 Task: Look for space in Kaduna, Nigeria from 6th September, 2023 to 18th September, 2023 for 3 adults in price range Rs.6000 to Rs.12000. Place can be entire place with 2 bedrooms having 2 beds and 2 bathrooms. Property type can be house, flat, guest house, hotel. Booking option can be shelf check-in. Required host language is English.
Action: Mouse moved to (459, 110)
Screenshot: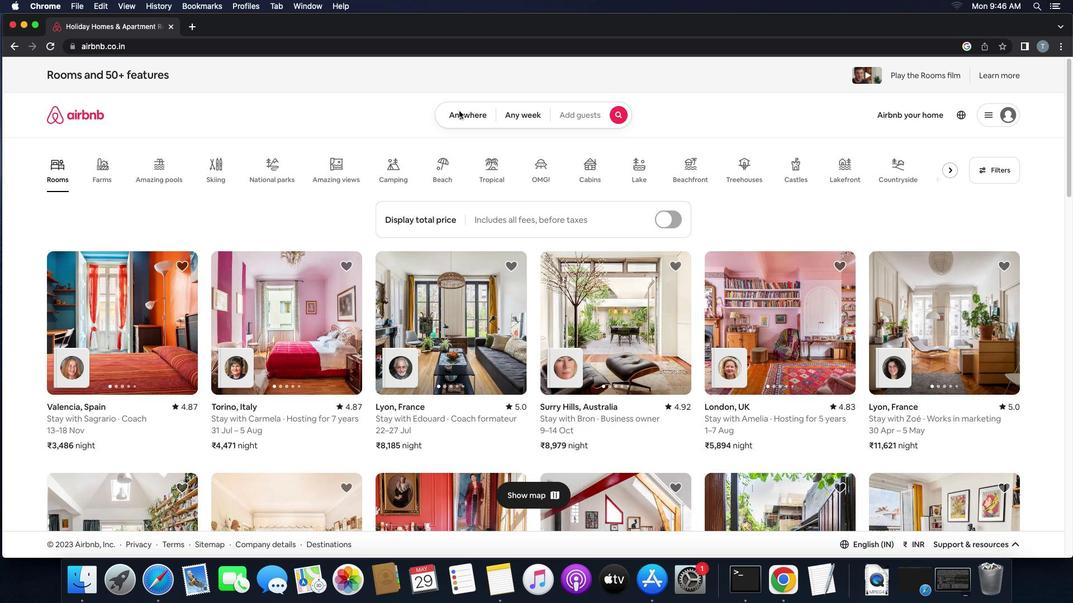 
Action: Mouse pressed left at (459, 110)
Screenshot: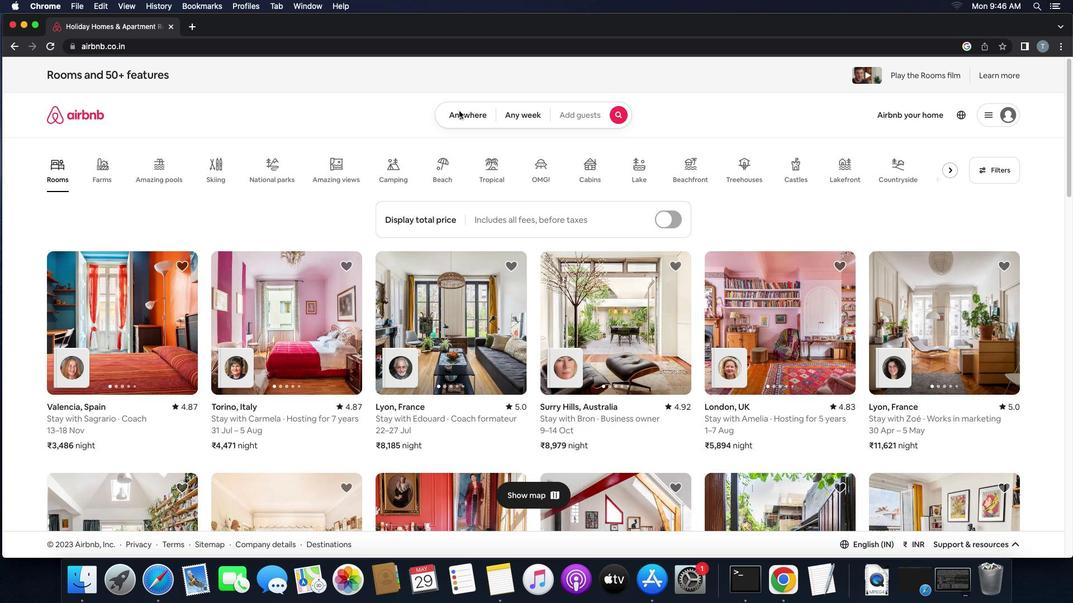 
Action: Mouse moved to (459, 115)
Screenshot: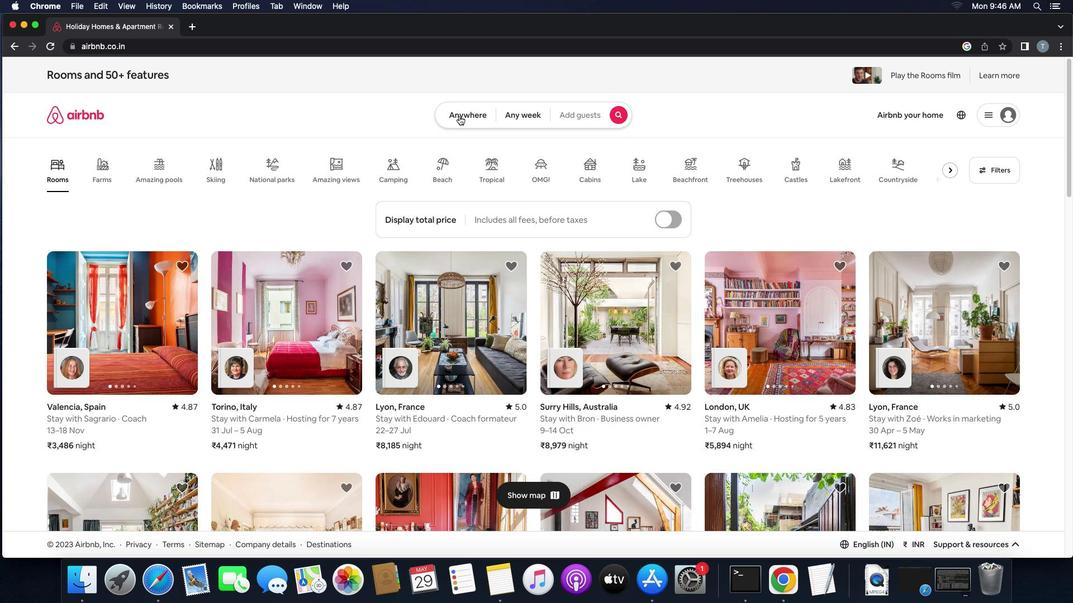 
Action: Mouse pressed left at (459, 115)
Screenshot: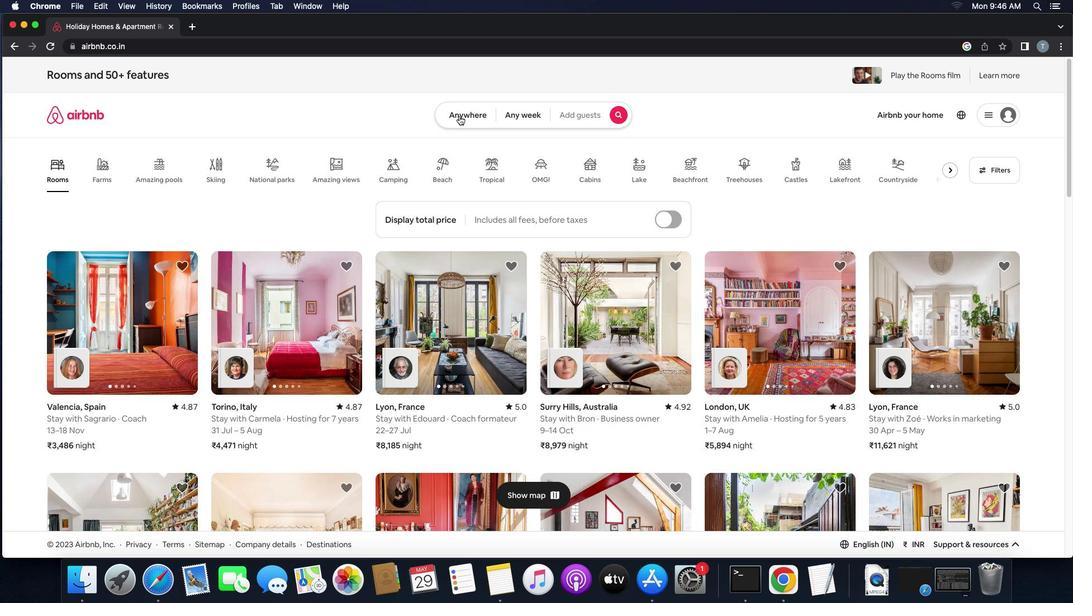 
Action: Mouse moved to (381, 164)
Screenshot: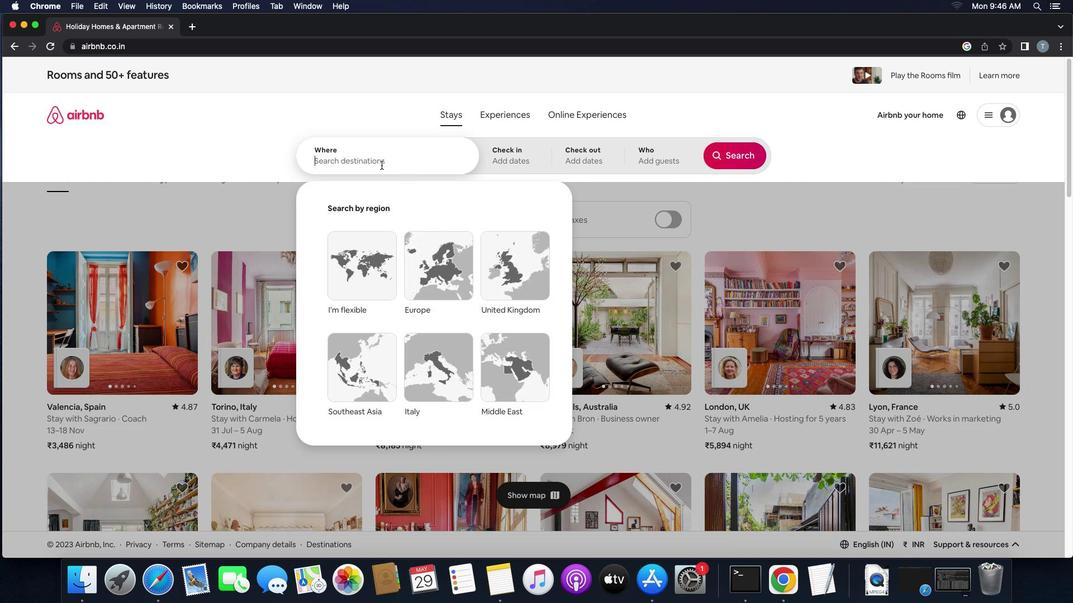 
Action: Mouse pressed left at (381, 164)
Screenshot: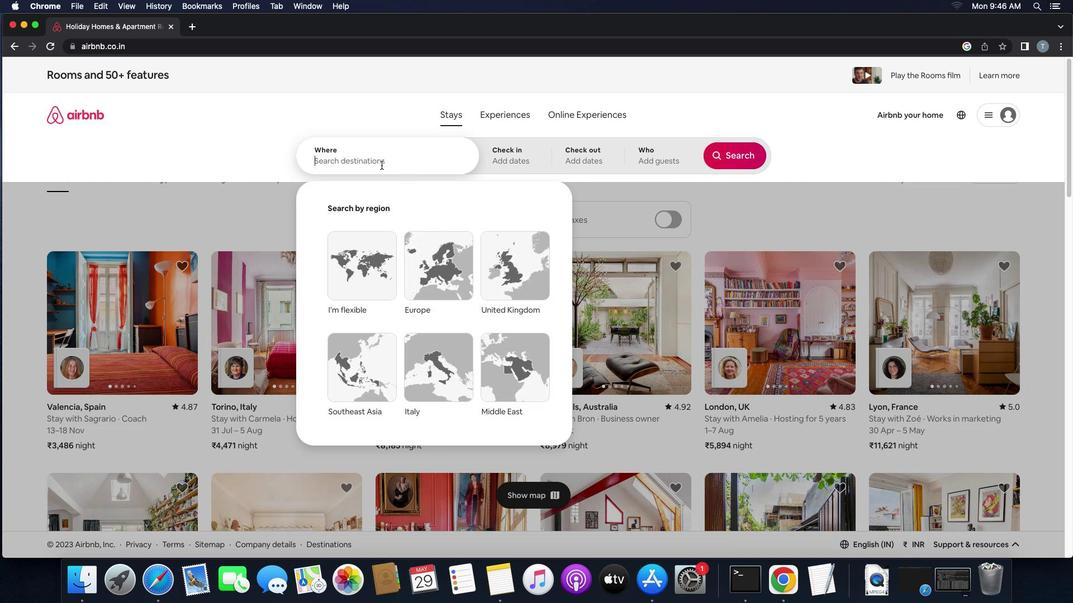 
Action: Key pressed 'k''a''n''d''u''n''a'','
Screenshot: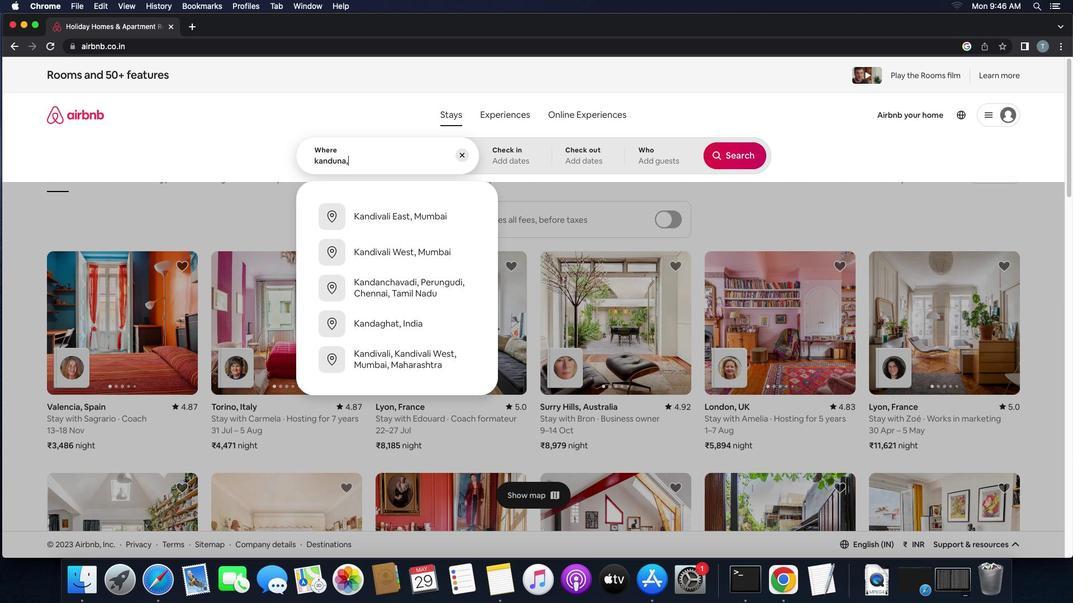 
Action: Mouse moved to (393, 155)
Screenshot: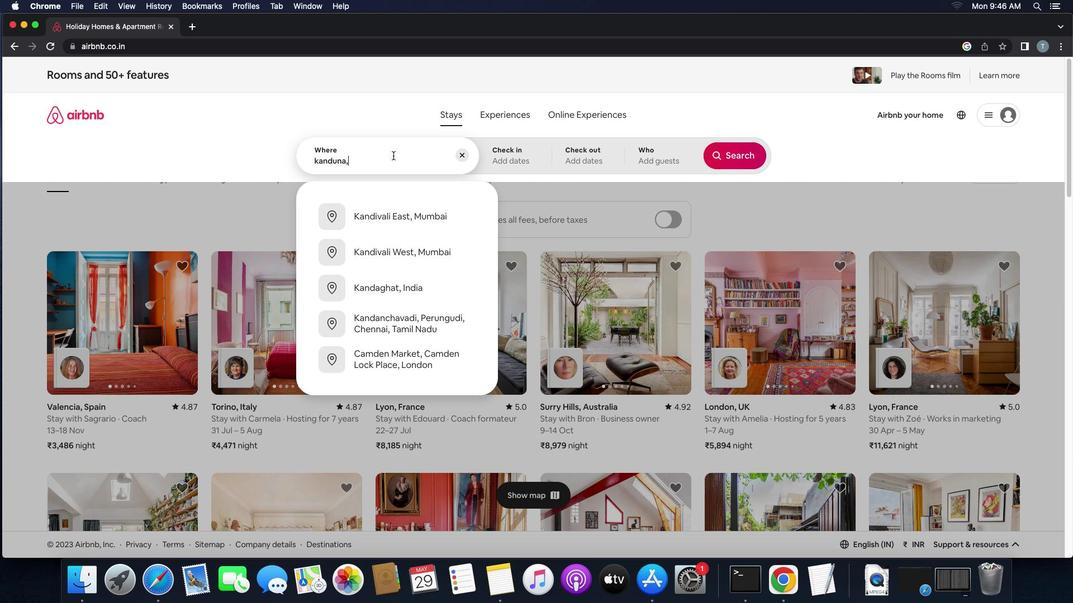
Action: Key pressed 'n''i''g''e''r''i''a'
Screenshot: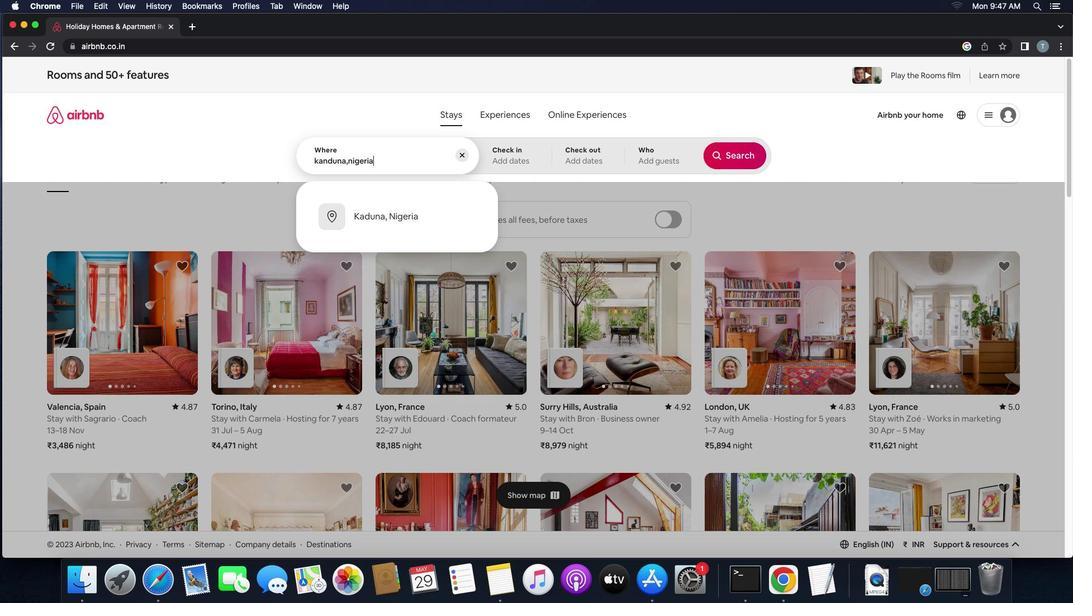 
Action: Mouse moved to (372, 215)
Screenshot: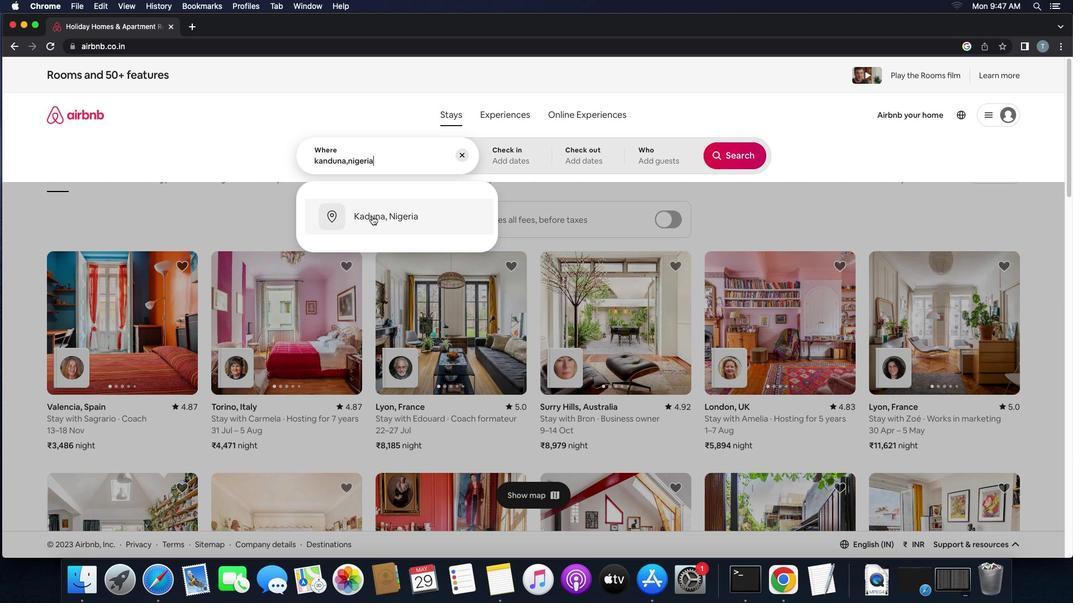 
Action: Mouse pressed left at (372, 215)
Screenshot: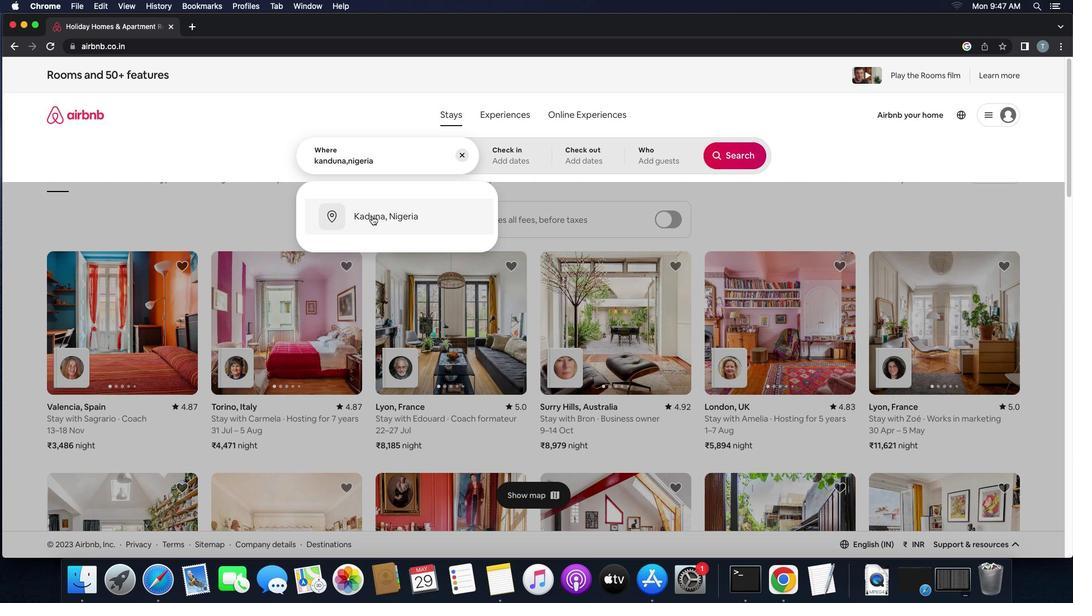 
Action: Mouse moved to (731, 248)
Screenshot: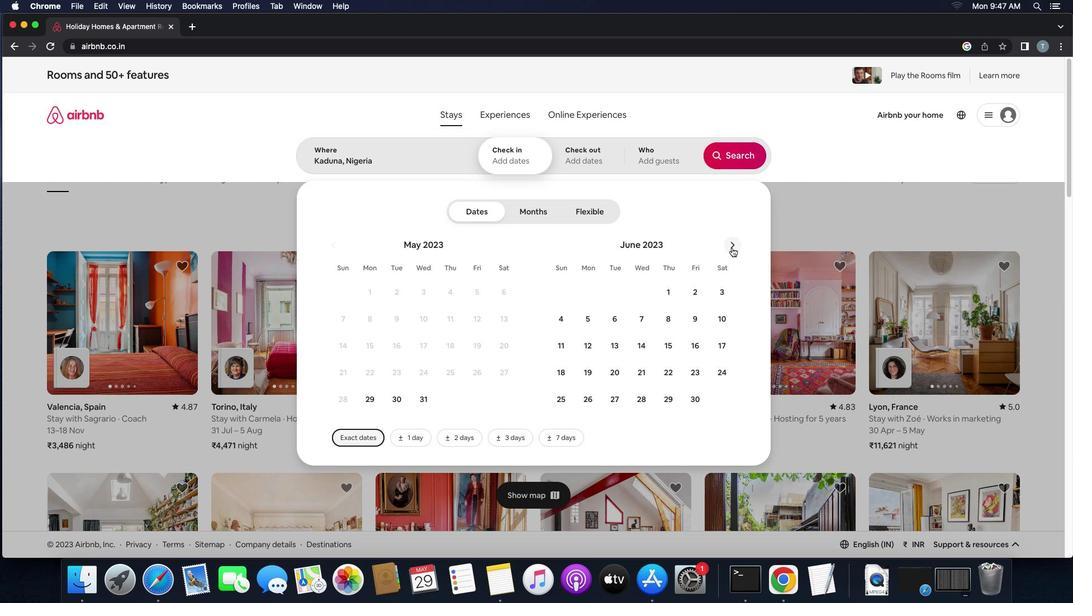 
Action: Mouse pressed left at (731, 248)
Screenshot: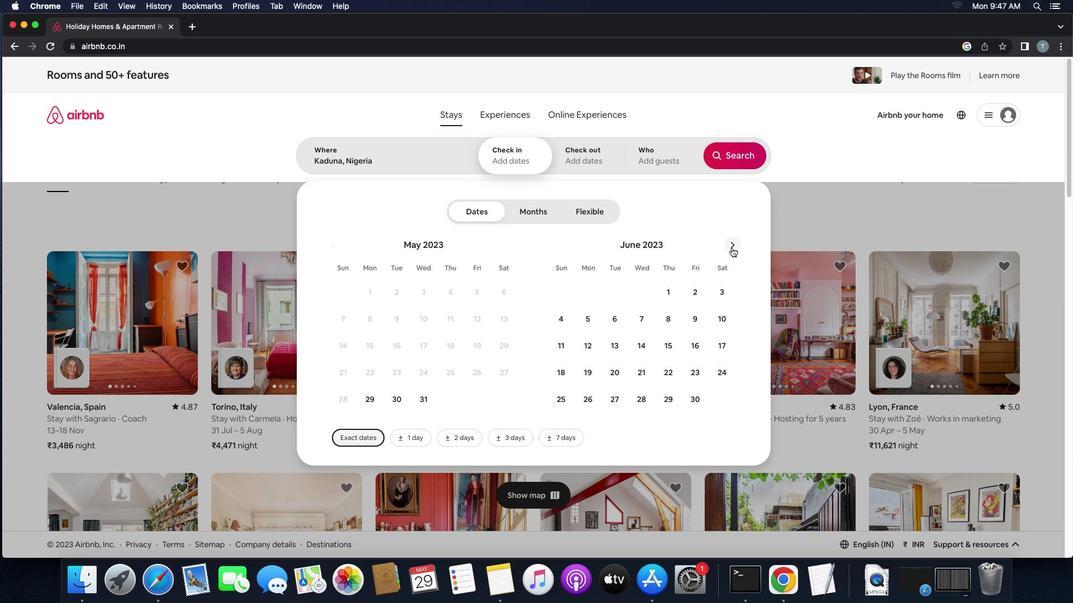 
Action: Mouse moved to (731, 247)
Screenshot: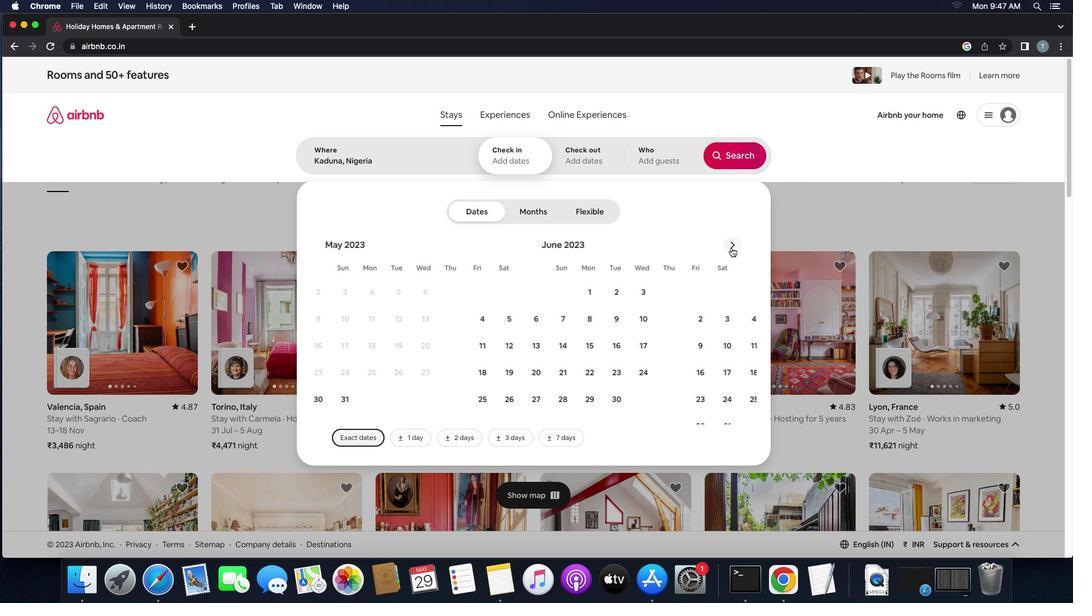 
Action: Mouse pressed left at (731, 247)
Screenshot: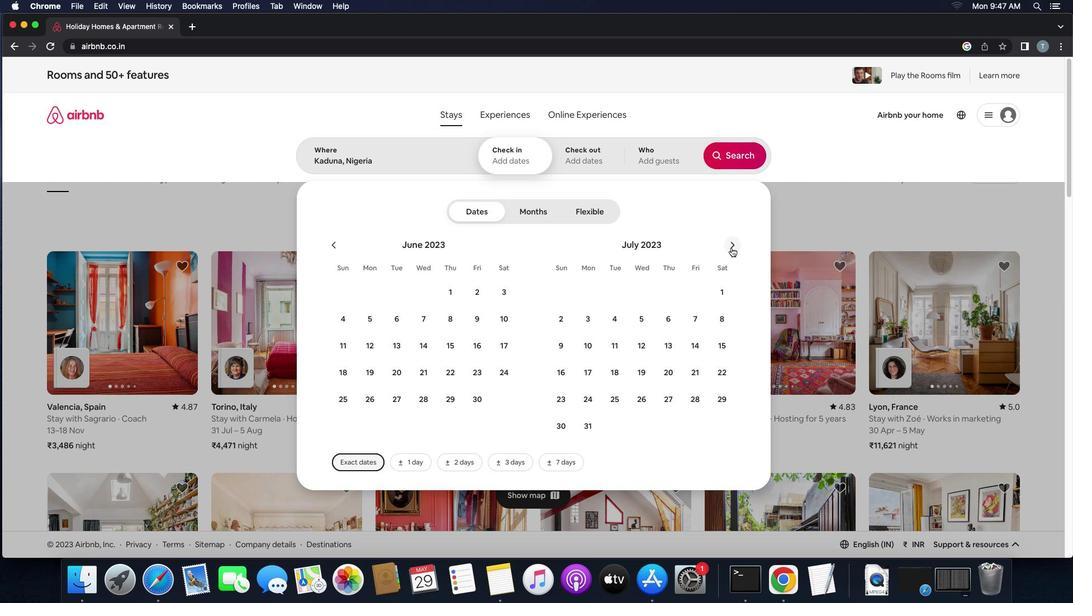 
Action: Mouse pressed left at (731, 247)
Screenshot: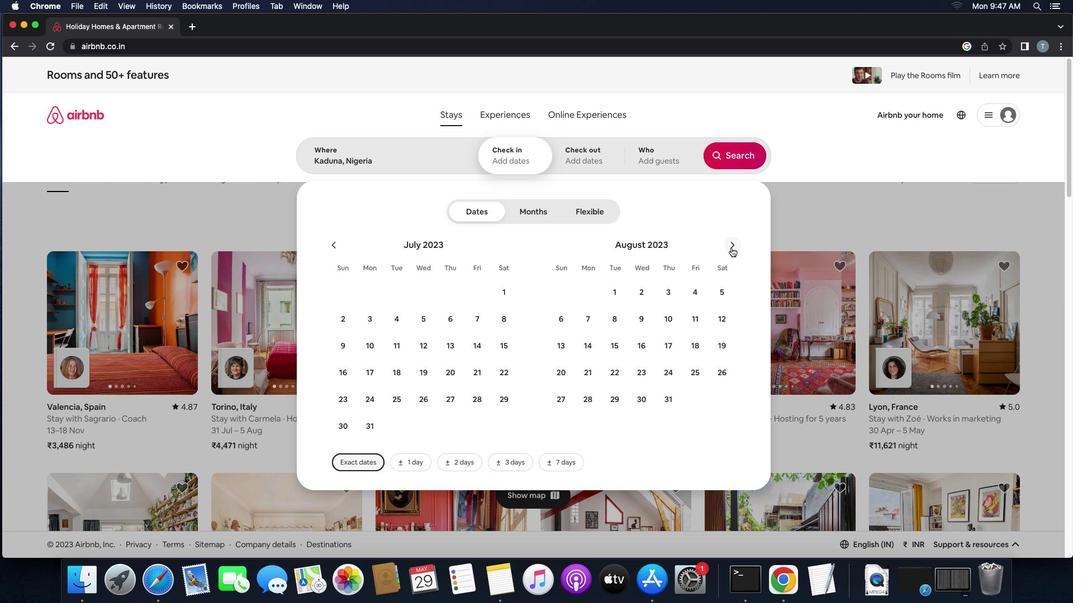 
Action: Mouse moved to (644, 324)
Screenshot: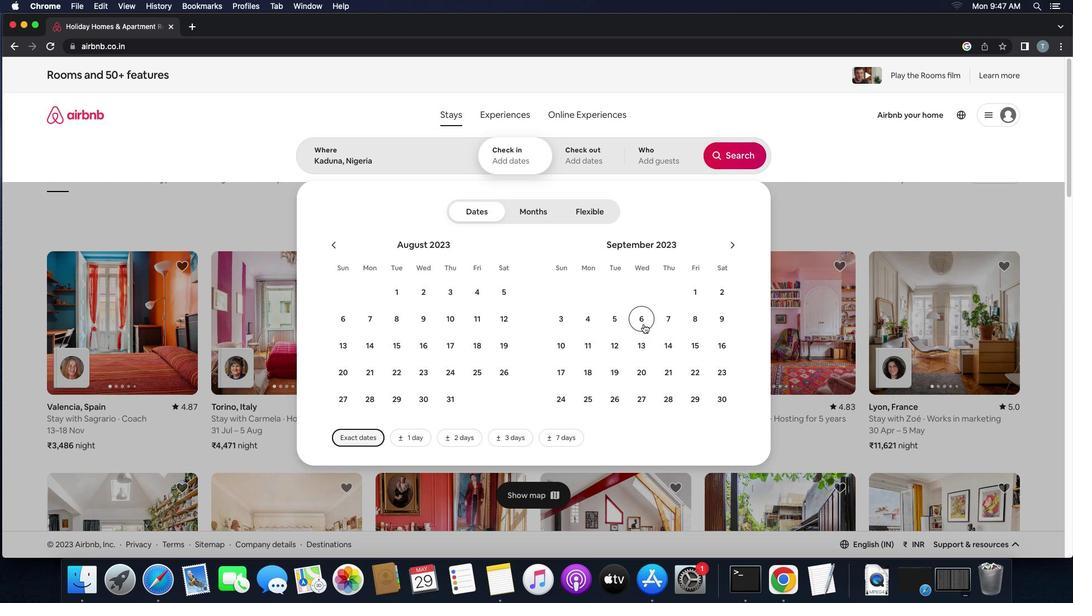
Action: Mouse pressed left at (644, 324)
Screenshot: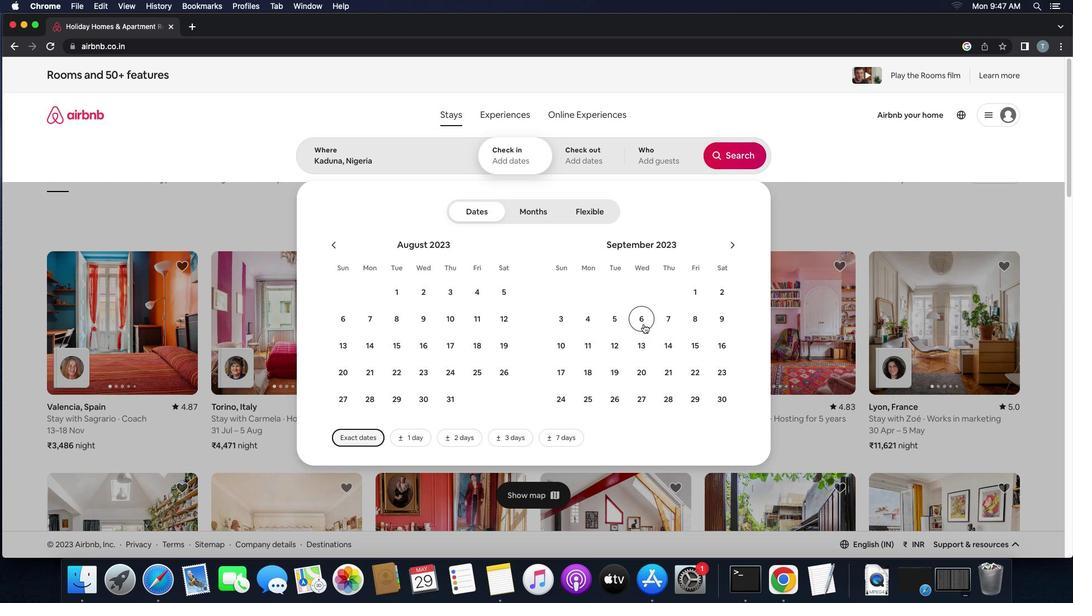 
Action: Mouse moved to (584, 375)
Screenshot: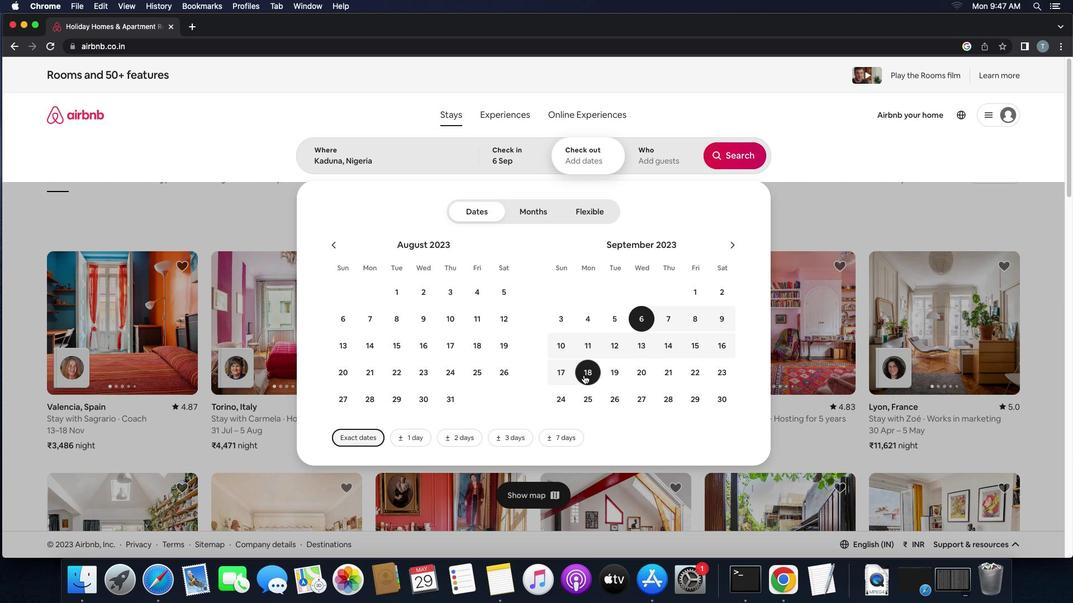 
Action: Mouse pressed left at (584, 375)
Screenshot: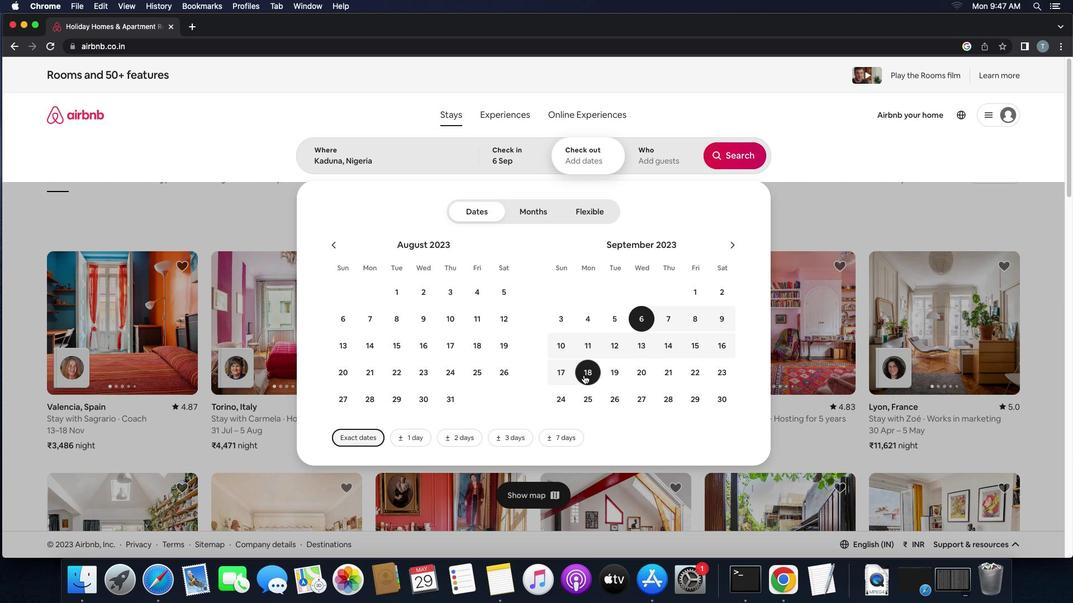 
Action: Mouse moved to (645, 166)
Screenshot: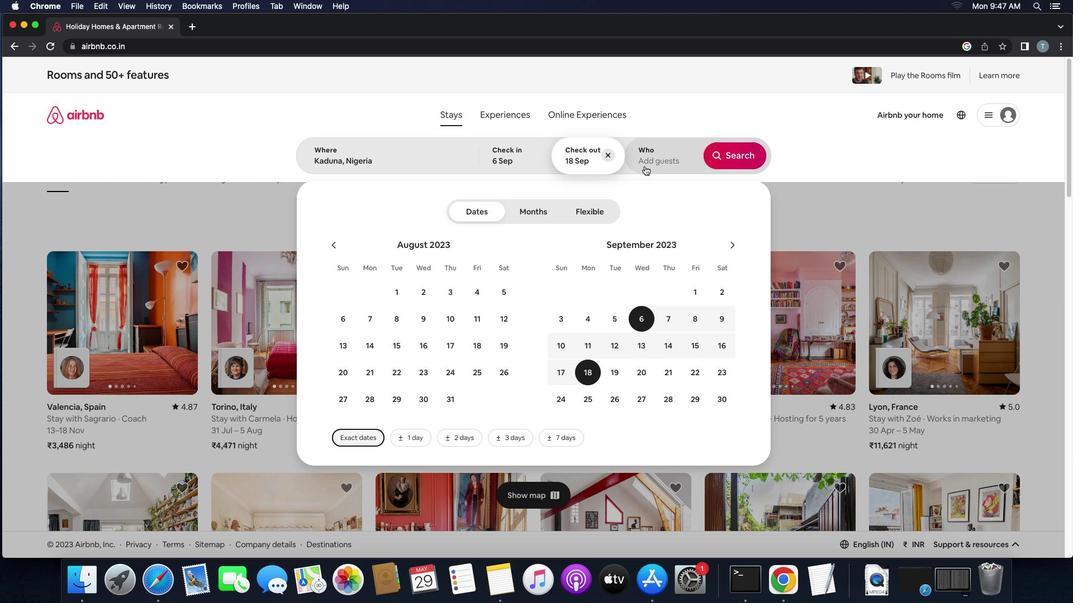 
Action: Mouse pressed left at (645, 166)
Screenshot: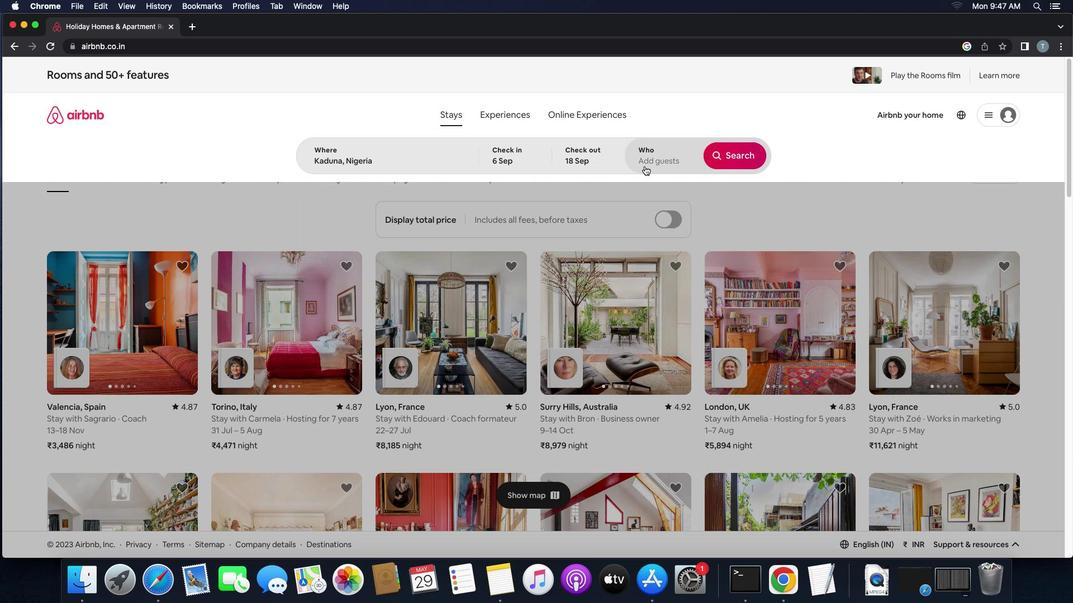 
Action: Mouse moved to (741, 216)
Screenshot: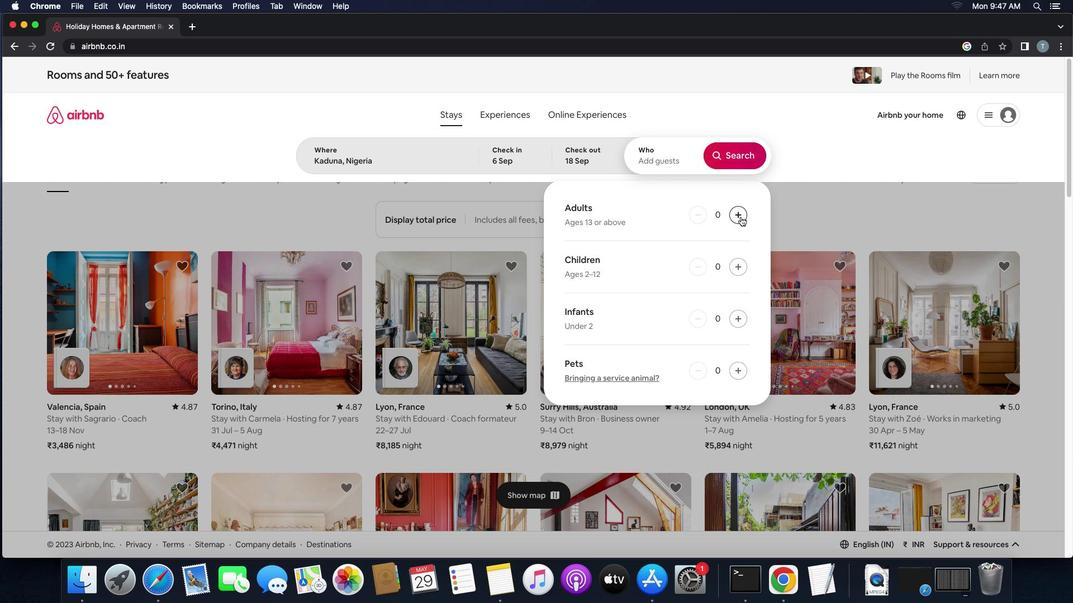 
Action: Mouse pressed left at (741, 216)
Screenshot: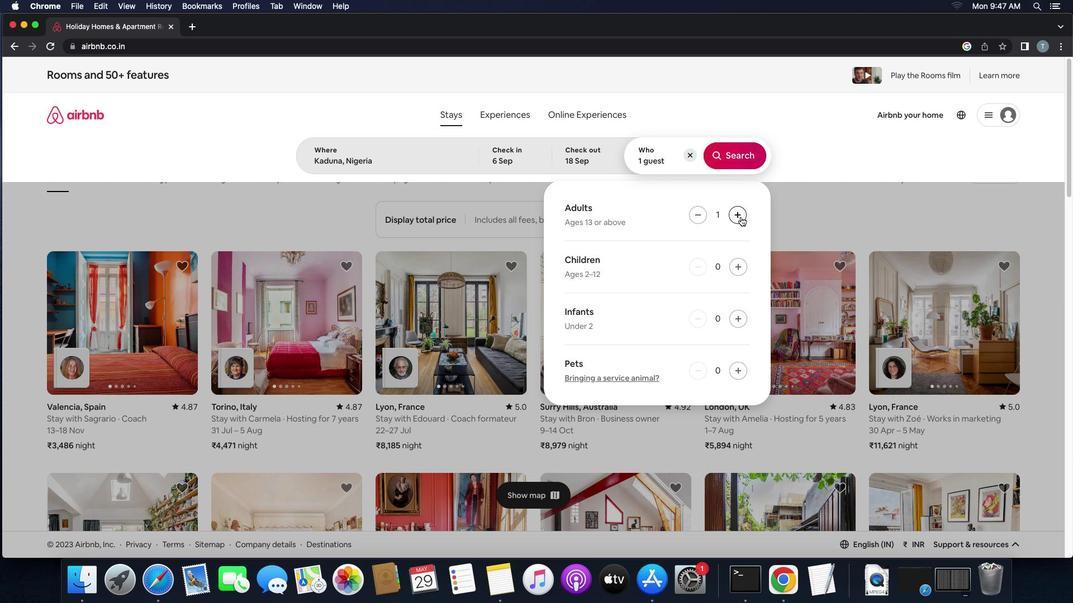 
Action: Mouse pressed left at (741, 216)
Screenshot: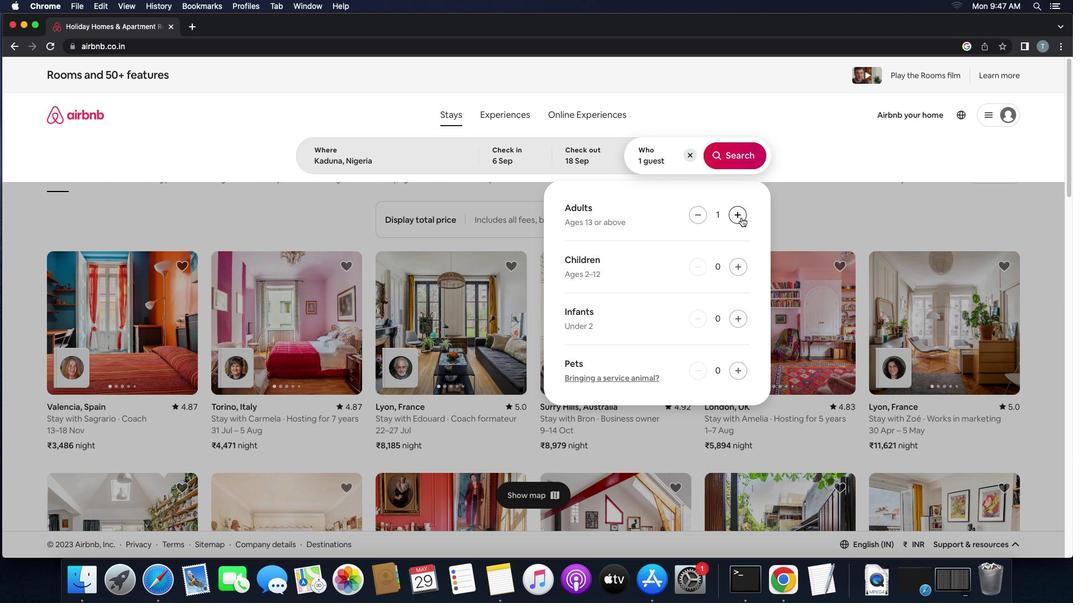 
Action: Mouse moved to (741, 218)
Screenshot: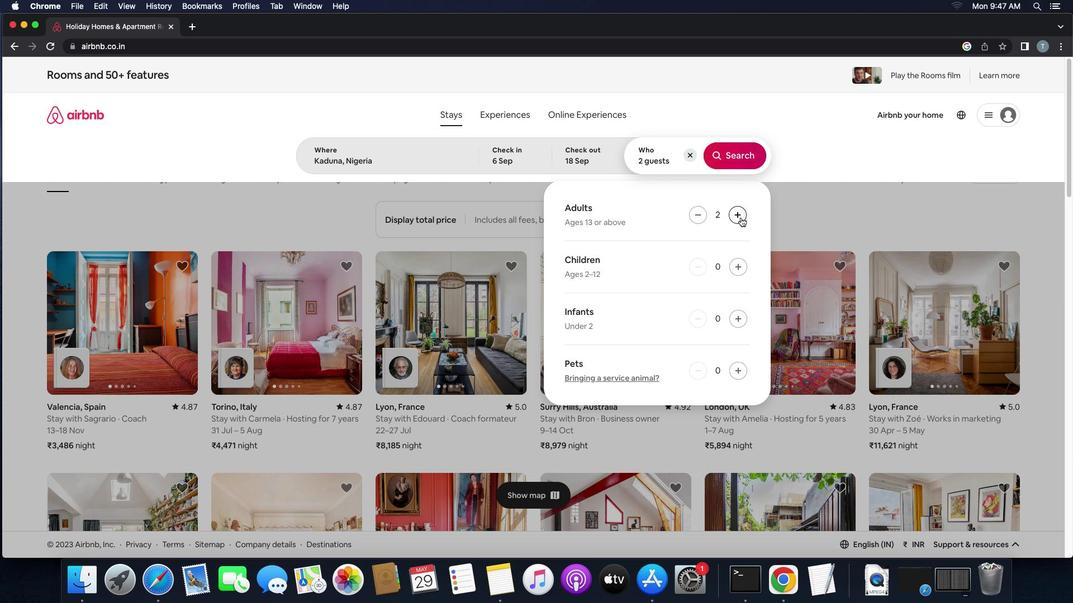 
Action: Mouse pressed left at (741, 218)
Screenshot: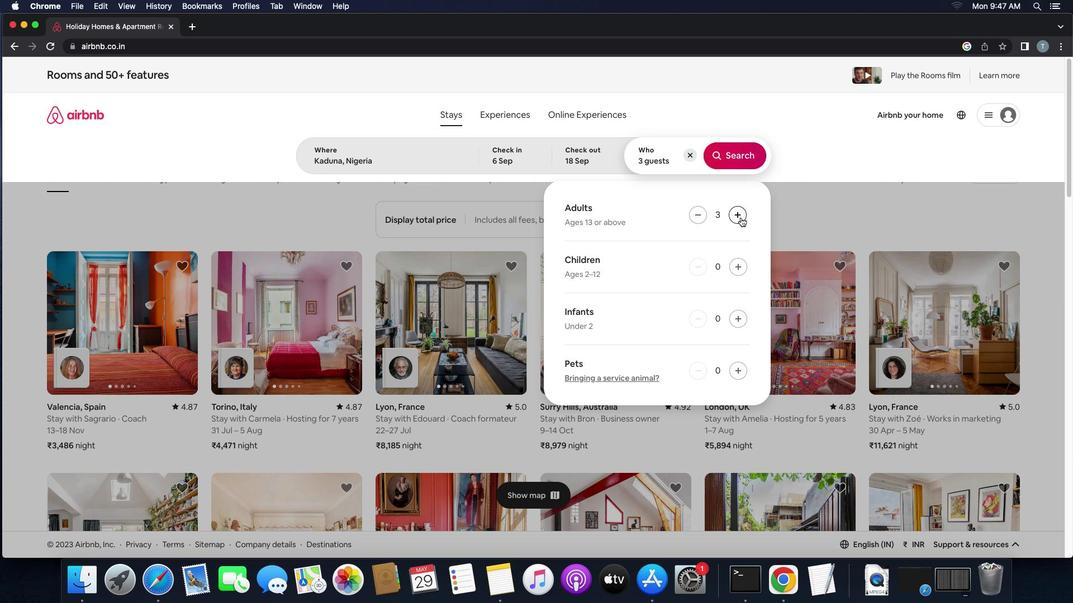 
Action: Mouse moved to (733, 163)
Screenshot: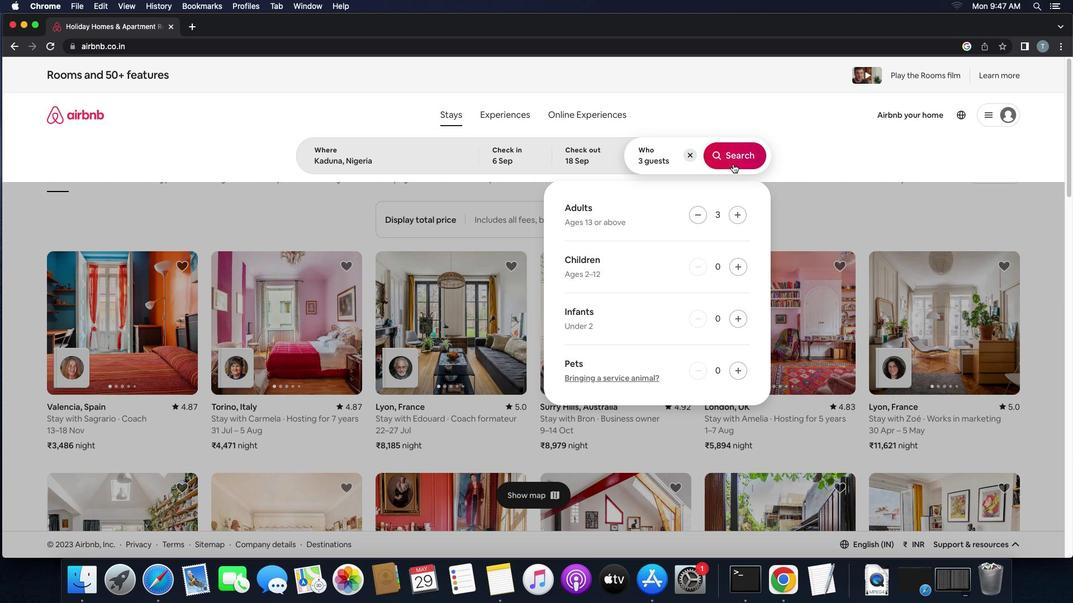 
Action: Mouse pressed left at (733, 163)
Screenshot: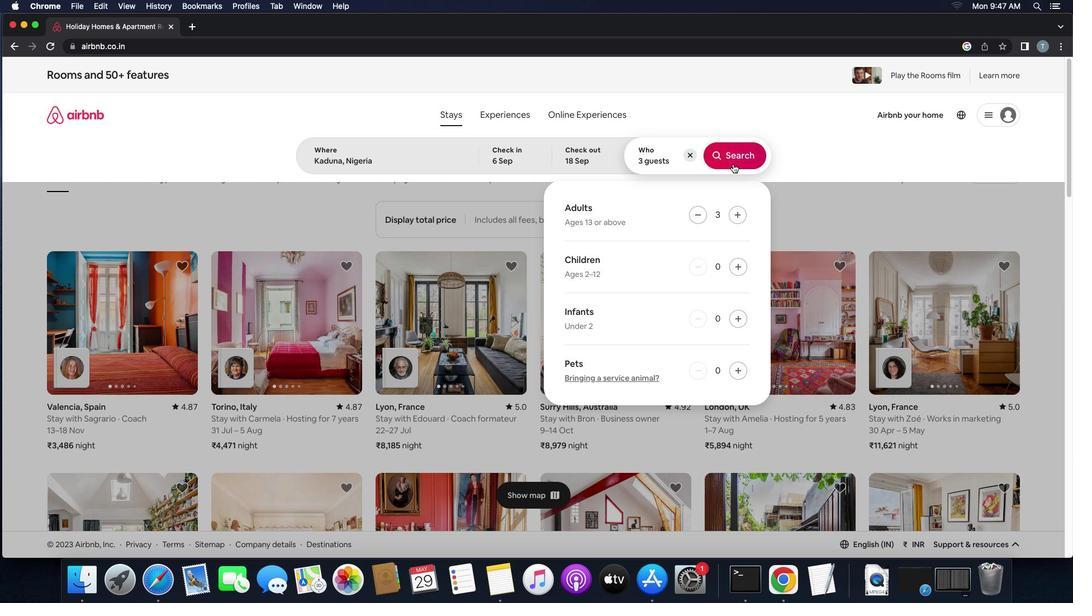 
Action: Mouse moved to (1019, 130)
Screenshot: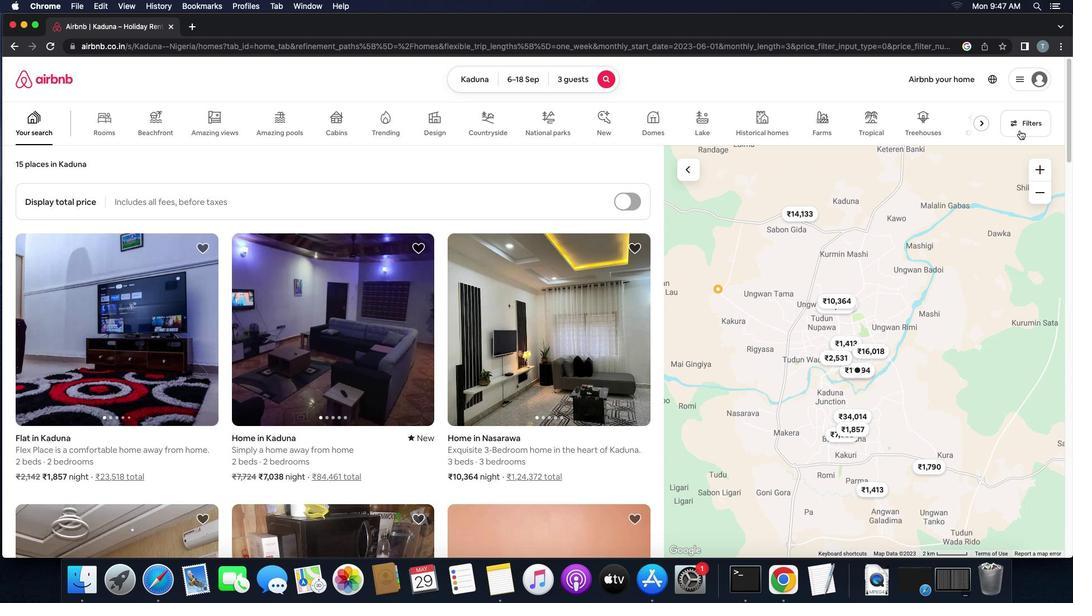 
Action: Mouse pressed left at (1019, 130)
Screenshot: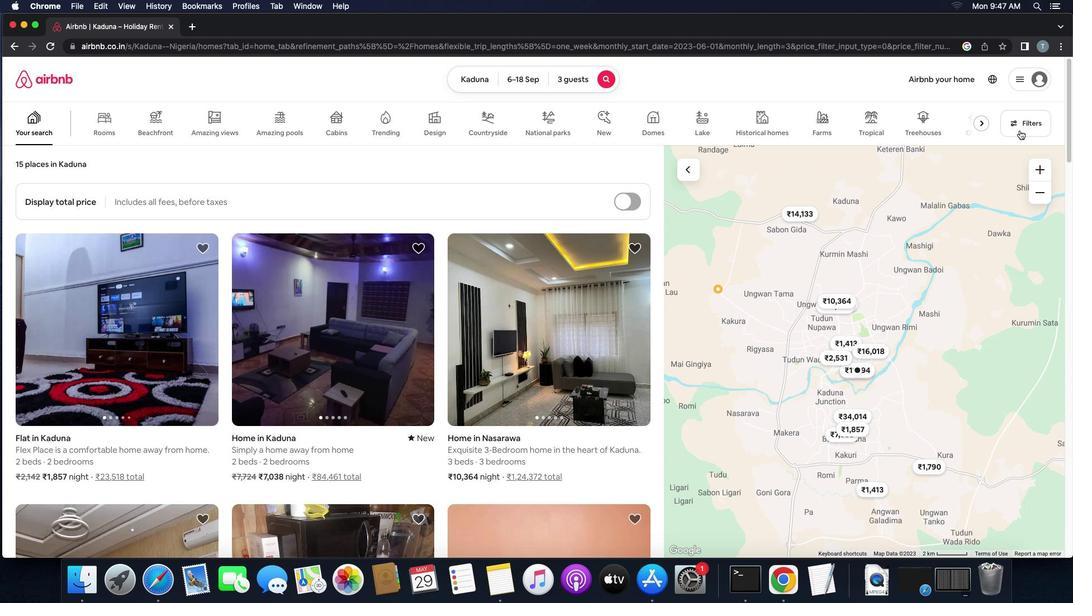 
Action: Mouse moved to (399, 265)
Screenshot: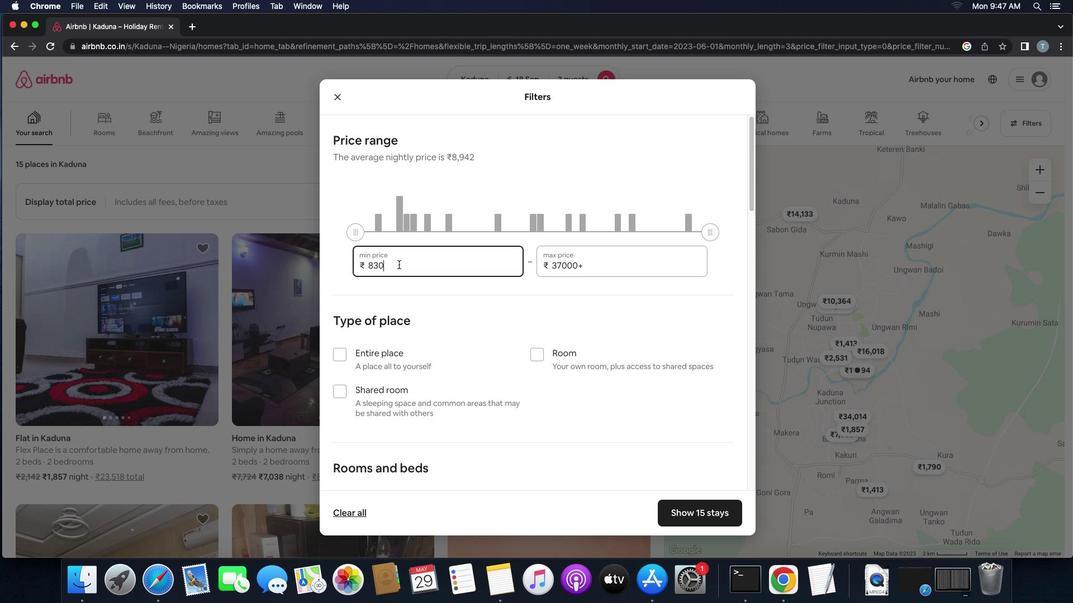 
Action: Mouse pressed left at (399, 265)
Screenshot: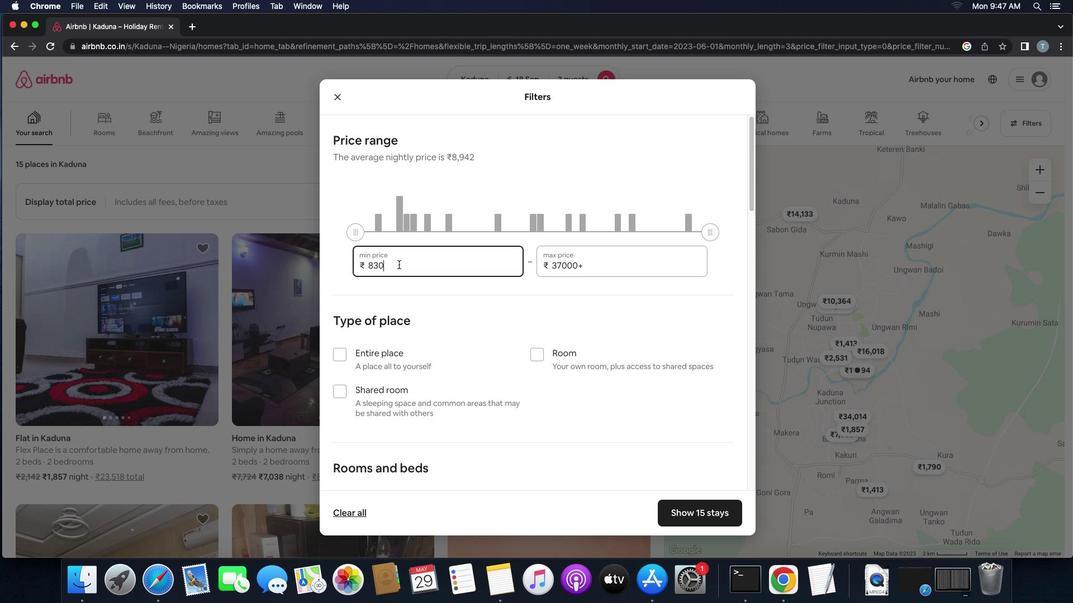 
Action: Mouse pressed left at (399, 265)
Screenshot: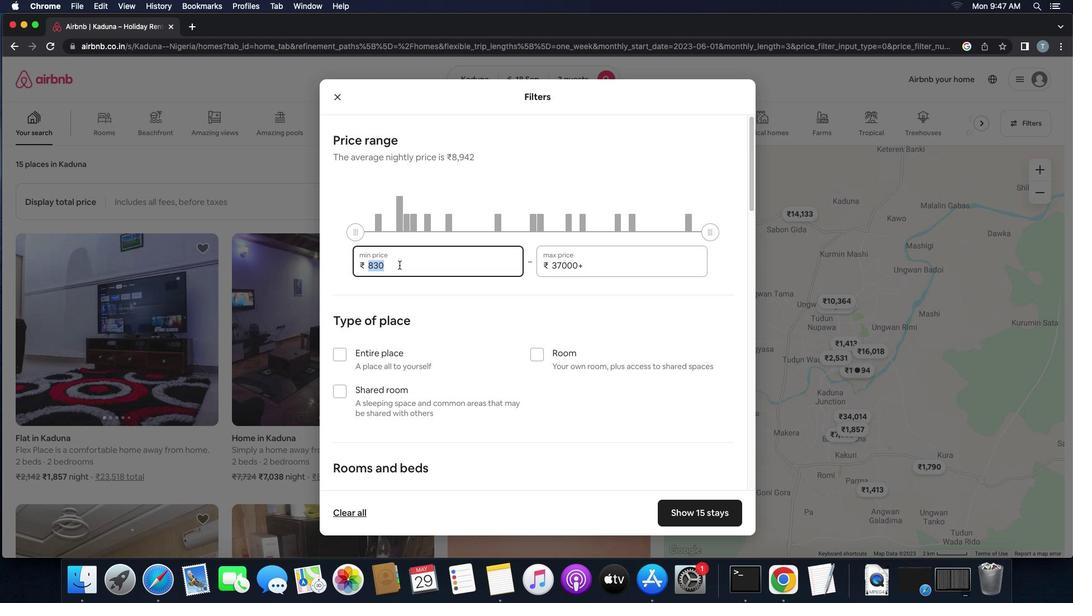 
Action: Mouse moved to (399, 265)
Screenshot: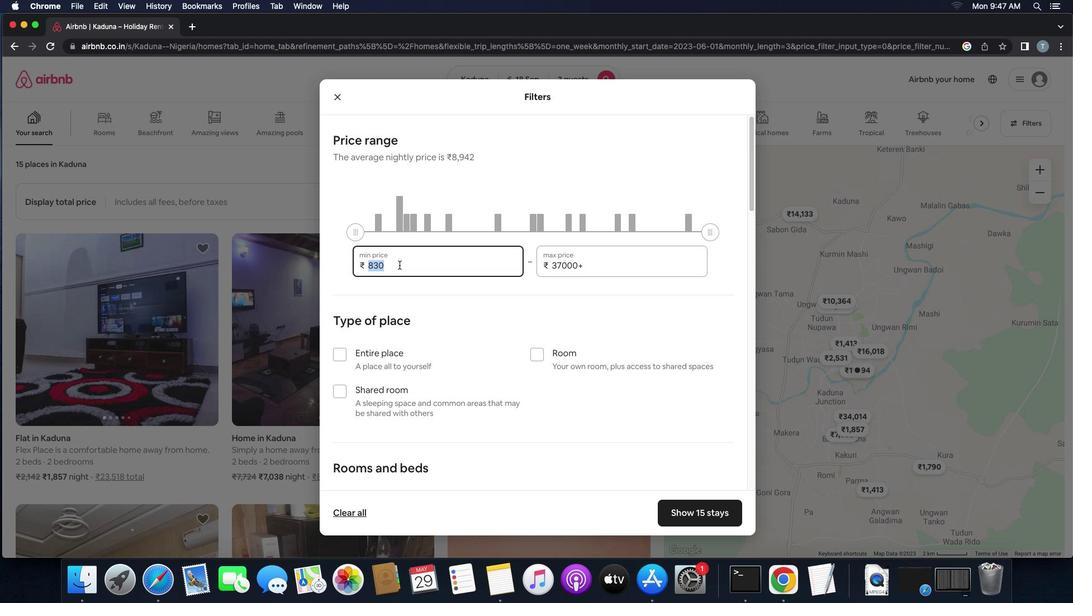 
Action: Key pressed Key.backspace'6''0''0''0'
Screenshot: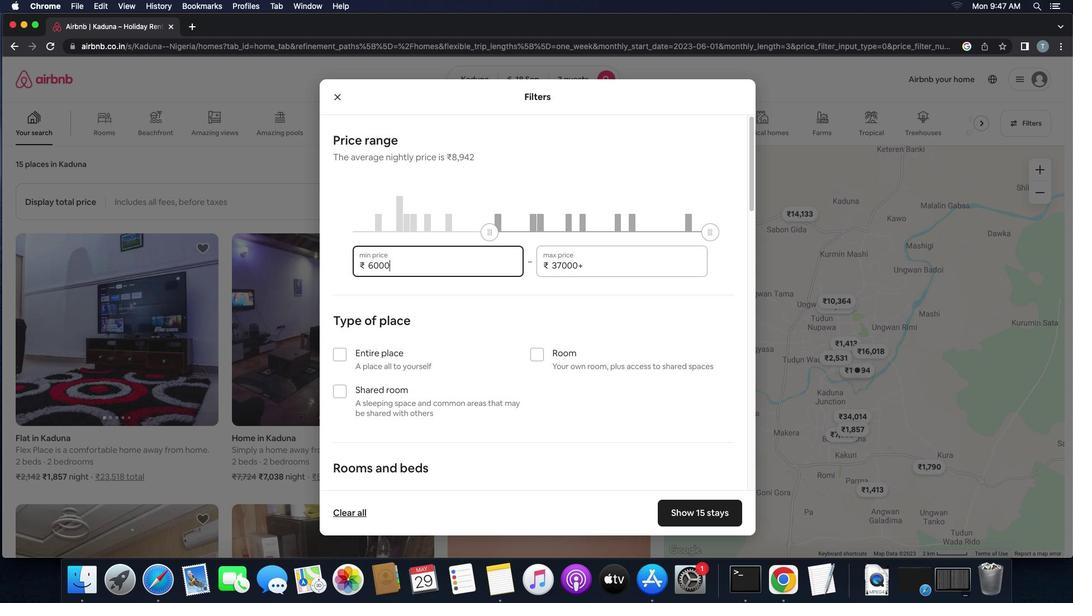 
Action: Mouse moved to (578, 264)
Screenshot: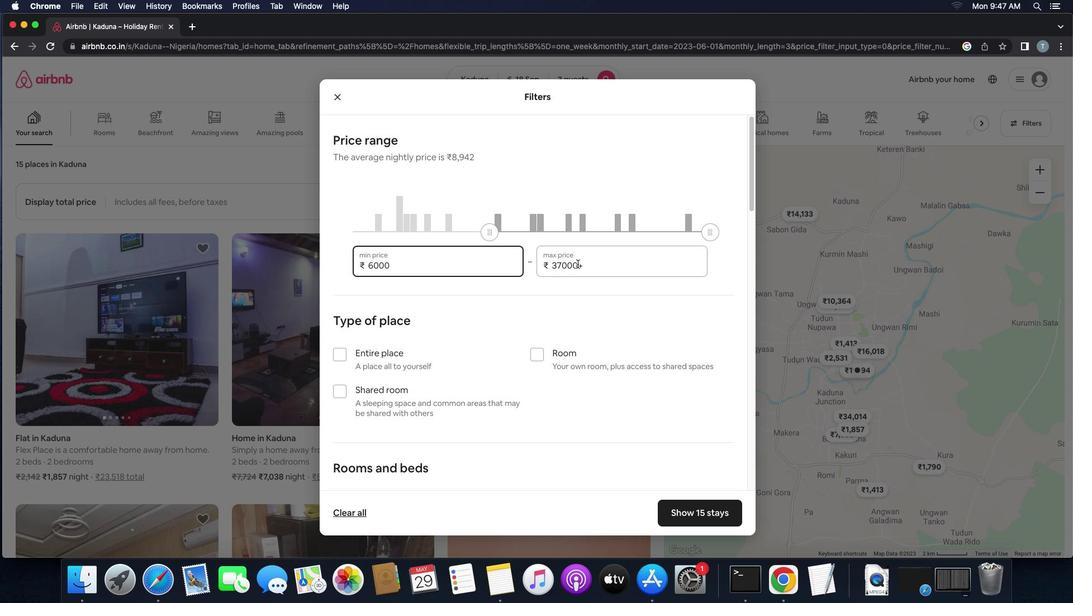 
Action: Mouse pressed left at (578, 264)
Screenshot: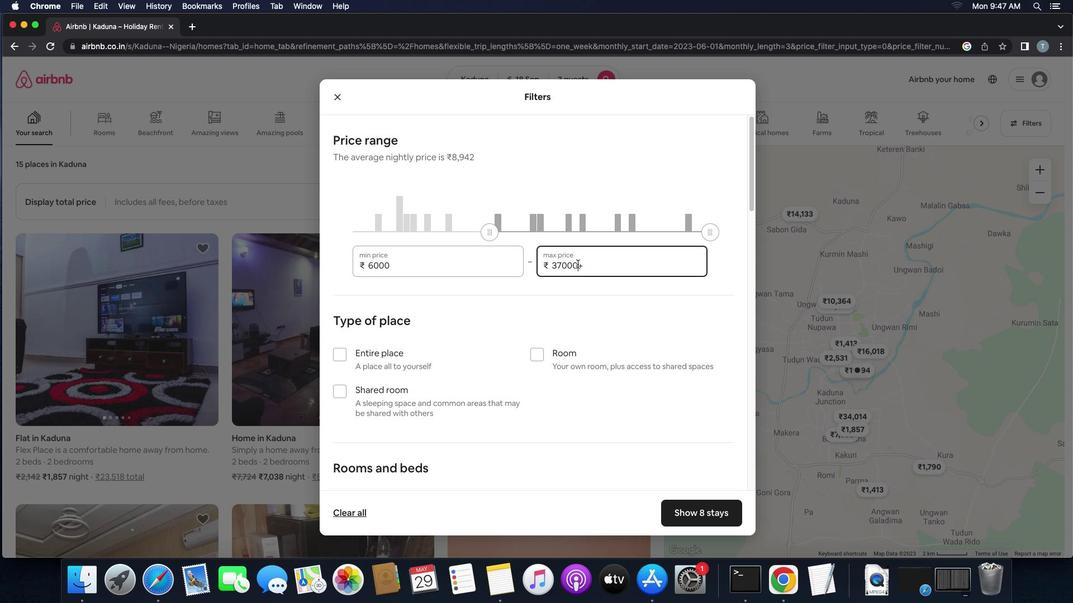 
Action: Mouse pressed left at (578, 264)
Screenshot: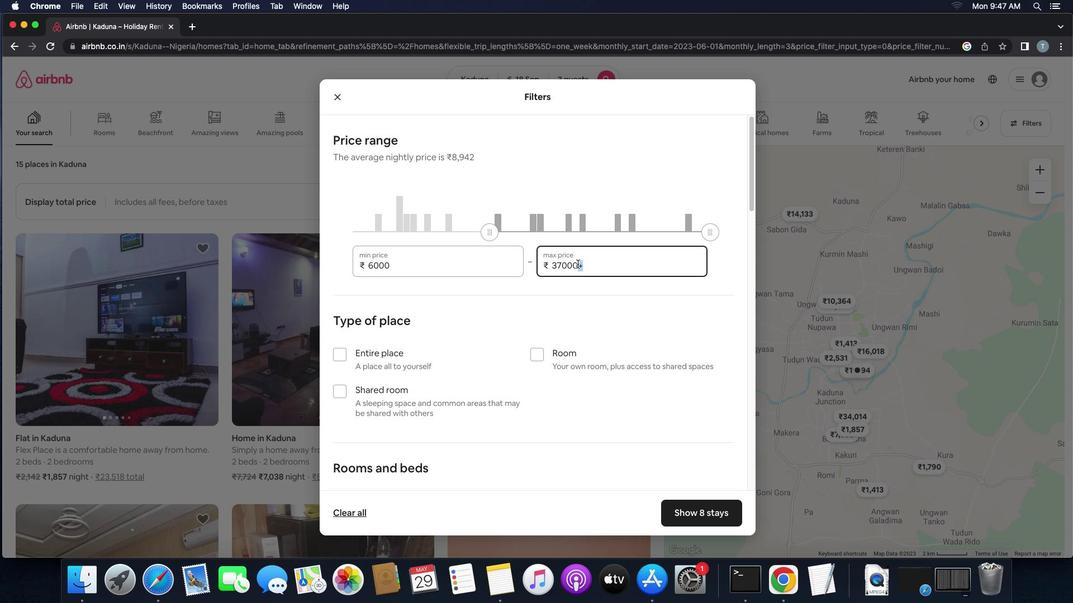 
Action: Mouse pressed left at (578, 264)
Screenshot: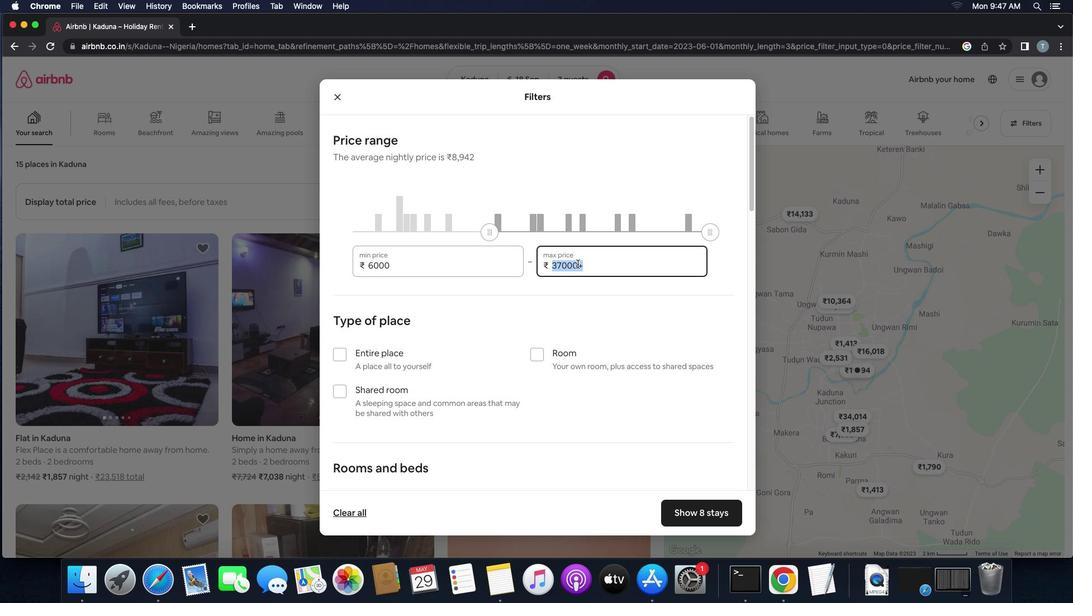 
Action: Key pressed Key.backspace'1''2''0''0''0'
Screenshot: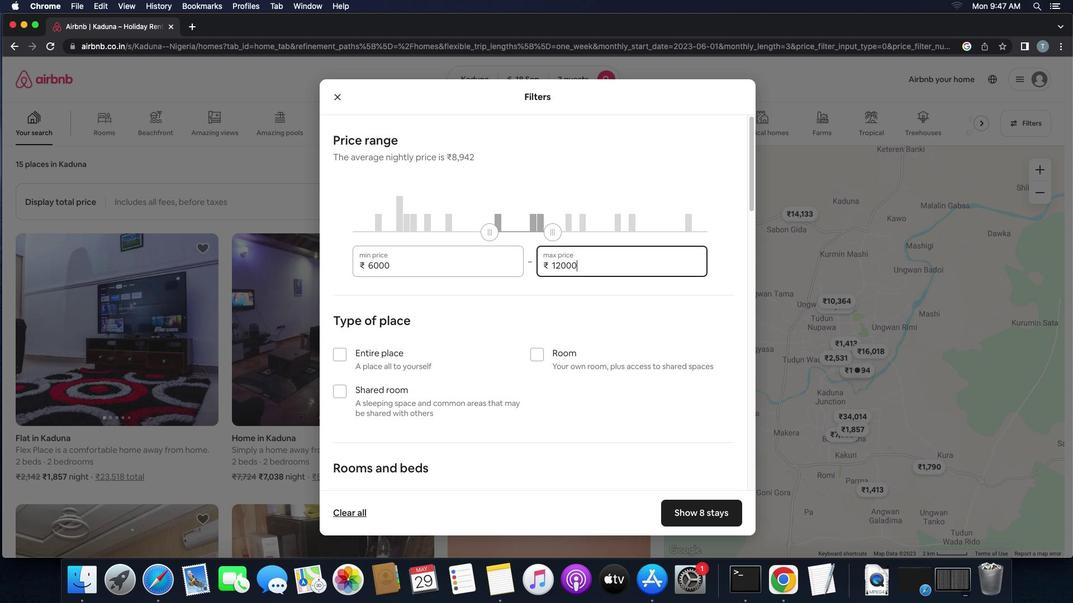 
Action: Mouse moved to (344, 358)
Screenshot: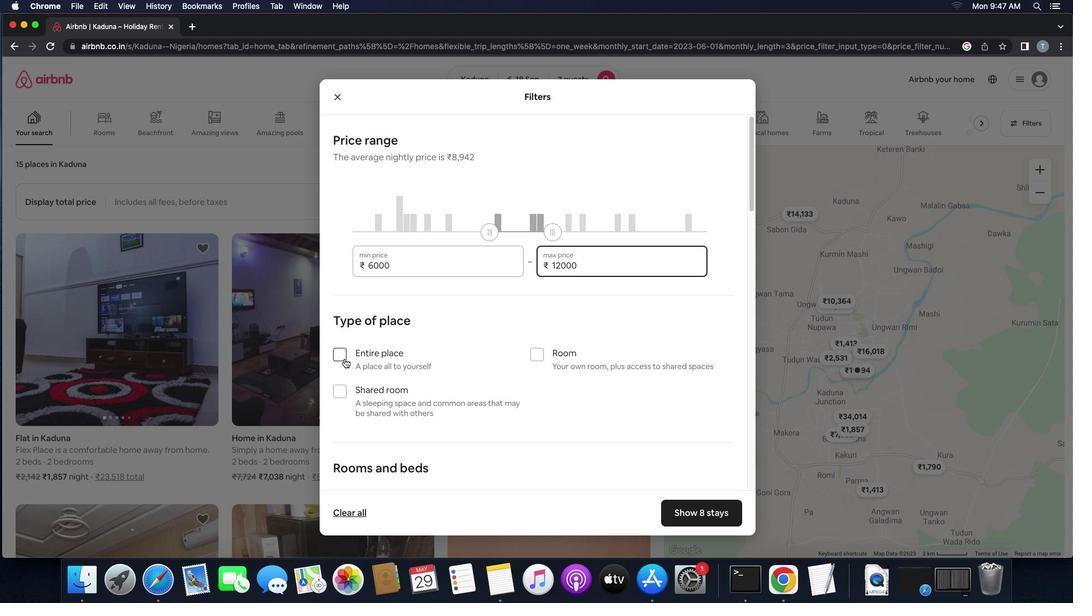 
Action: Mouse pressed left at (344, 358)
Screenshot: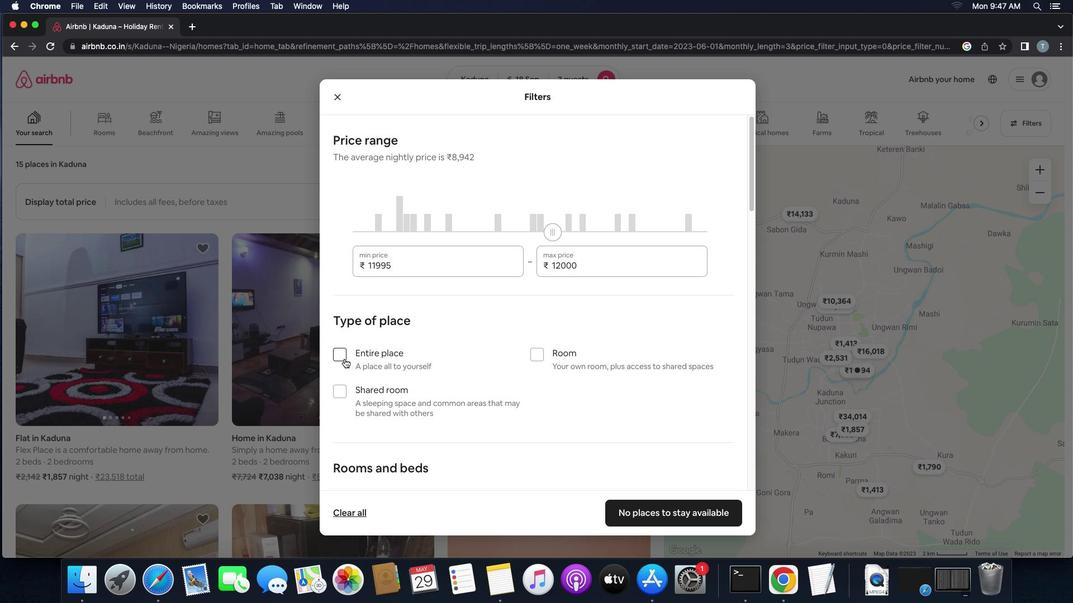 
Action: Mouse moved to (418, 355)
Screenshot: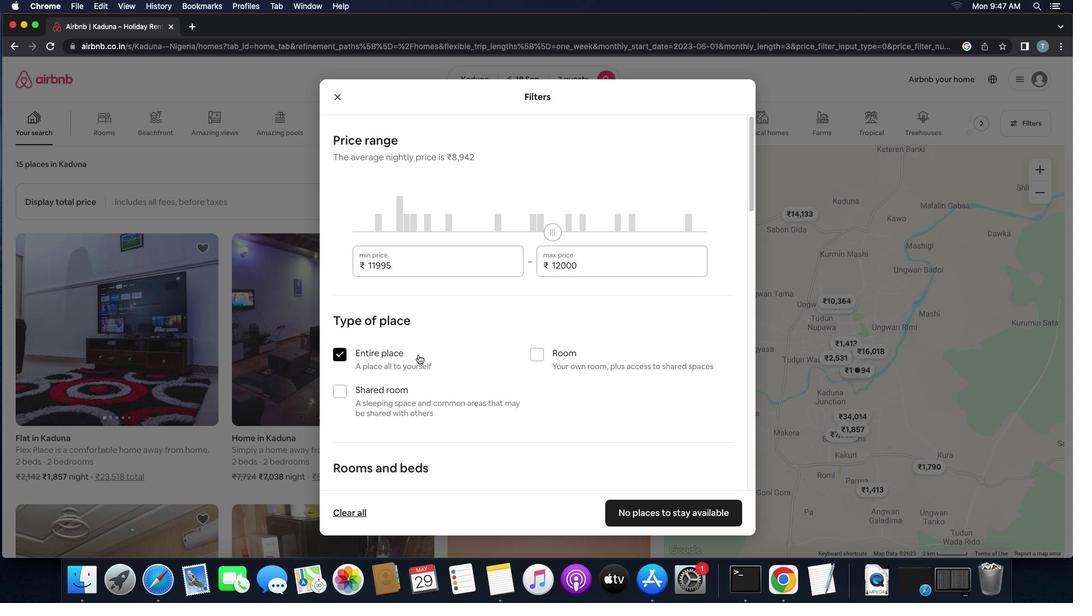 
Action: Mouse scrolled (418, 355) with delta (0, 0)
Screenshot: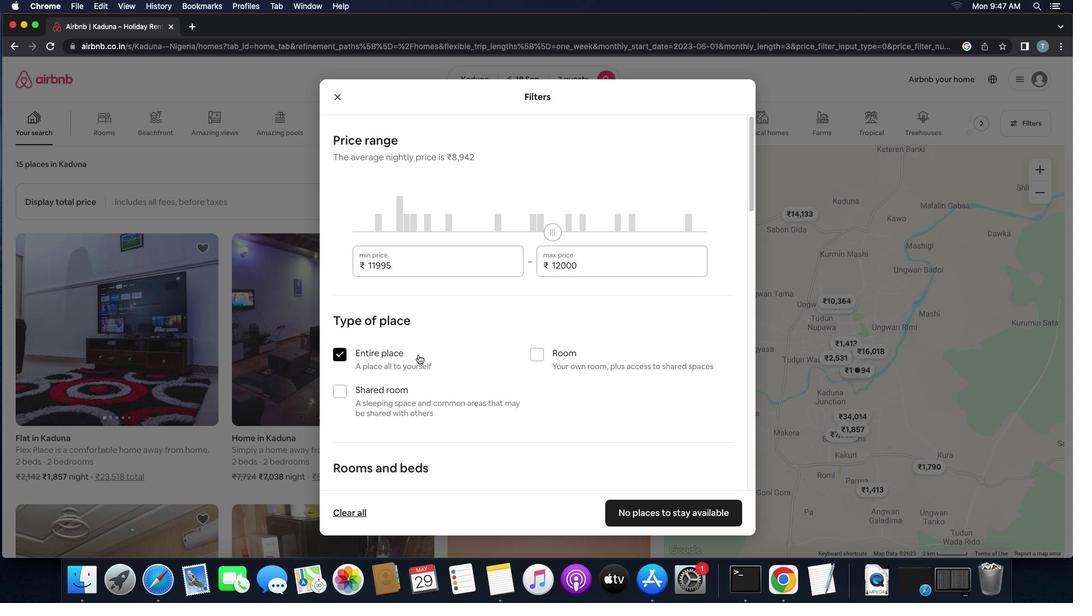 
Action: Mouse scrolled (418, 355) with delta (0, 0)
Screenshot: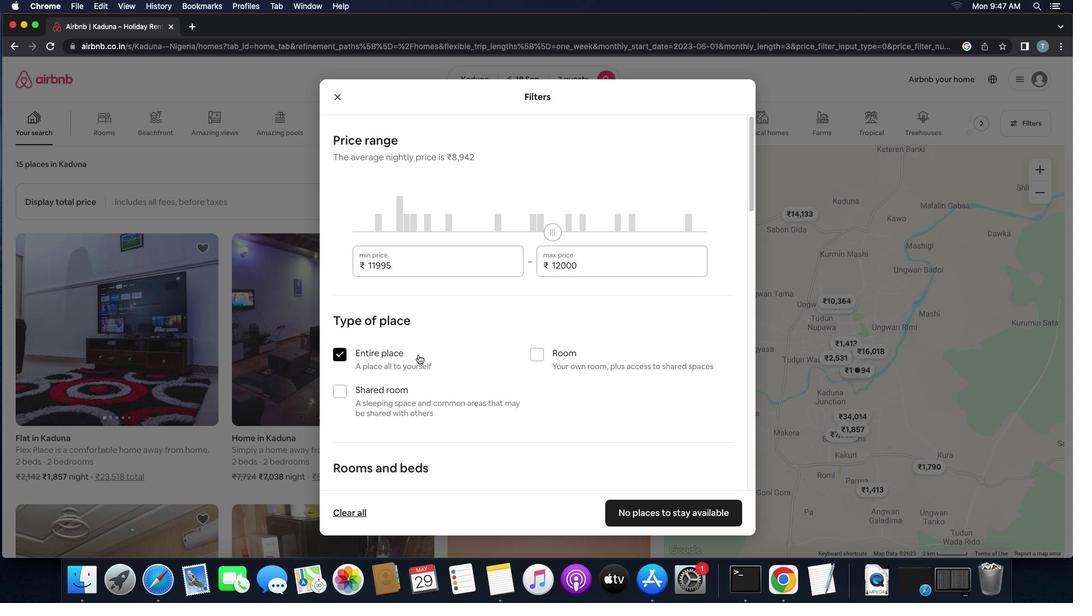 
Action: Mouse scrolled (418, 355) with delta (0, 1)
Screenshot: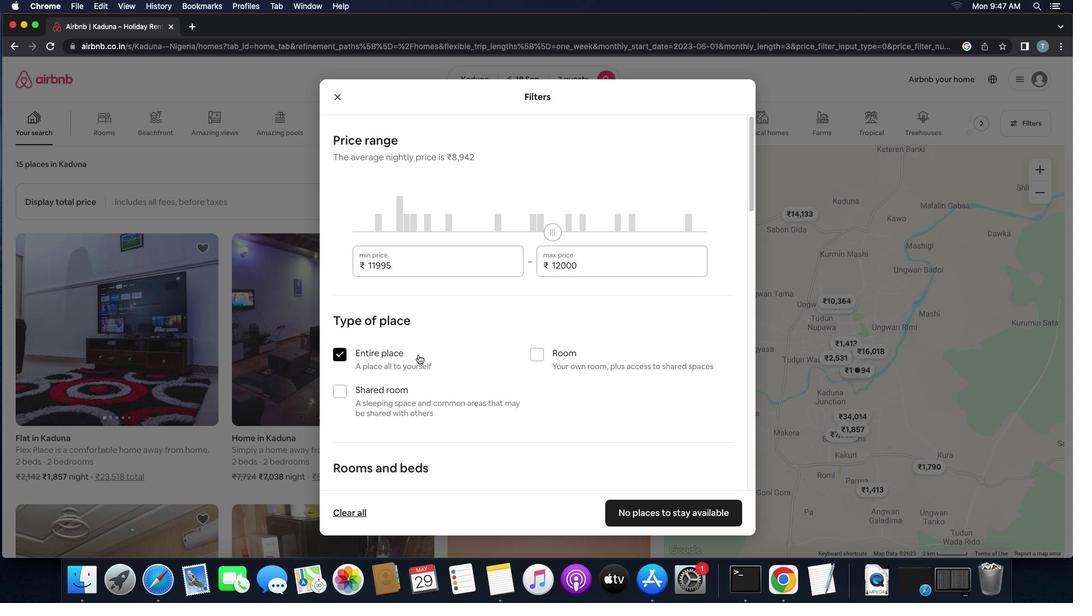 
Action: Mouse scrolled (418, 355) with delta (0, 2)
Screenshot: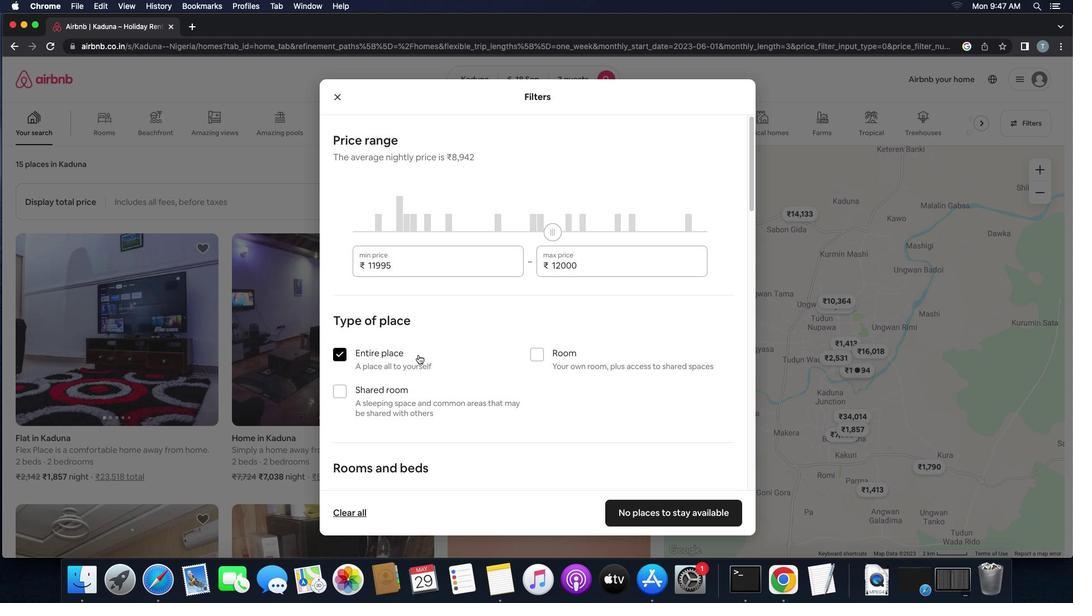 
Action: Mouse moved to (542, 465)
Screenshot: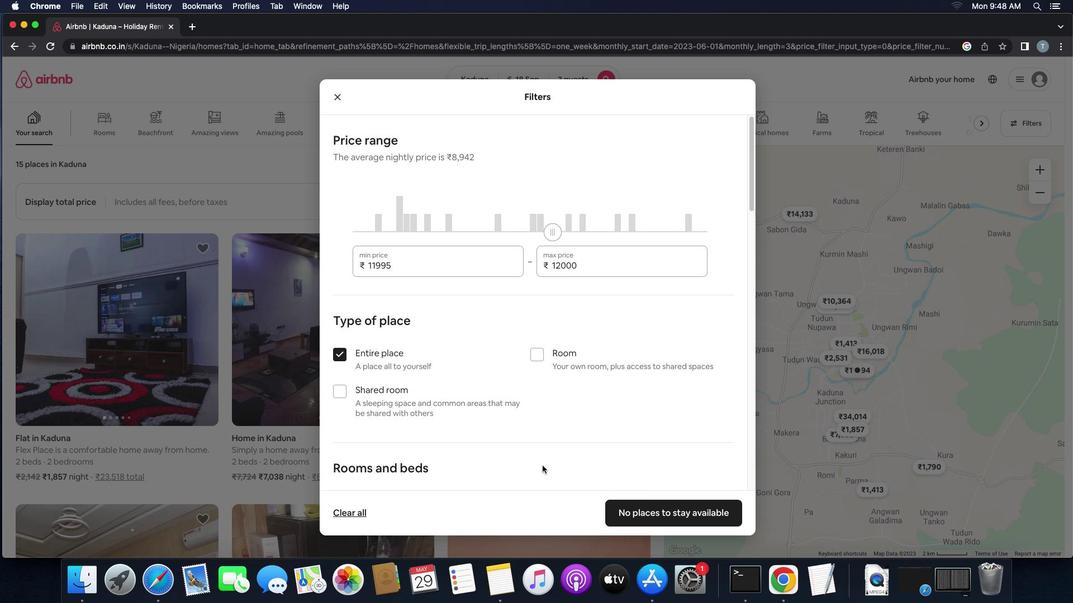 
Action: Mouse scrolled (542, 465) with delta (0, 0)
Screenshot: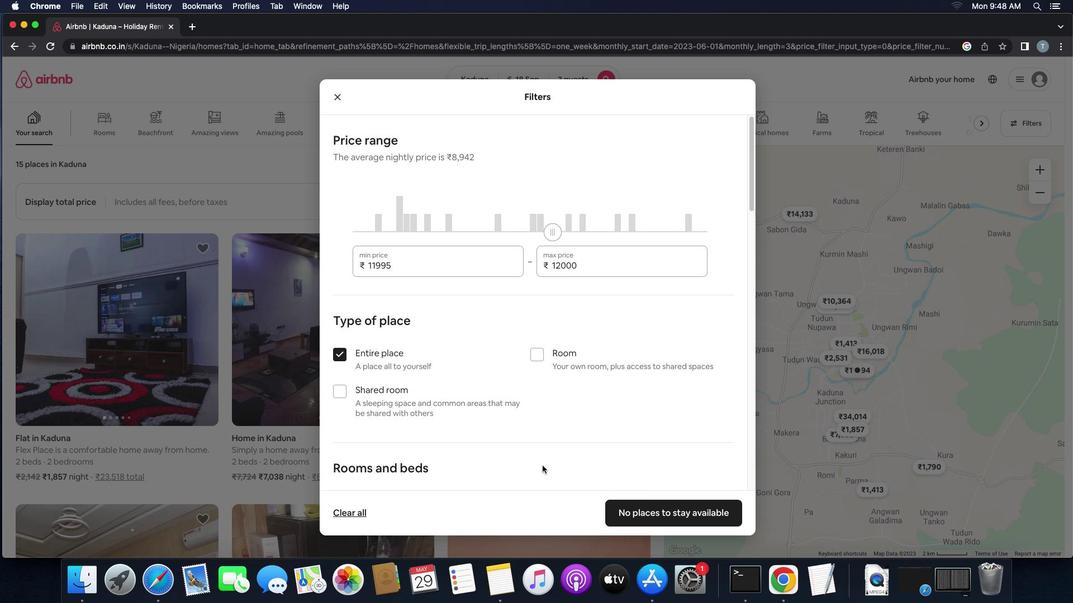 
Action: Mouse moved to (542, 465)
Screenshot: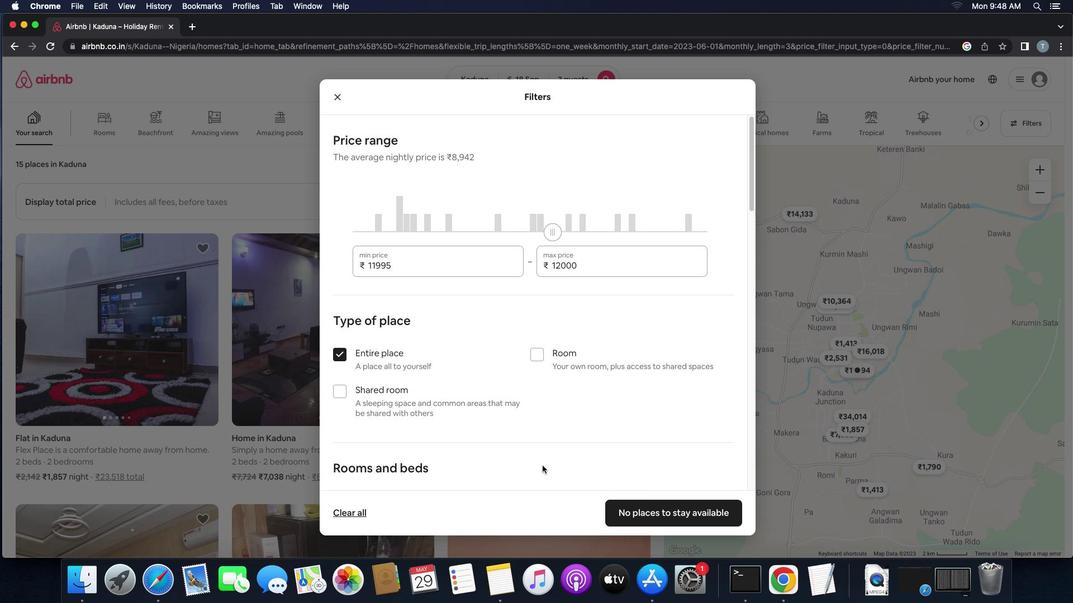 
Action: Mouse scrolled (542, 465) with delta (0, 0)
Screenshot: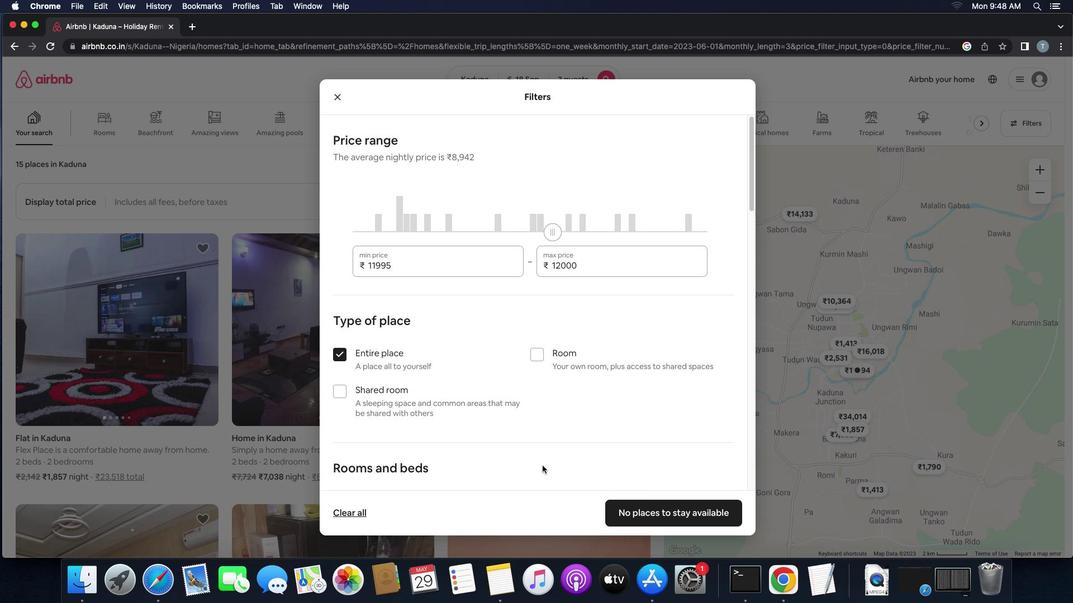 
Action: Mouse moved to (540, 447)
Screenshot: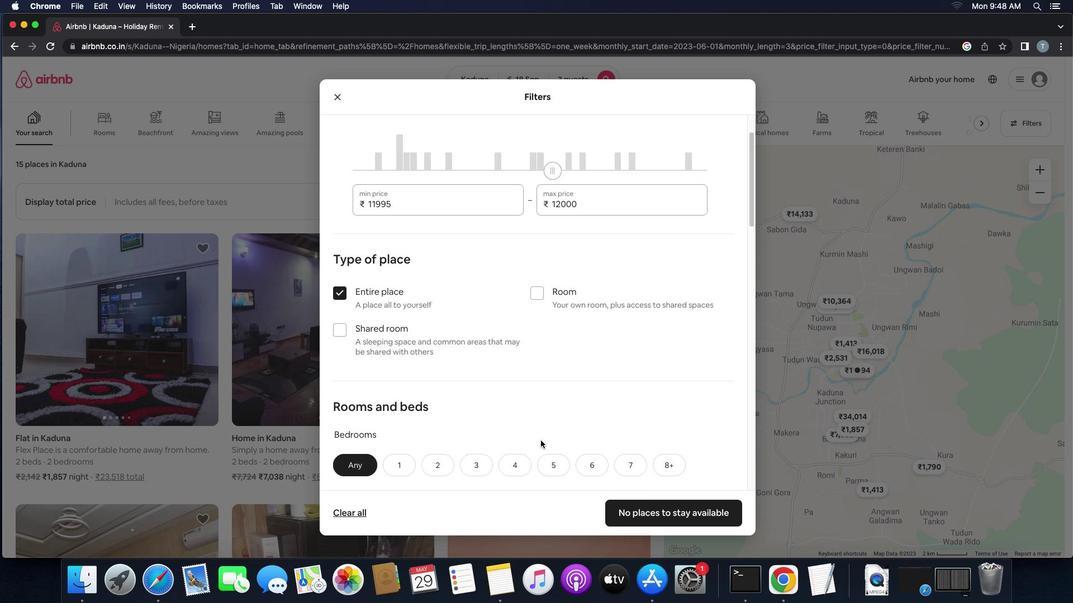 
Action: Mouse scrolled (540, 447) with delta (0, 0)
Screenshot: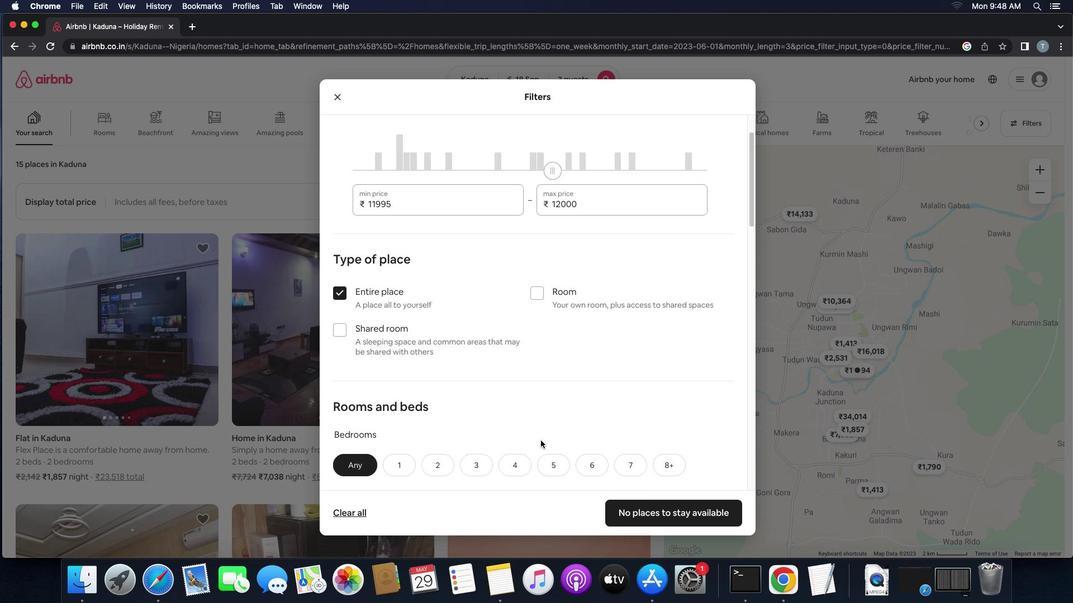 
Action: Mouse moved to (540, 445)
Screenshot: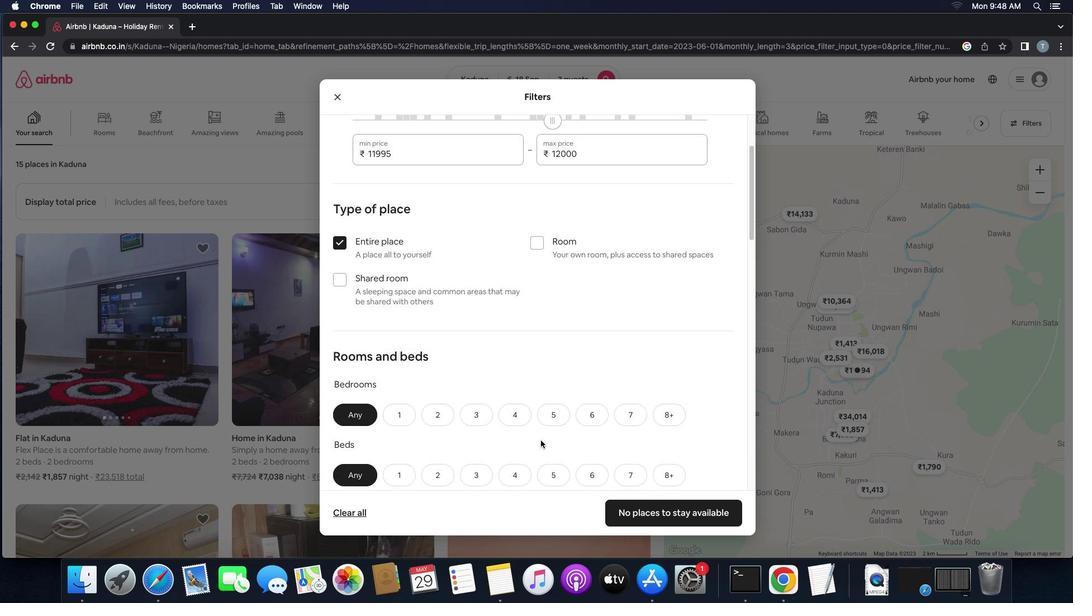 
Action: Mouse scrolled (540, 445) with delta (0, 0)
Screenshot: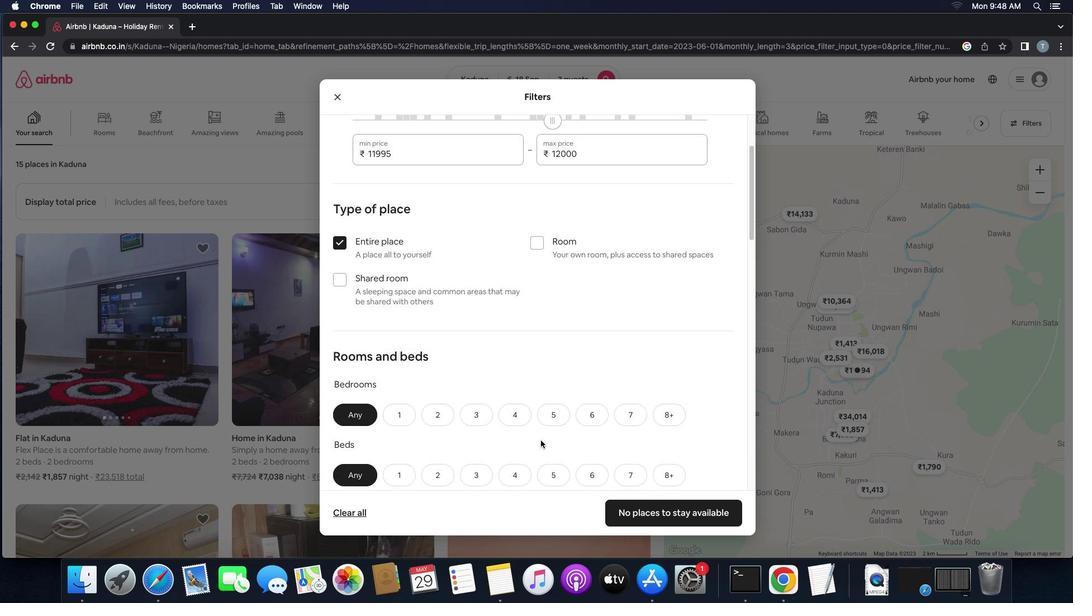 
Action: Mouse moved to (540, 445)
Screenshot: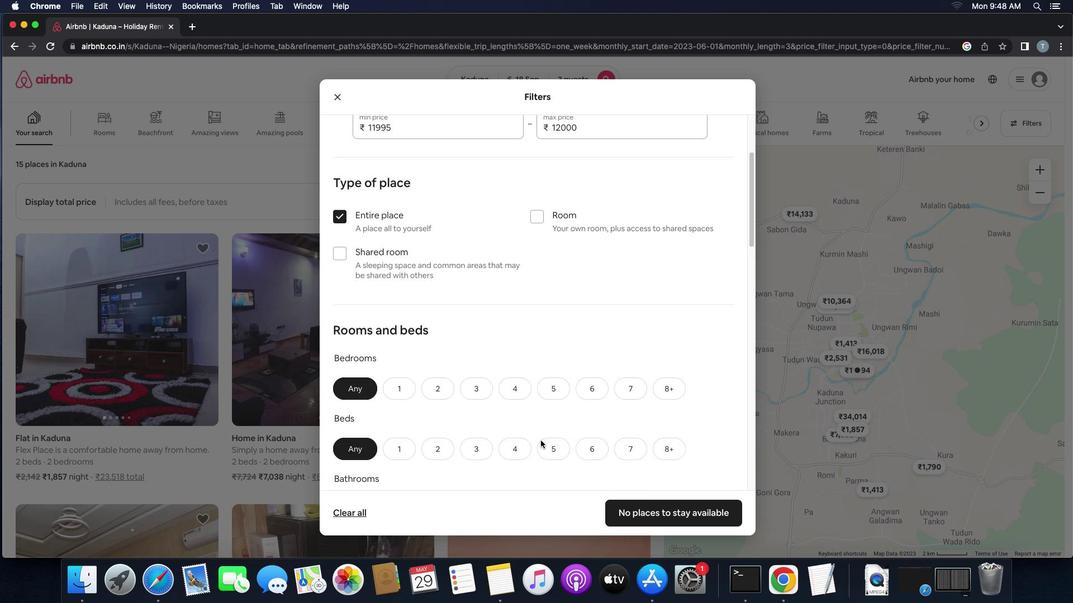 
Action: Mouse scrolled (540, 445) with delta (0, -1)
Screenshot: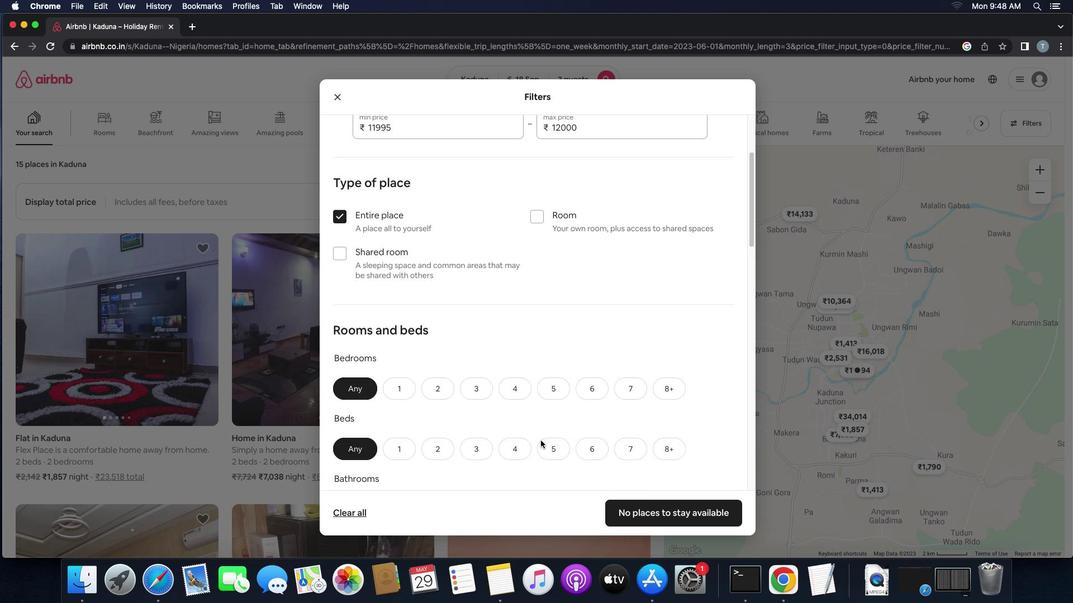 
Action: Mouse moved to (540, 441)
Screenshot: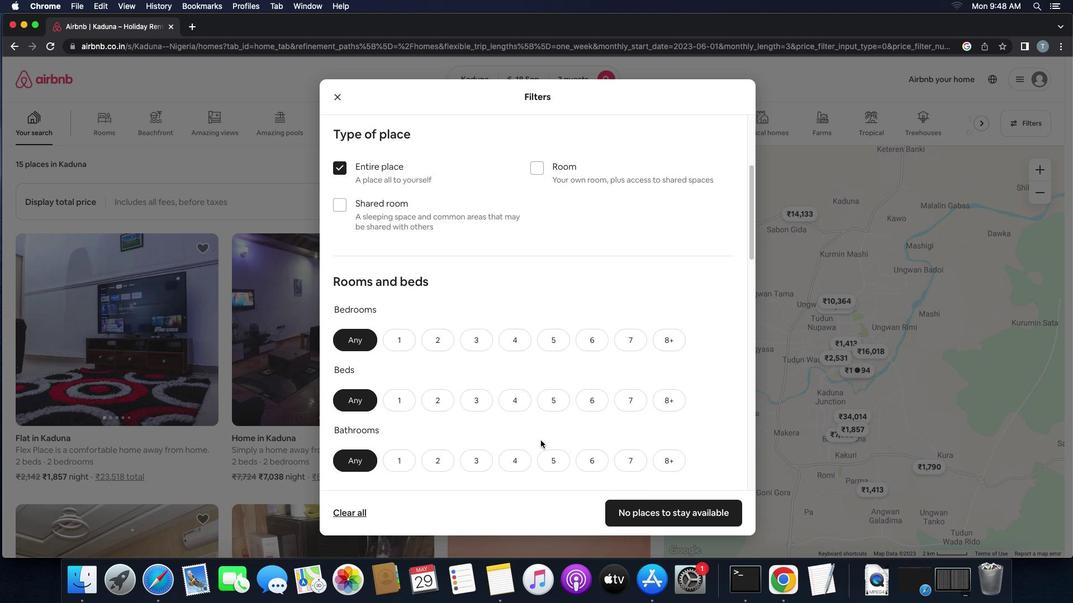 
Action: Mouse scrolled (540, 441) with delta (0, -2)
Screenshot: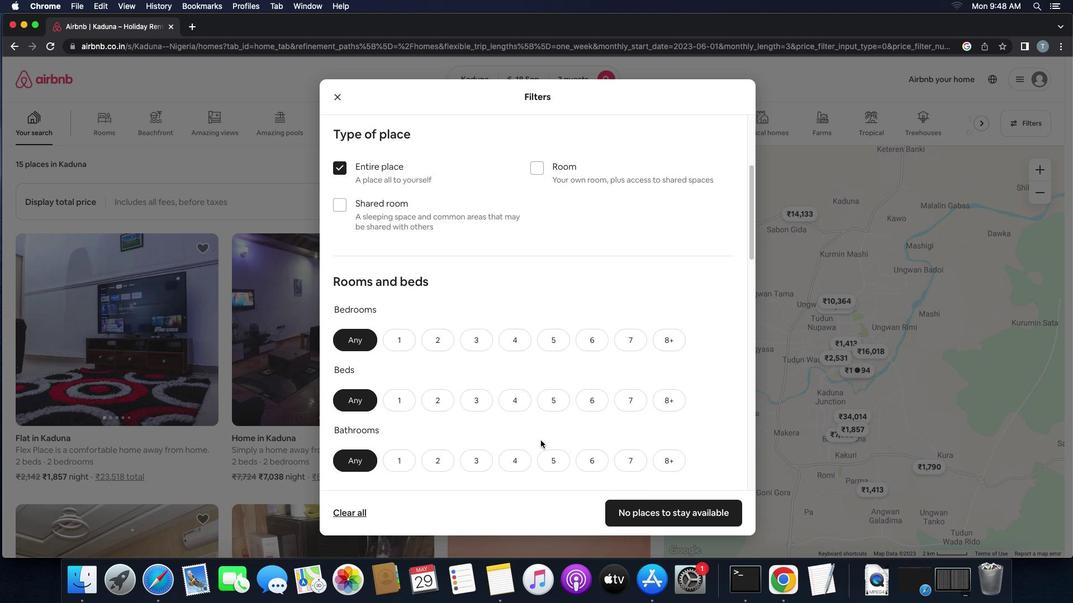 
Action: Mouse moved to (540, 441)
Screenshot: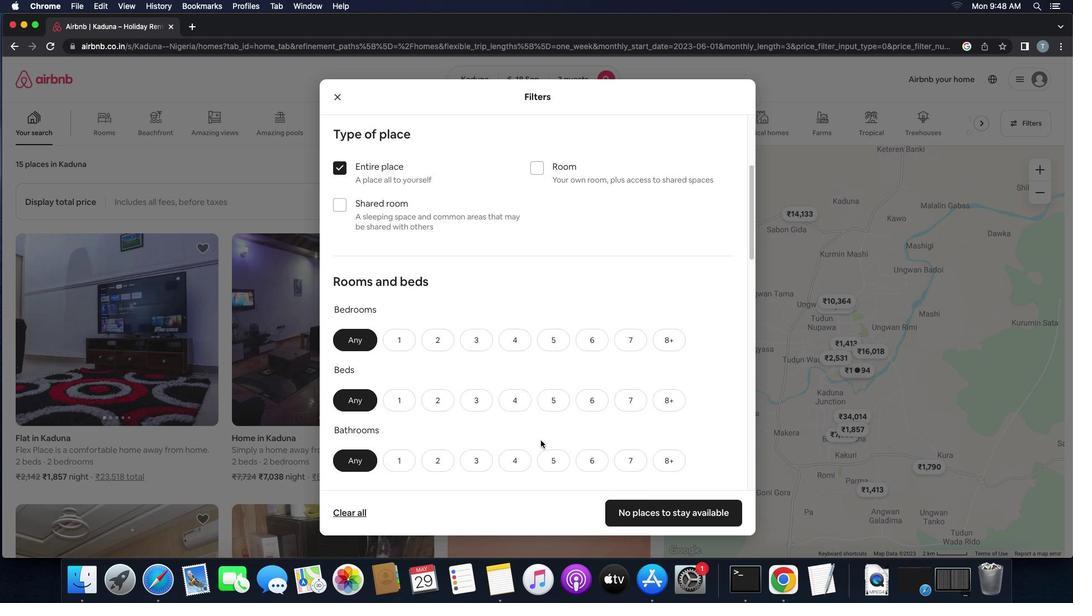 
Action: Mouse scrolled (540, 441) with delta (0, 0)
Screenshot: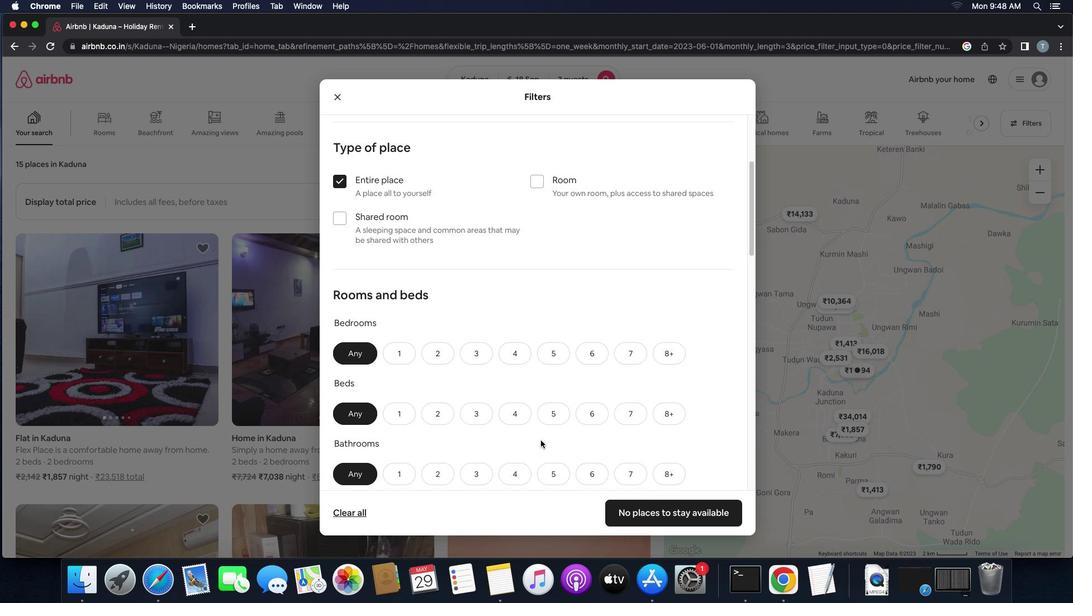
Action: Mouse scrolled (540, 441) with delta (0, 0)
Screenshot: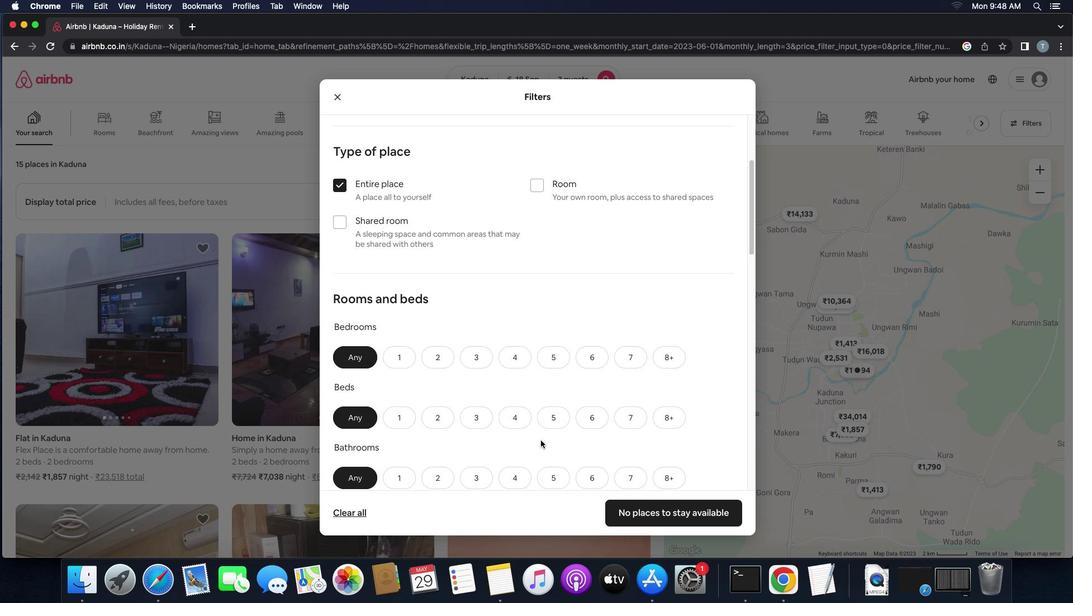
Action: Mouse scrolled (540, 441) with delta (0, 0)
Screenshot: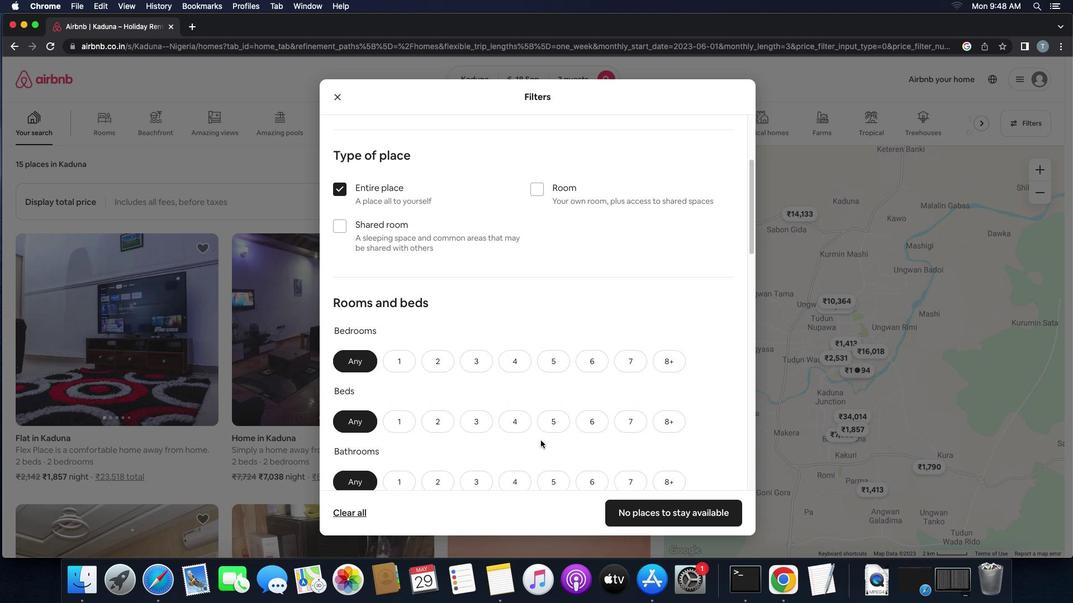 
Action: Mouse scrolled (540, 441) with delta (0, 0)
Screenshot: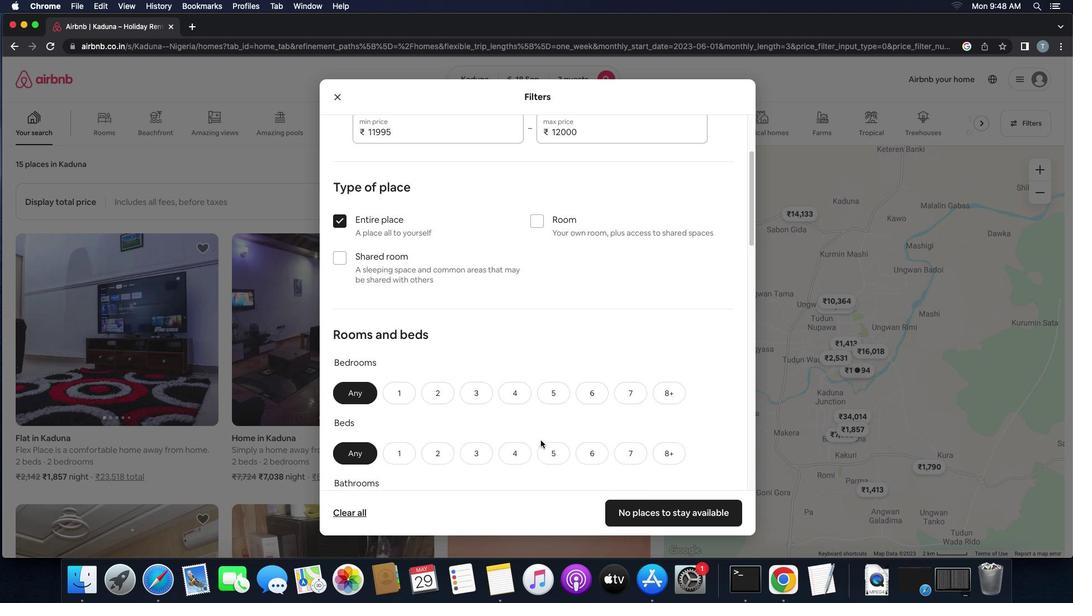
Action: Mouse scrolled (540, 441) with delta (0, 0)
Screenshot: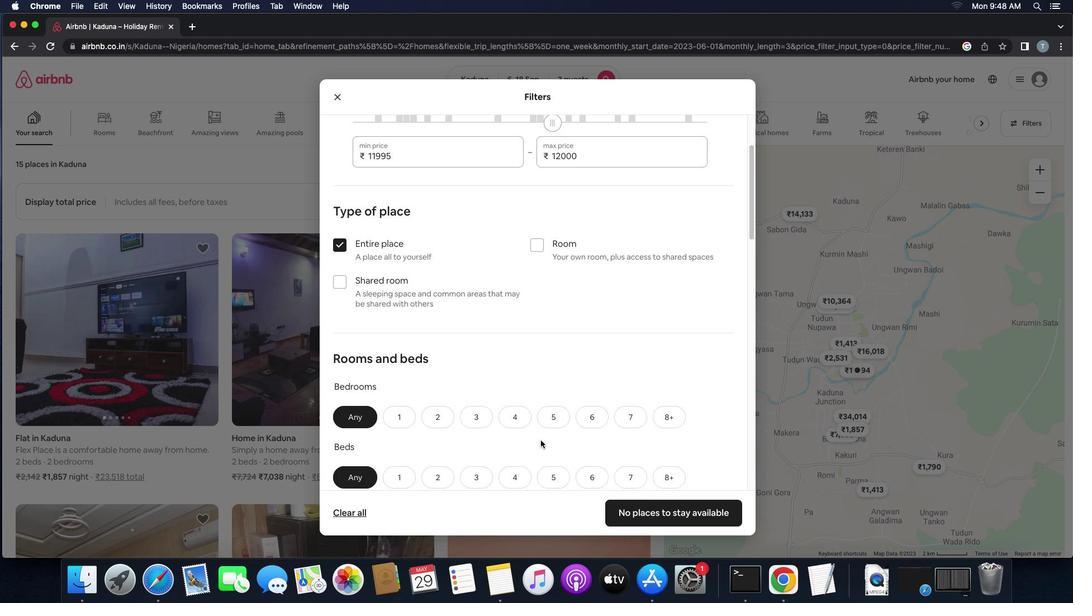 
Action: Mouse scrolled (540, 441) with delta (0, 1)
Screenshot: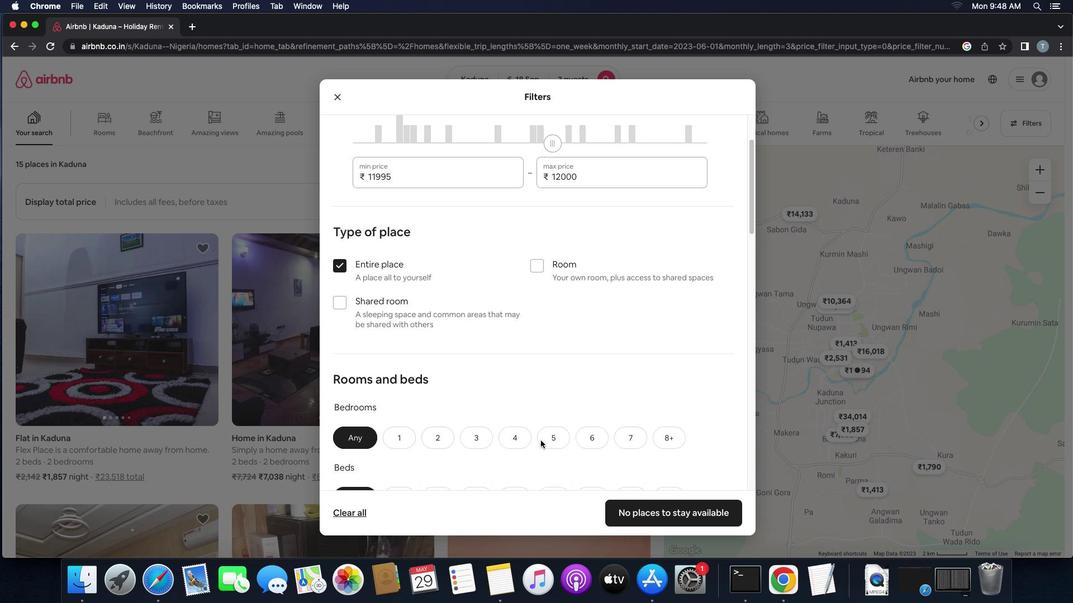 
Action: Mouse scrolled (540, 441) with delta (0, 0)
Screenshot: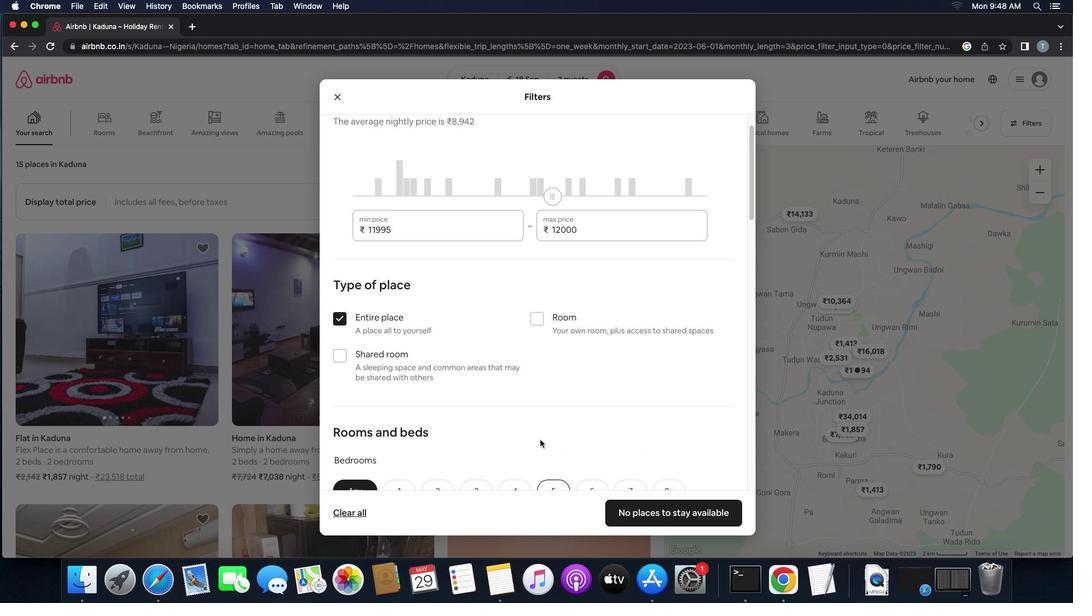 
Action: Mouse scrolled (540, 441) with delta (0, 0)
Screenshot: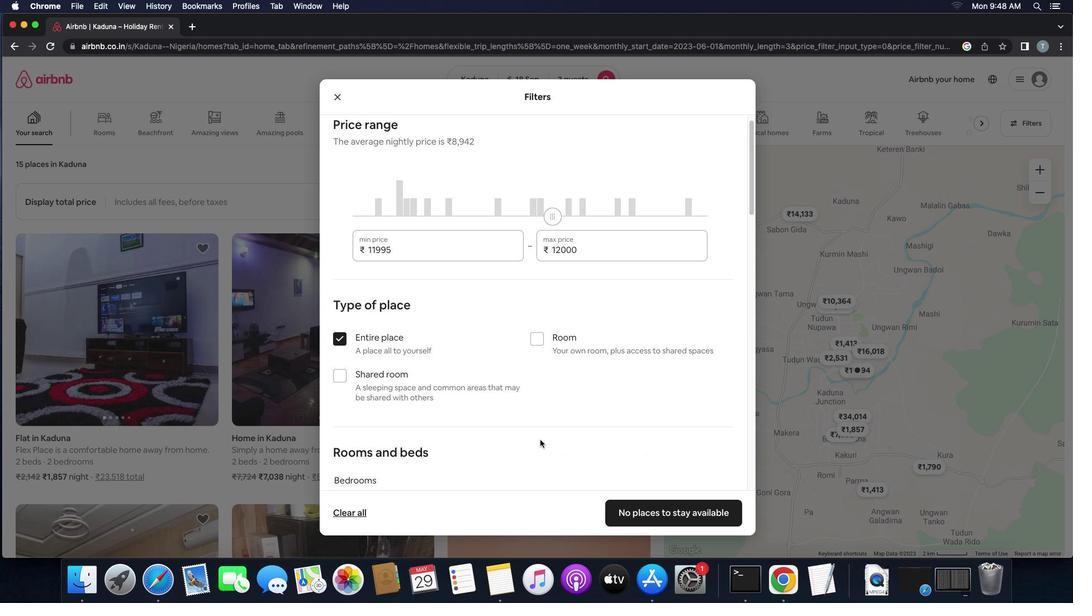 
Action: Mouse scrolled (540, 441) with delta (0, 1)
Screenshot: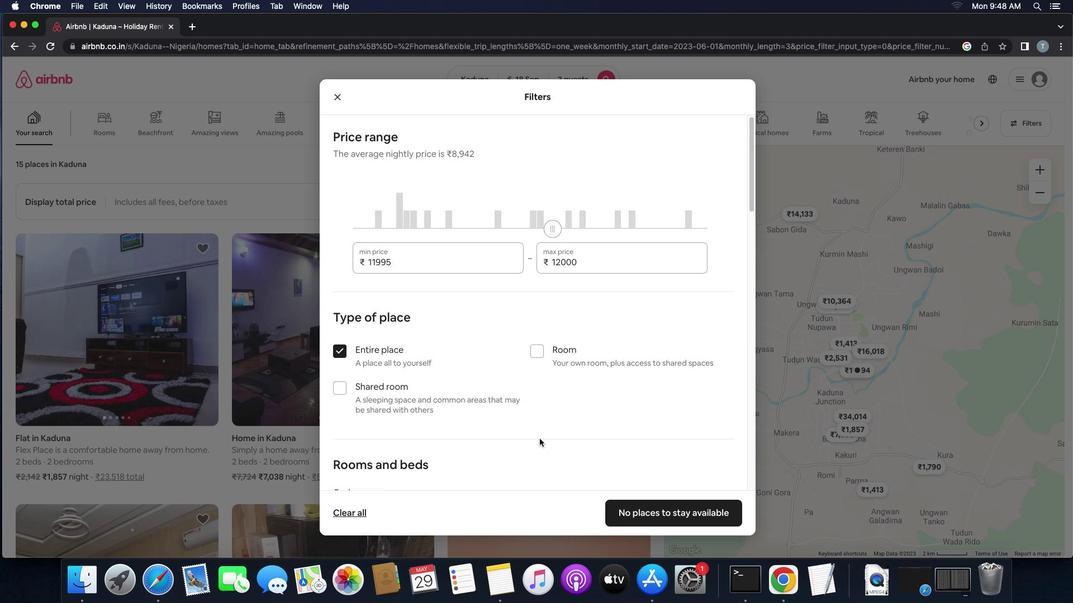 
Action: Mouse moved to (540, 440)
Screenshot: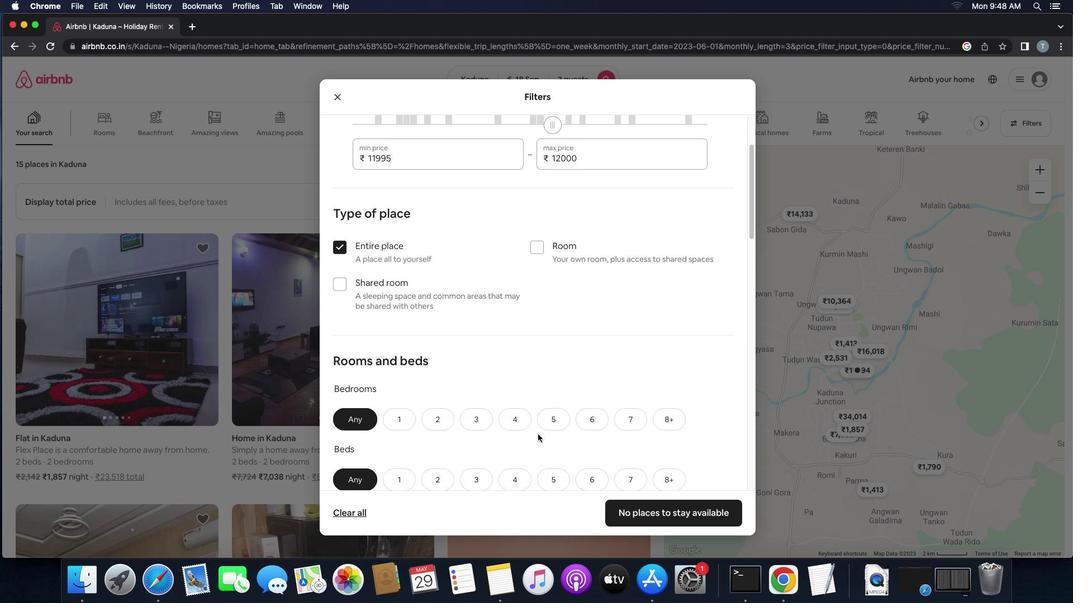 
Action: Mouse scrolled (540, 440) with delta (0, 0)
Screenshot: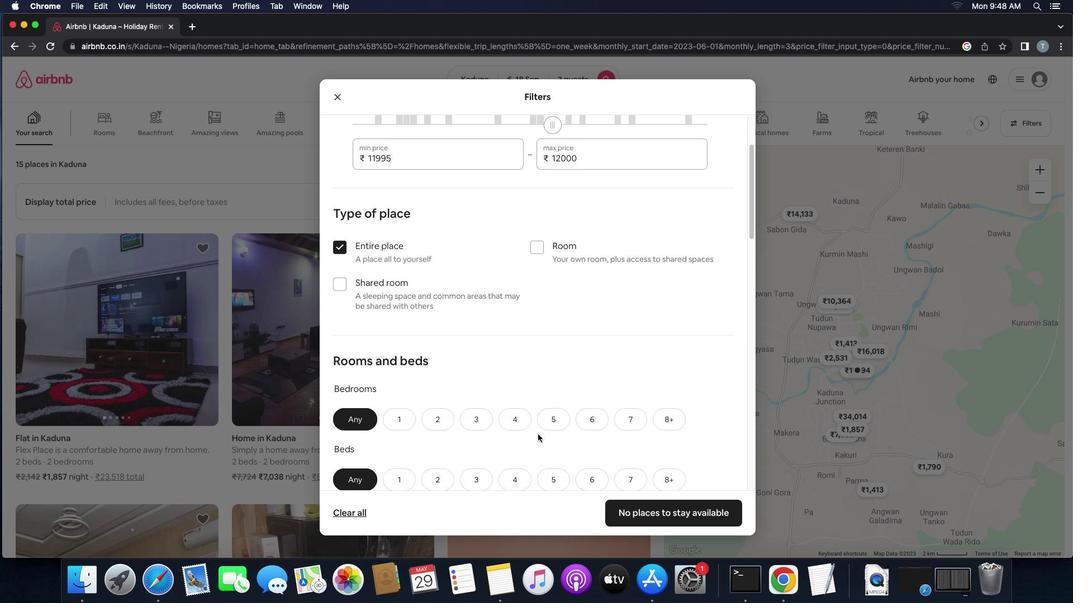 
Action: Mouse scrolled (540, 440) with delta (0, 0)
Screenshot: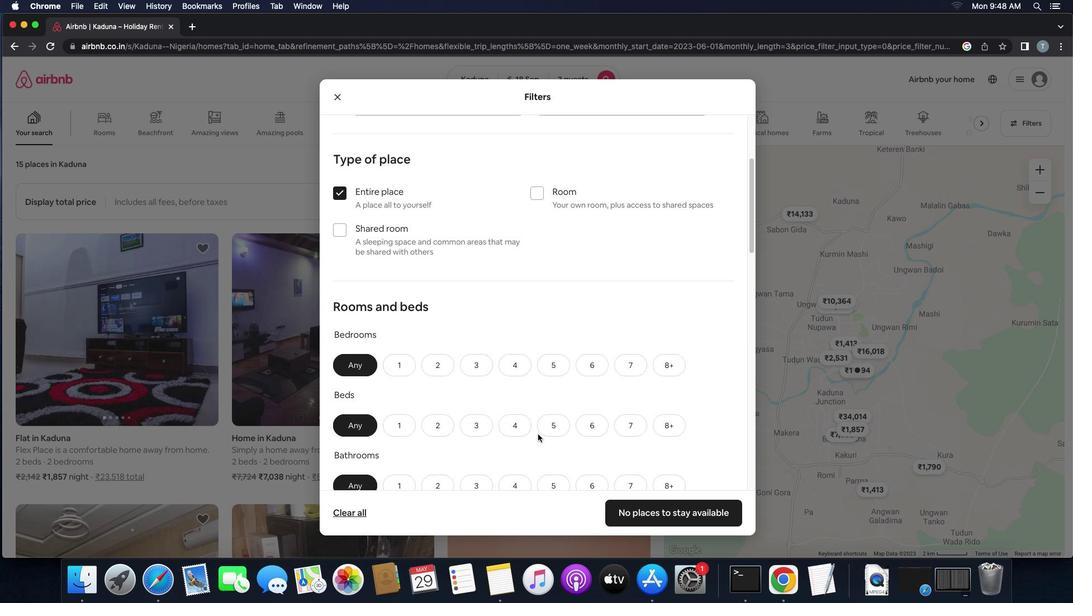 
Action: Mouse moved to (540, 439)
Screenshot: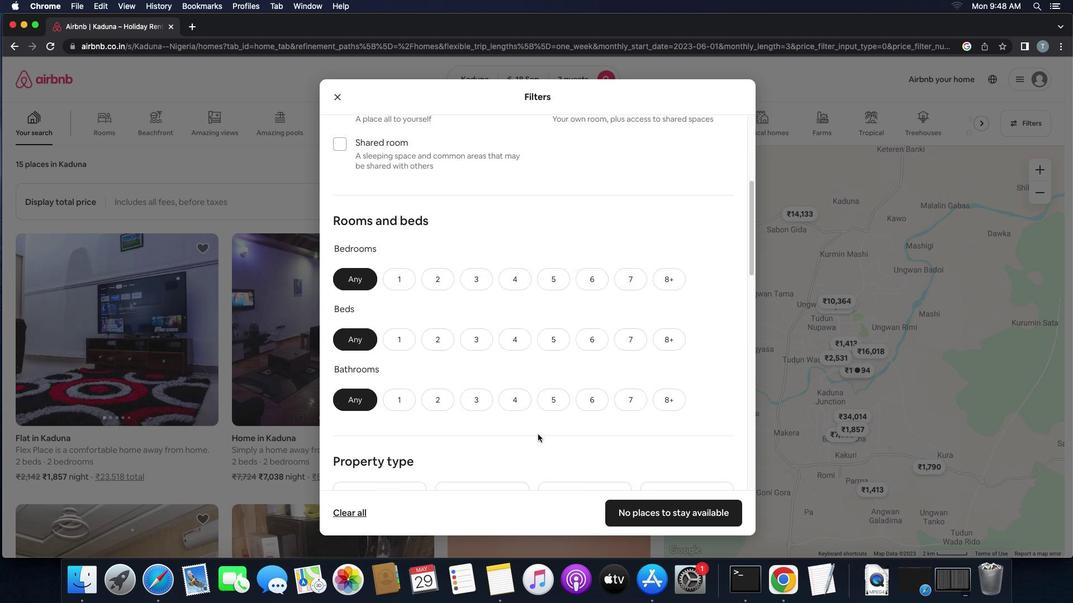 
Action: Mouse scrolled (540, 439) with delta (0, -2)
Screenshot: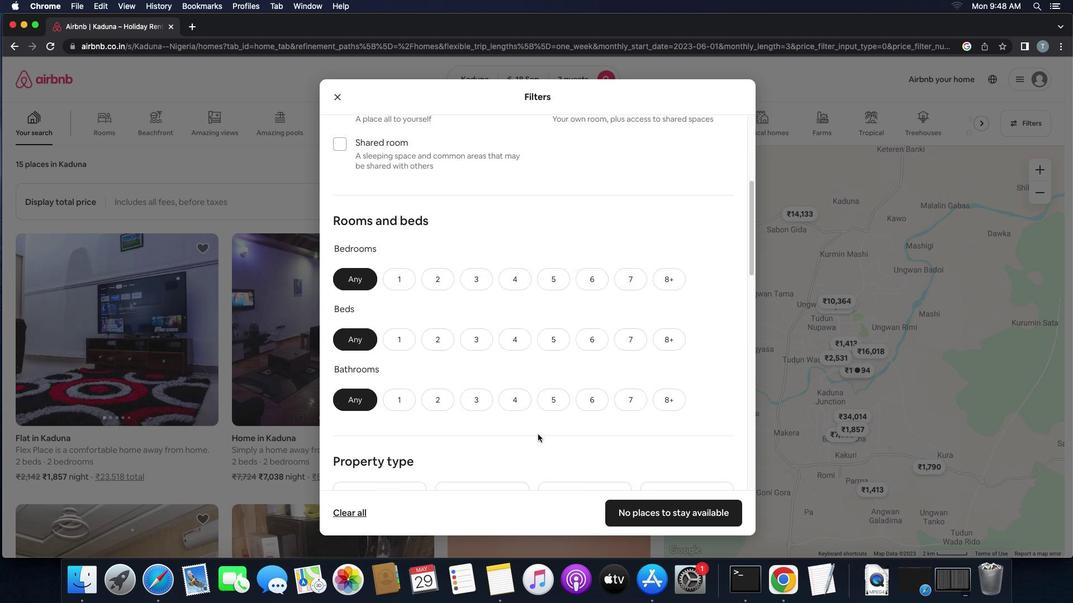 
Action: Mouse moved to (538, 437)
Screenshot: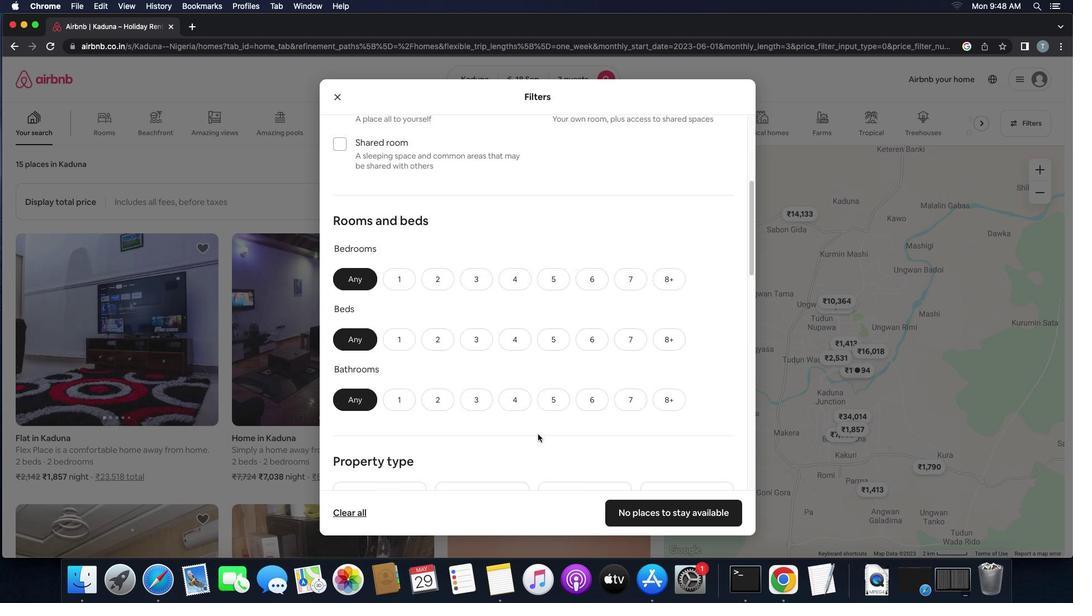 
Action: Mouse scrolled (538, 437) with delta (0, -2)
Screenshot: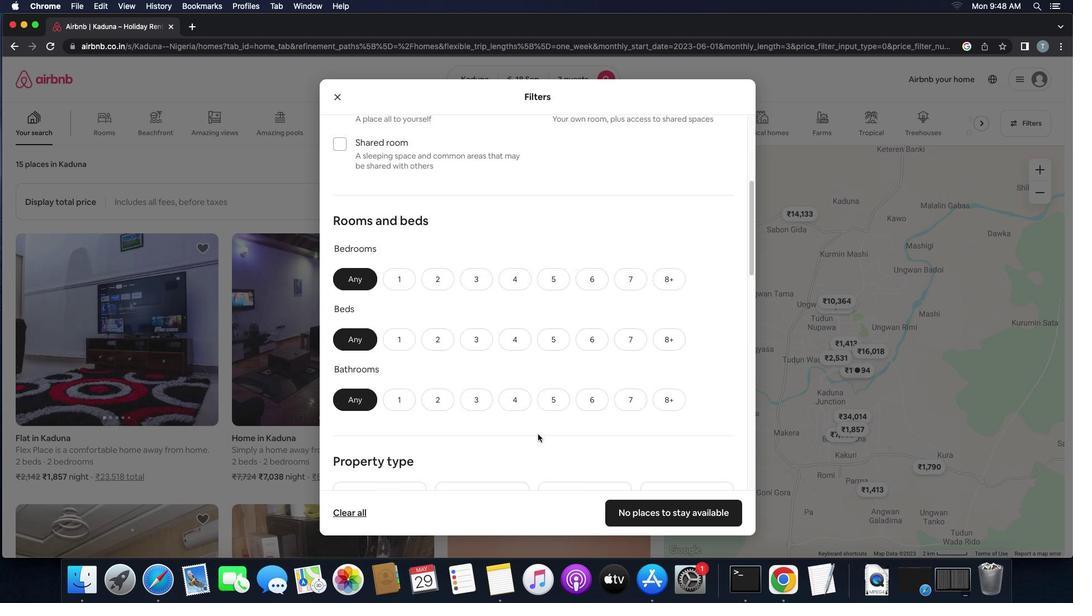 
Action: Mouse moved to (537, 434)
Screenshot: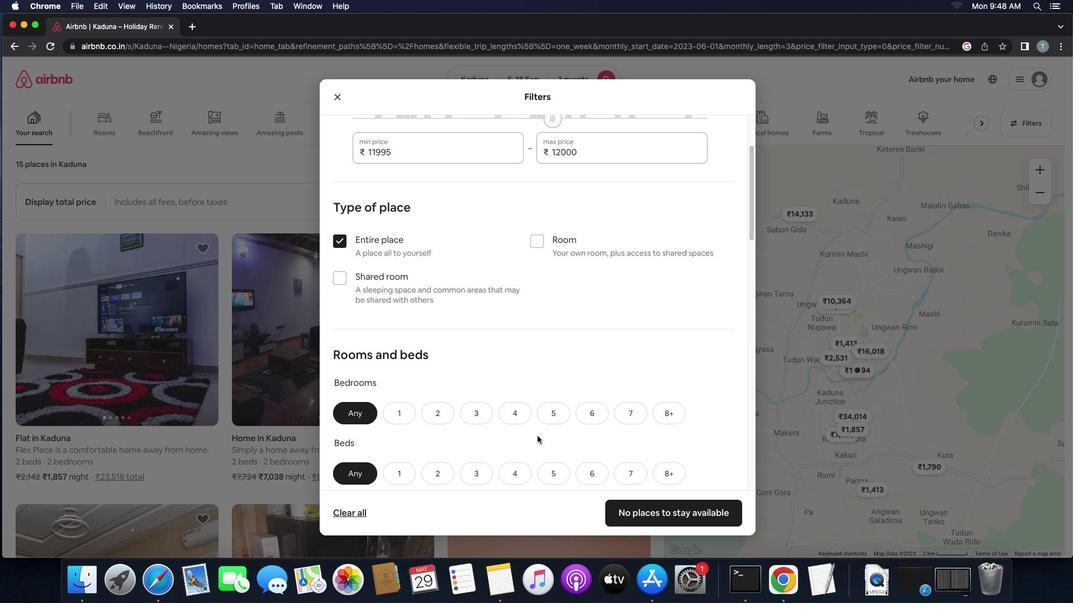 
Action: Mouse scrolled (537, 434) with delta (0, 0)
Screenshot: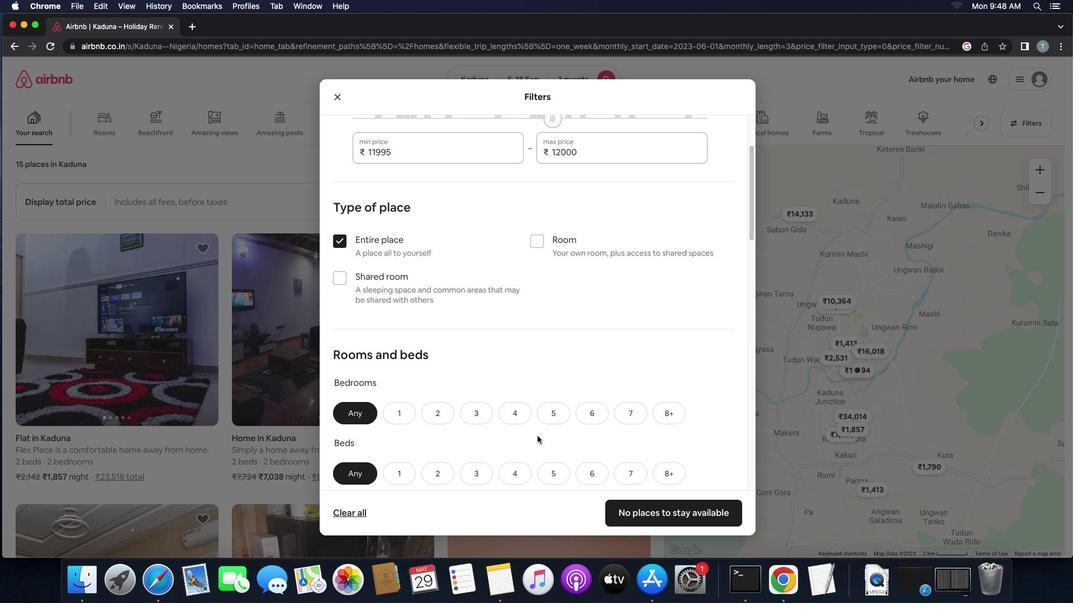 
Action: Mouse moved to (537, 434)
Screenshot: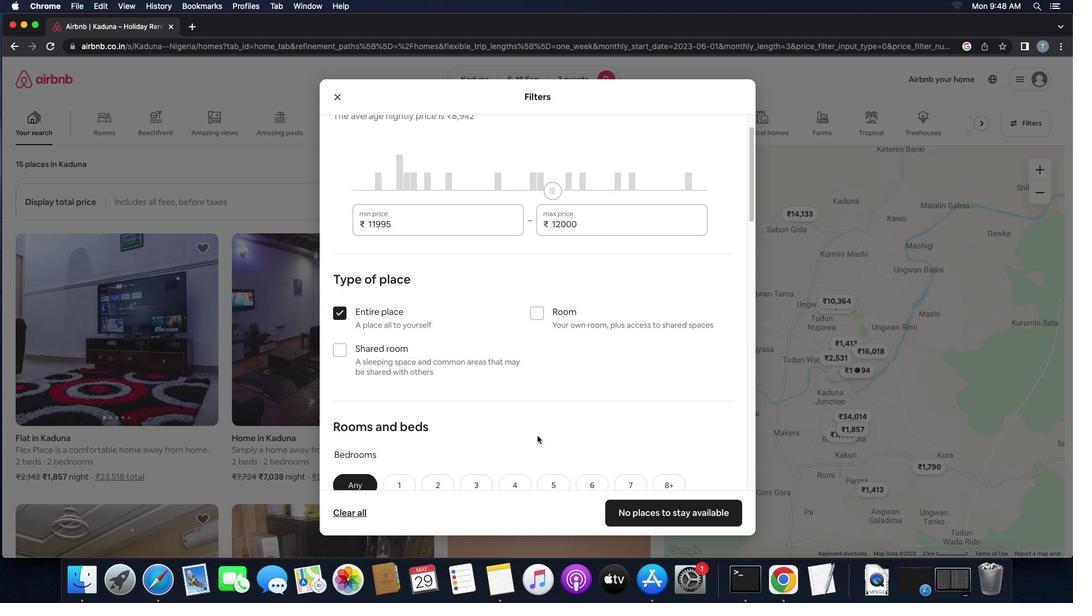 
Action: Mouse scrolled (537, 434) with delta (0, 0)
Screenshot: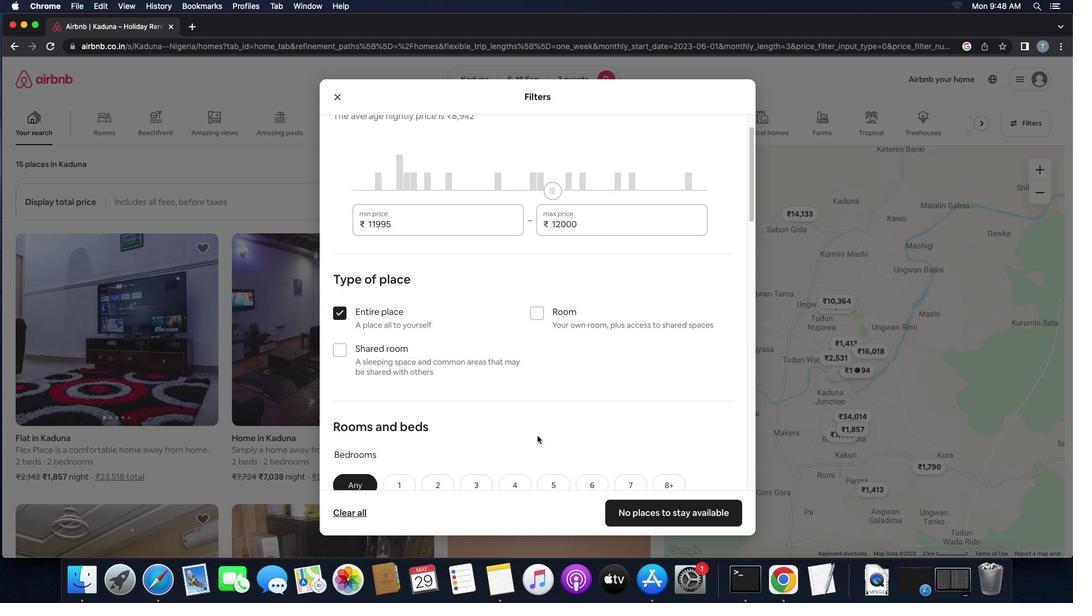 
Action: Mouse moved to (537, 434)
Screenshot: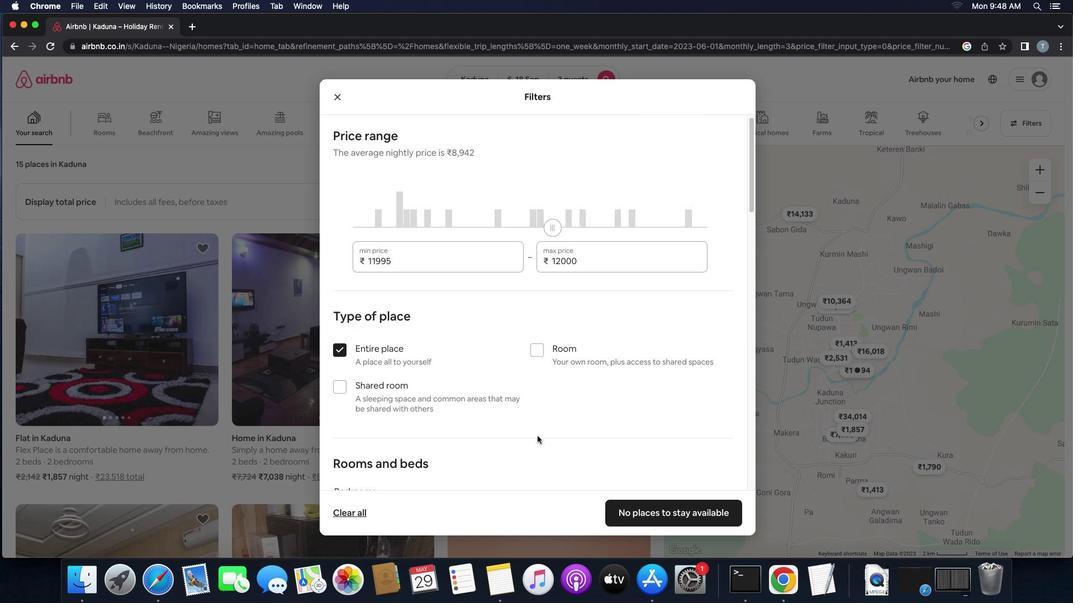 
Action: Mouse scrolled (537, 434) with delta (0, 1)
Screenshot: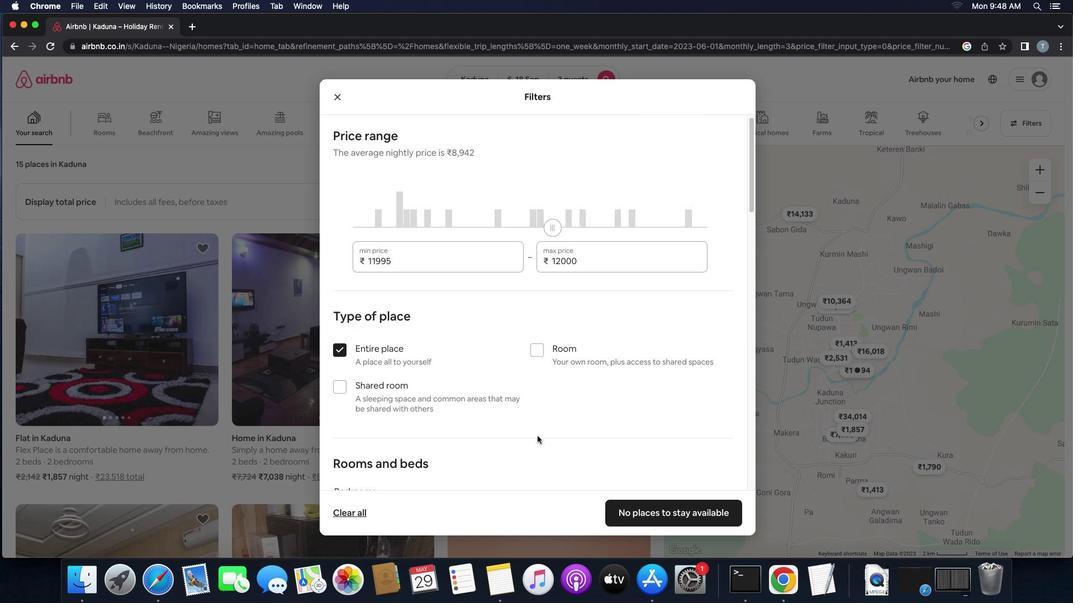 
Action: Mouse moved to (537, 435)
Screenshot: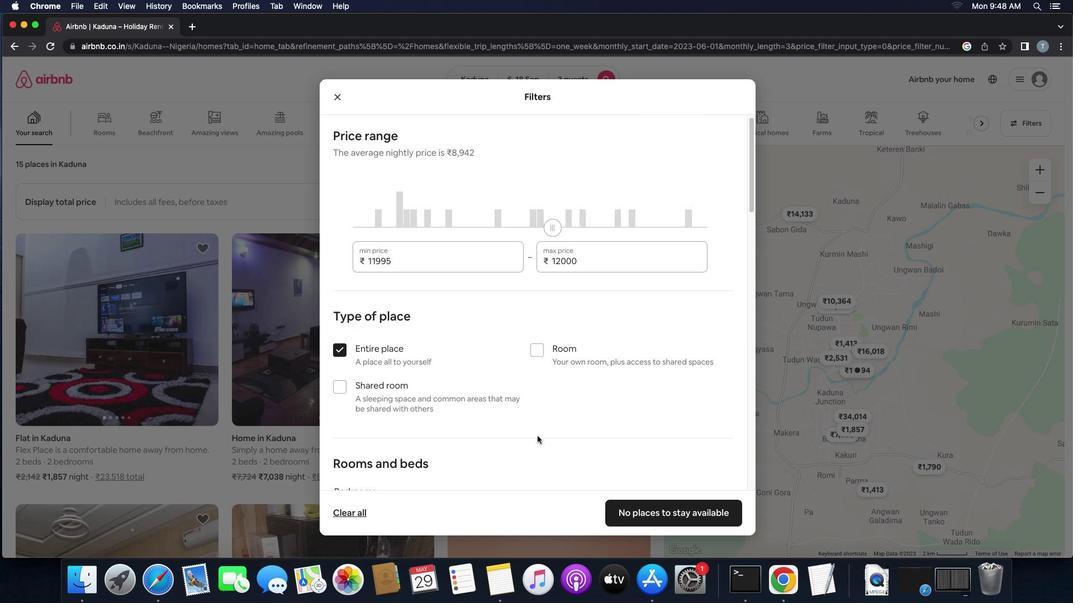 
Action: Mouse scrolled (537, 435) with delta (0, 2)
Screenshot: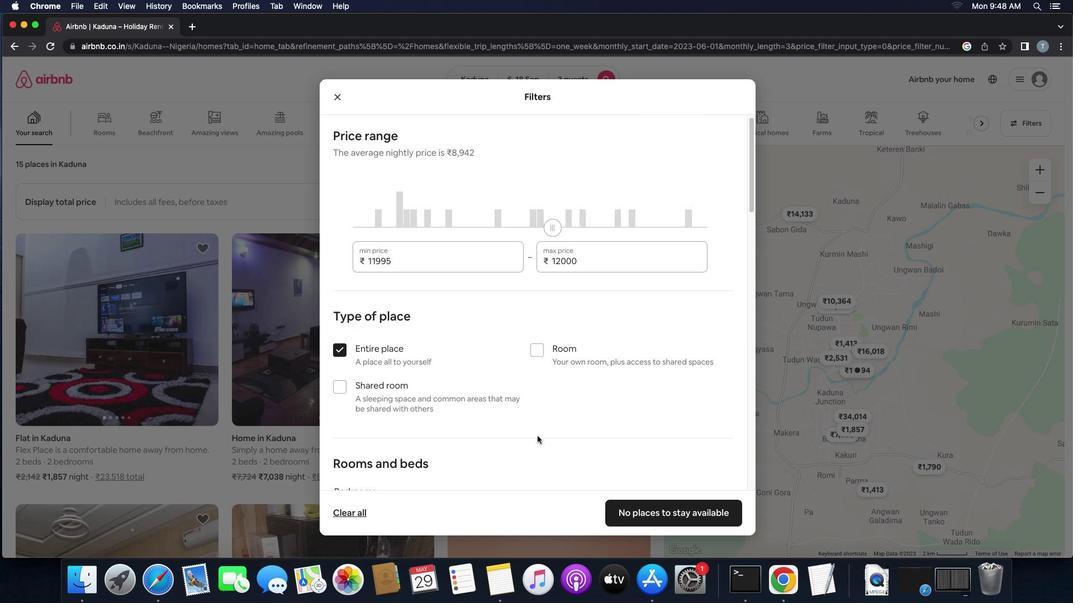 
Action: Mouse moved to (537, 436)
Screenshot: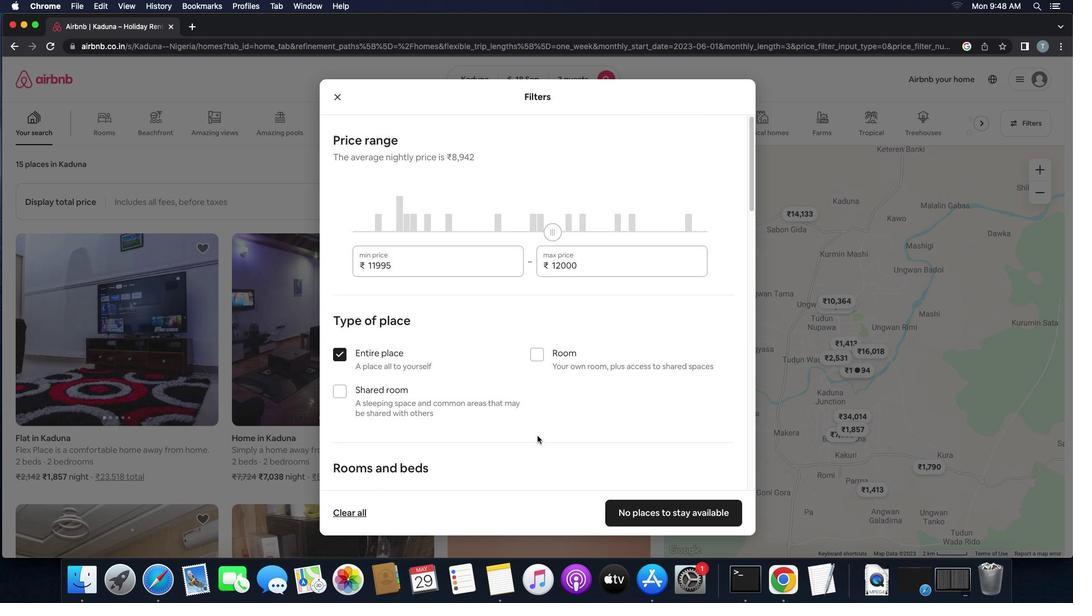 
Action: Mouse scrolled (537, 436) with delta (0, 2)
Screenshot: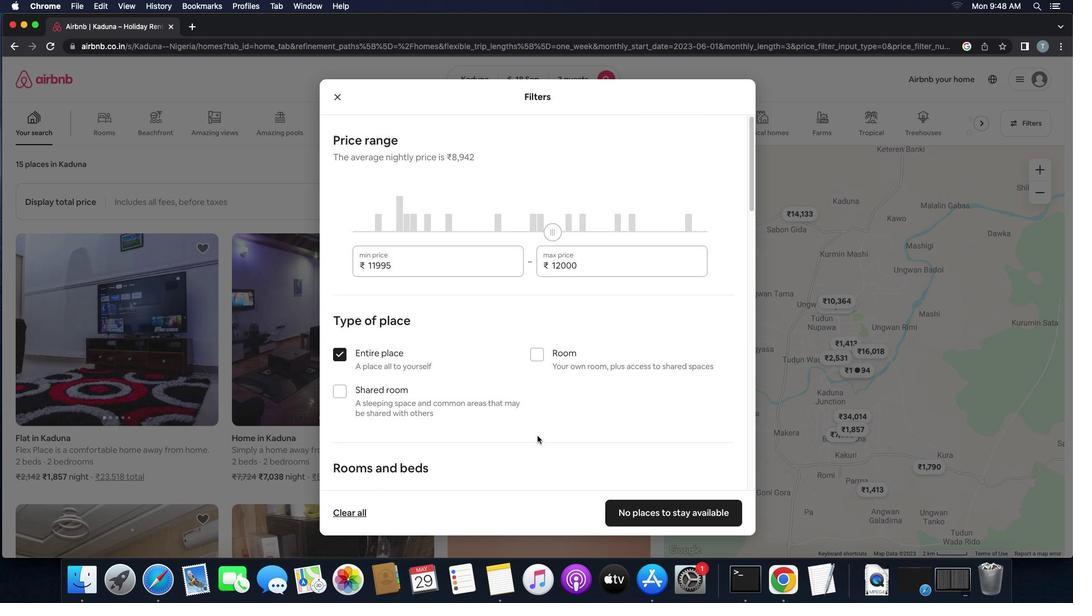 
Action: Mouse moved to (537, 436)
Screenshot: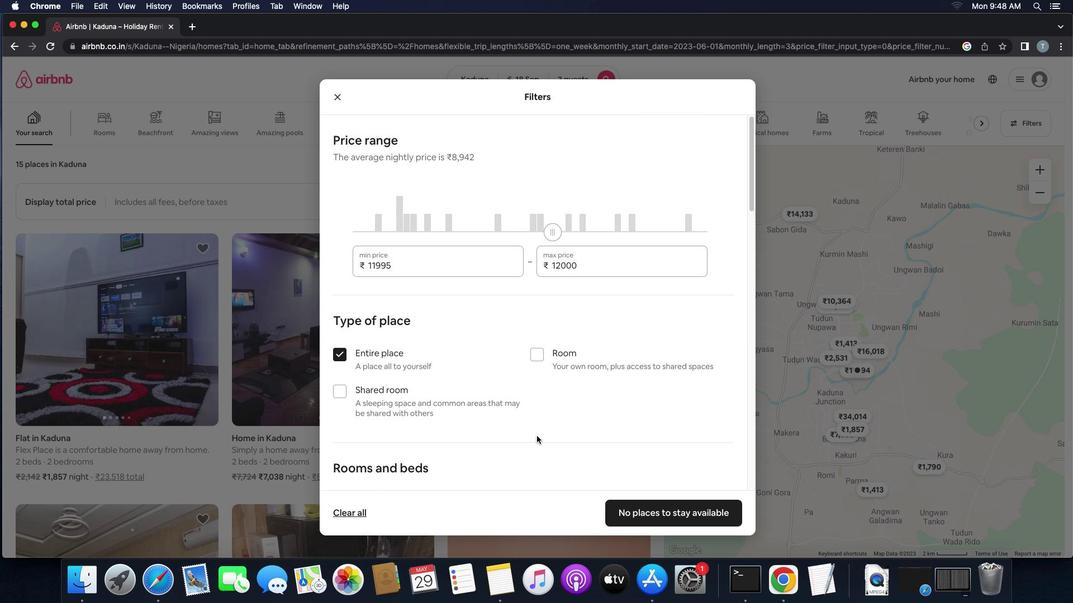 
Action: Mouse scrolled (537, 436) with delta (0, 0)
Screenshot: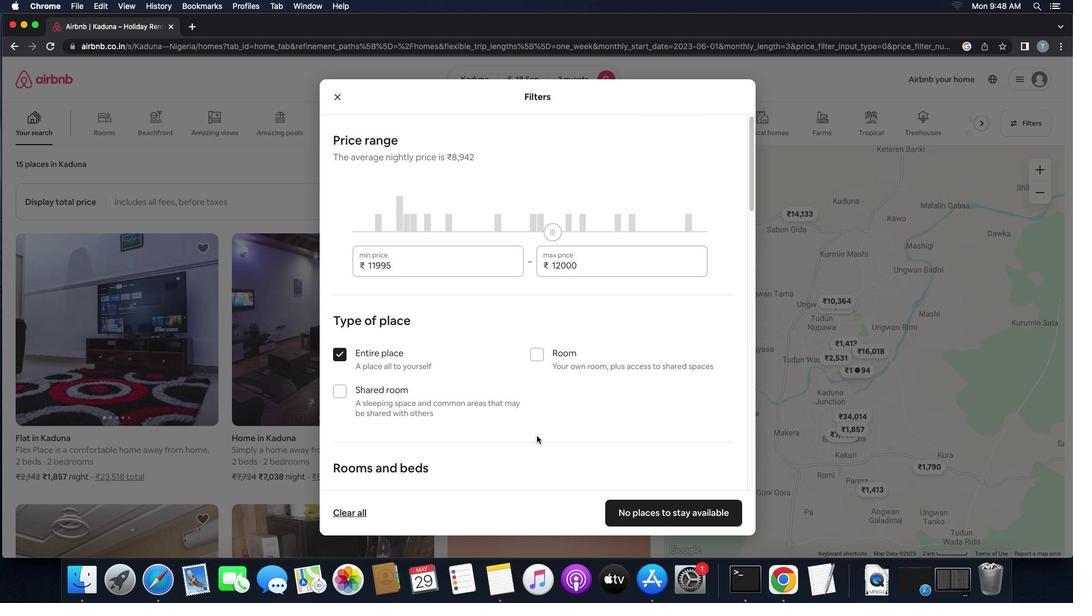 
Action: Mouse scrolled (537, 436) with delta (0, 0)
Screenshot: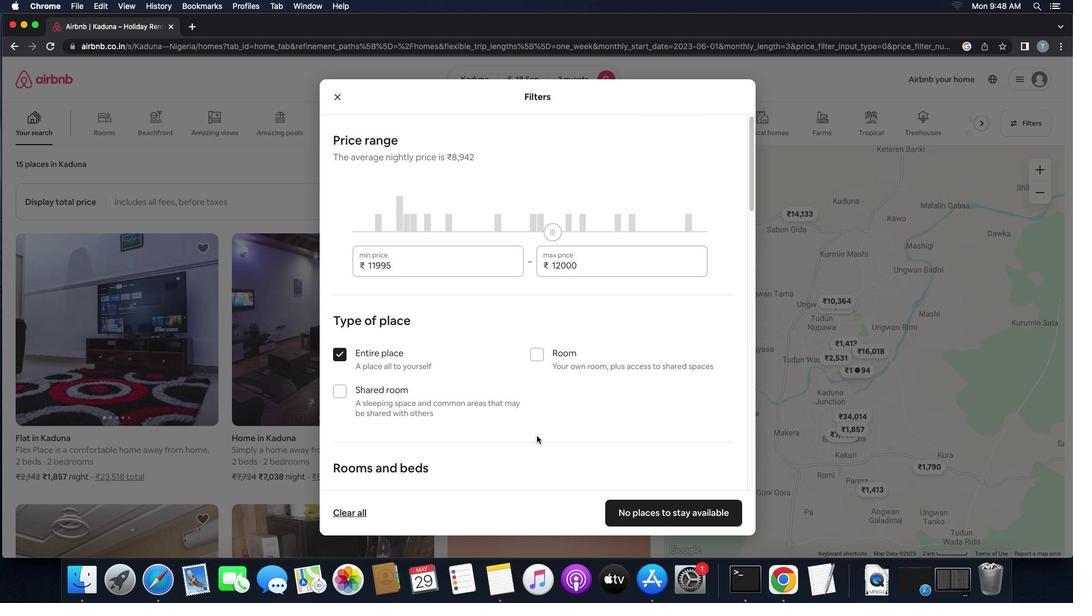 
Action: Mouse scrolled (537, 436) with delta (0, 1)
Screenshot: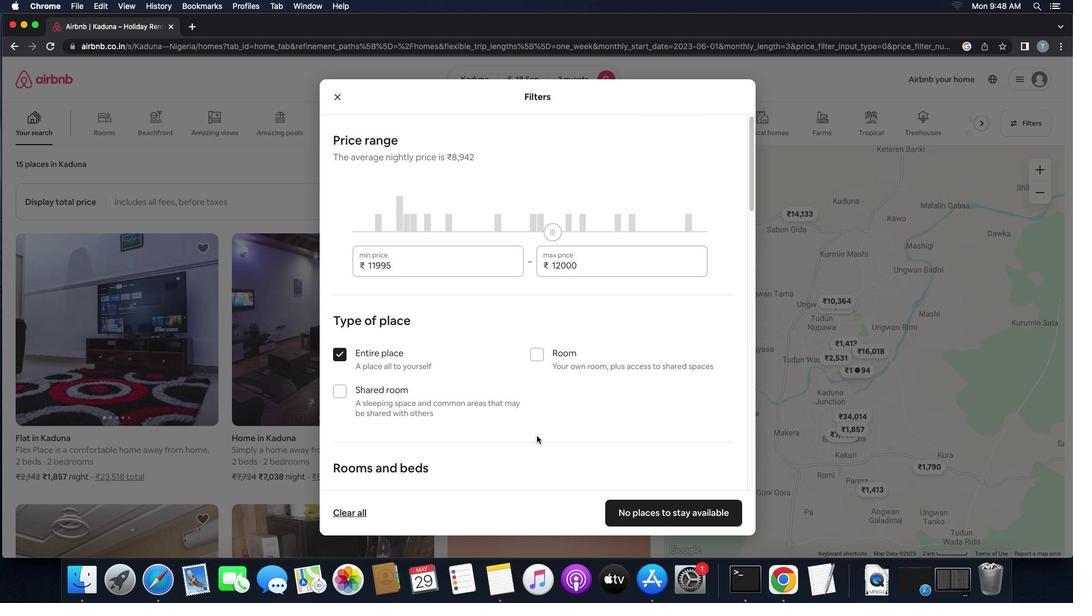 
Action: Mouse scrolled (537, 436) with delta (0, 2)
Screenshot: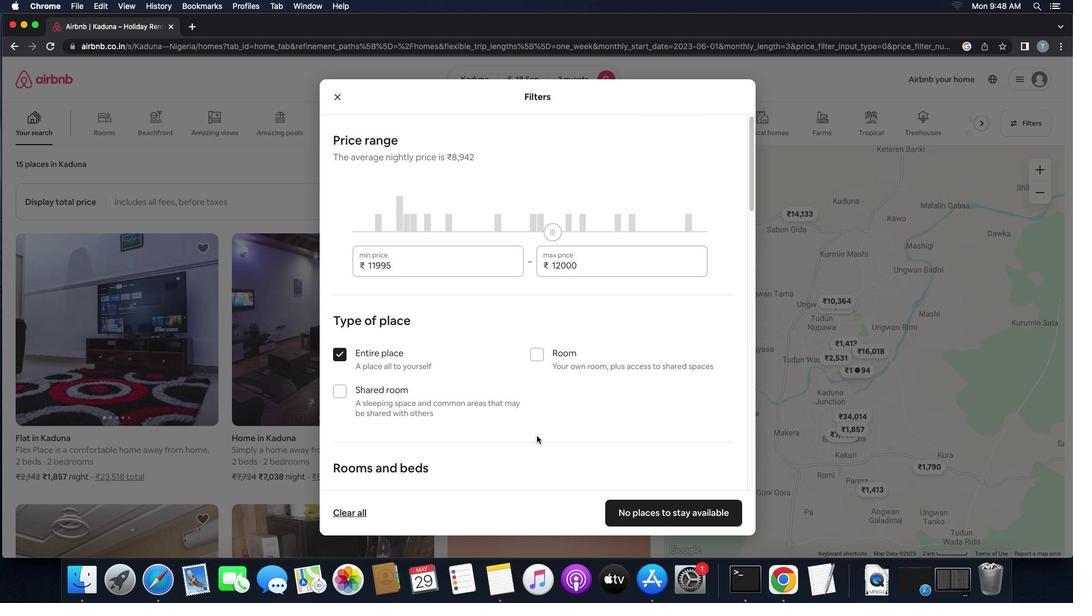 
Action: Mouse moved to (514, 439)
Screenshot: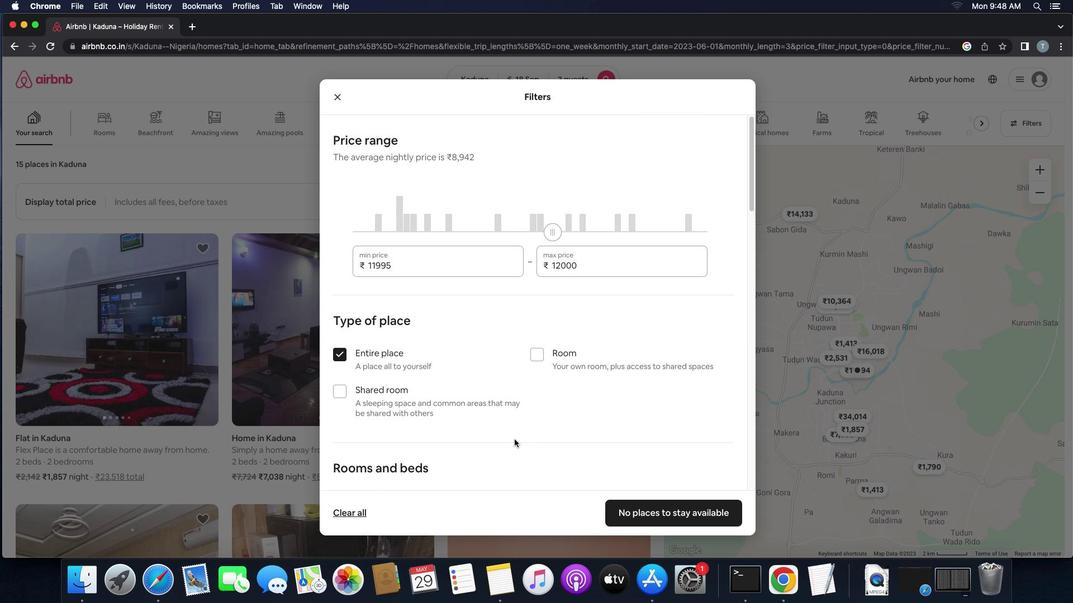 
Action: Mouse scrolled (514, 439) with delta (0, 0)
Screenshot: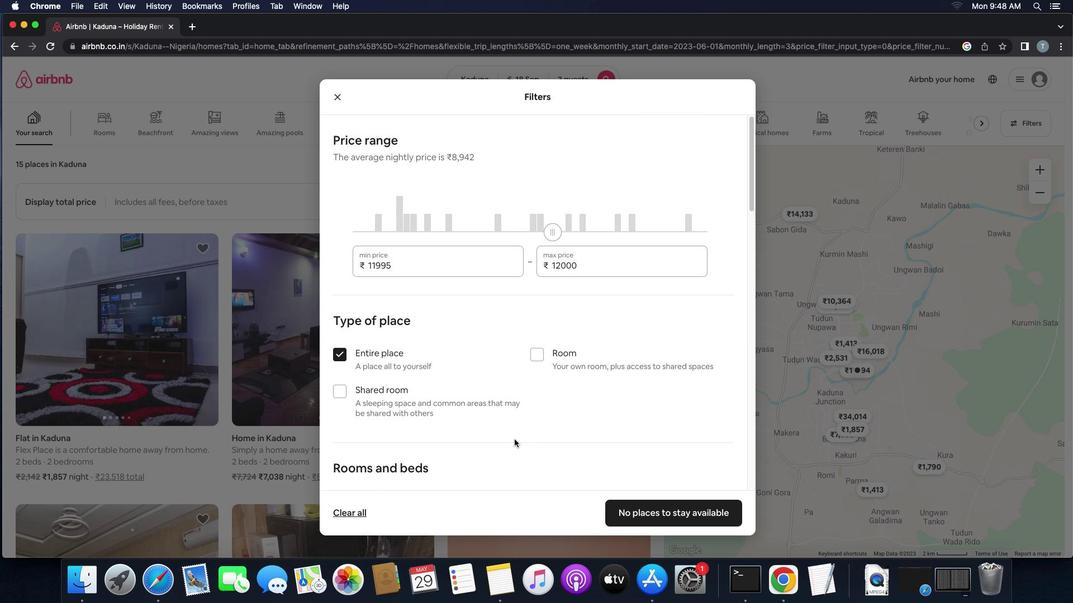
Action: Mouse moved to (514, 439)
Screenshot: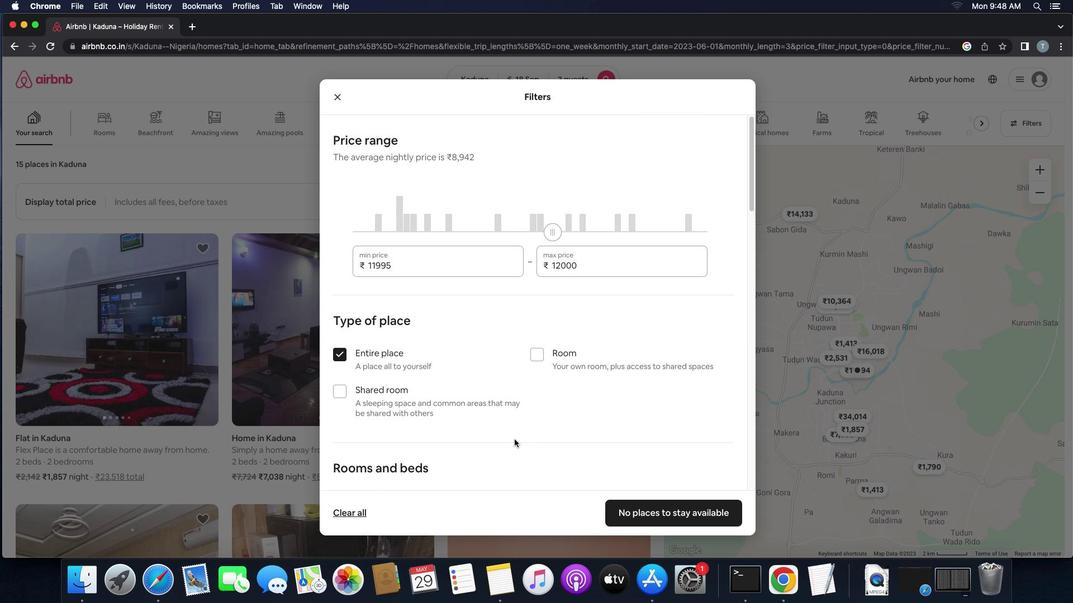 
Action: Mouse scrolled (514, 439) with delta (0, 0)
Screenshot: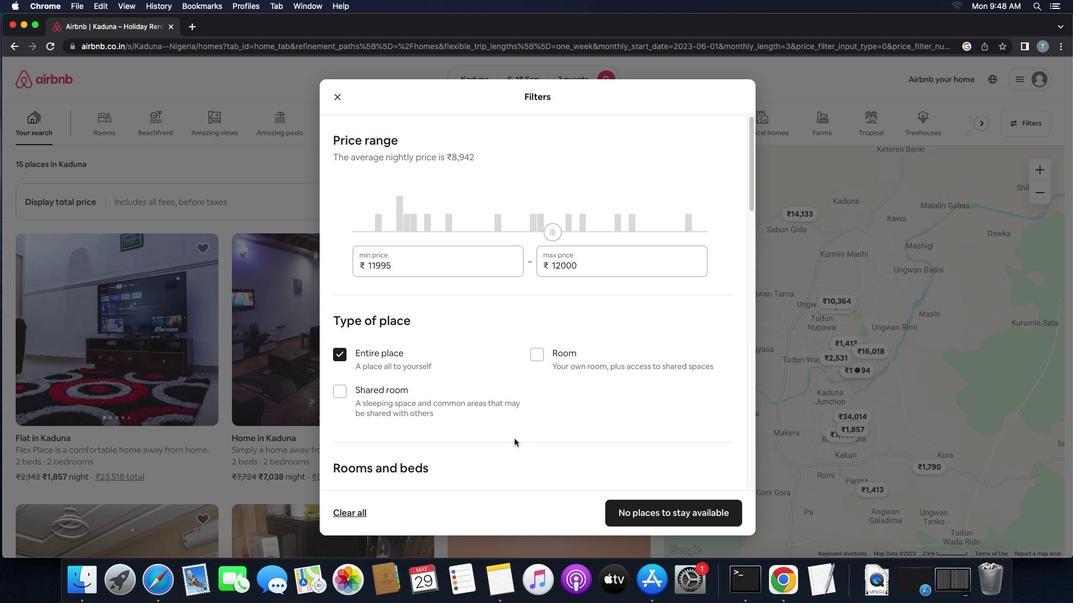 
Action: Mouse scrolled (514, 439) with delta (0, 0)
Screenshot: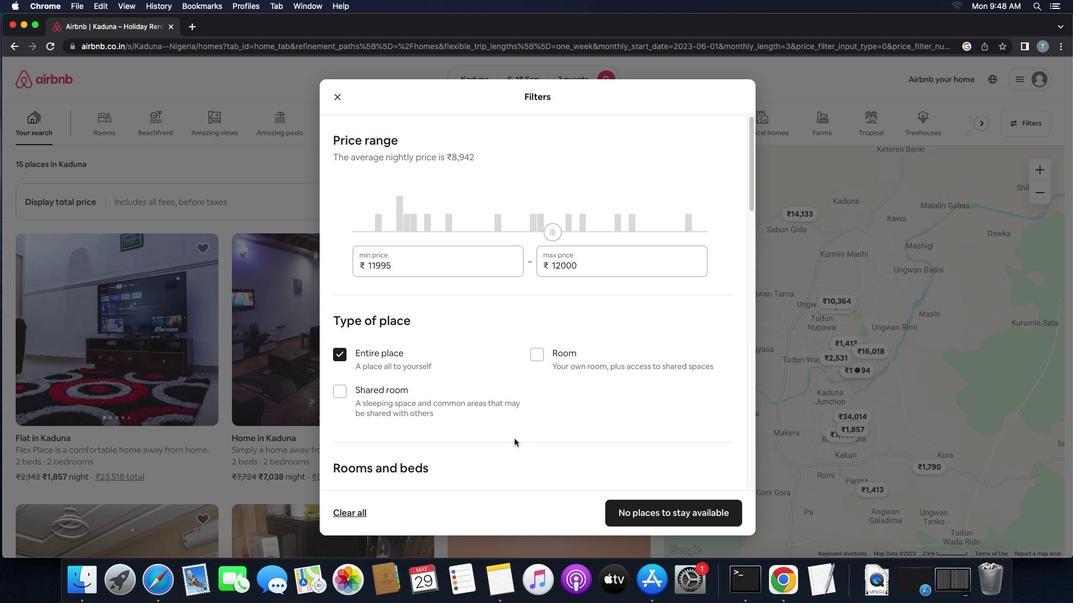 
Action: Mouse scrolled (514, 439) with delta (0, -1)
Screenshot: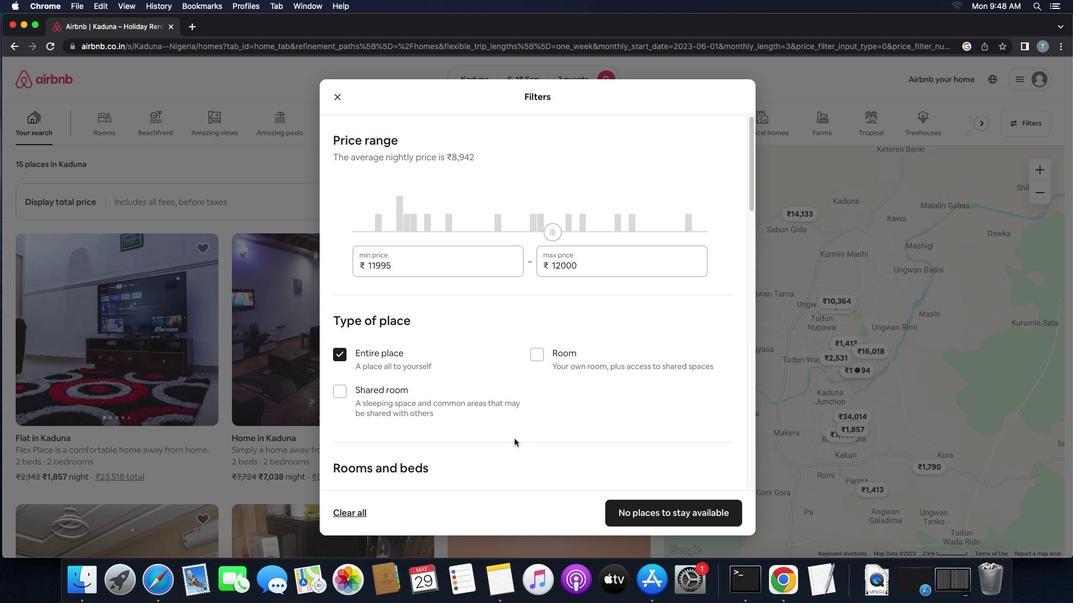 
Action: Mouse moved to (514, 439)
Screenshot: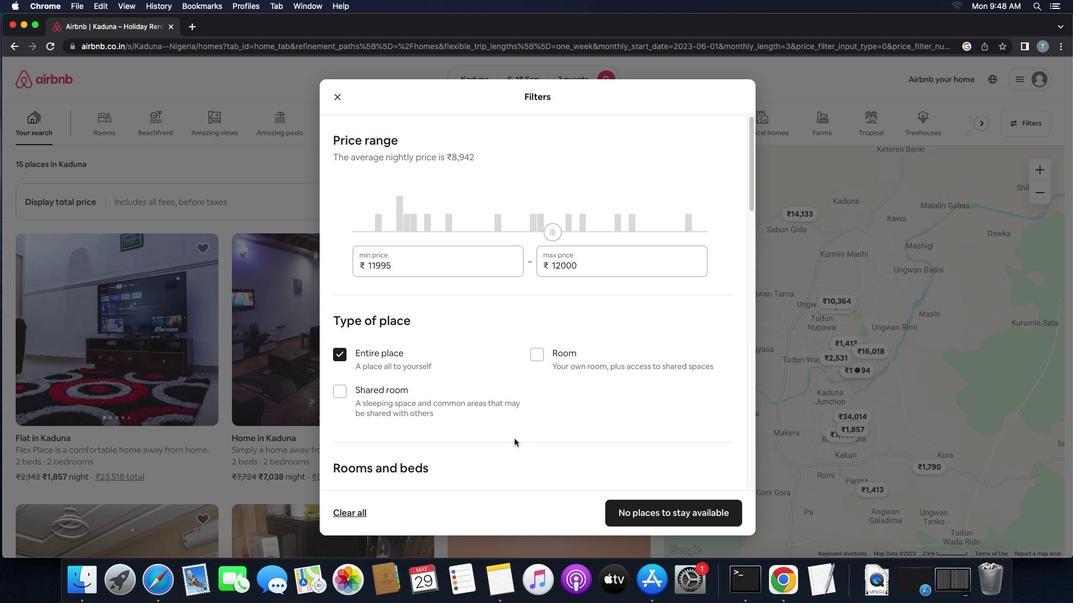 
Action: Mouse scrolled (514, 439) with delta (0, -2)
Screenshot: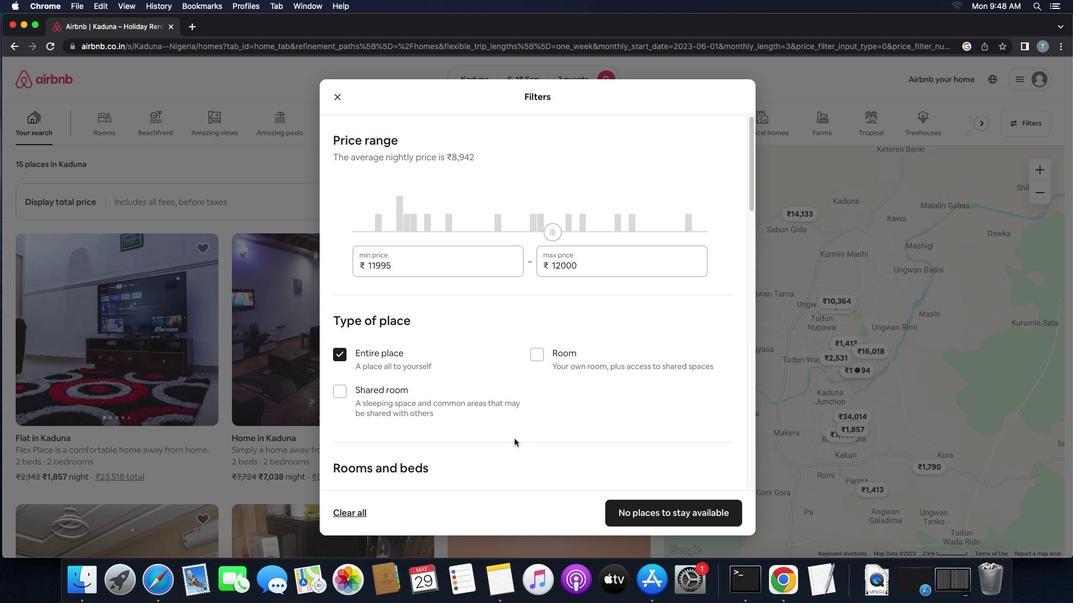 
Action: Mouse scrolled (514, 439) with delta (0, 0)
Screenshot: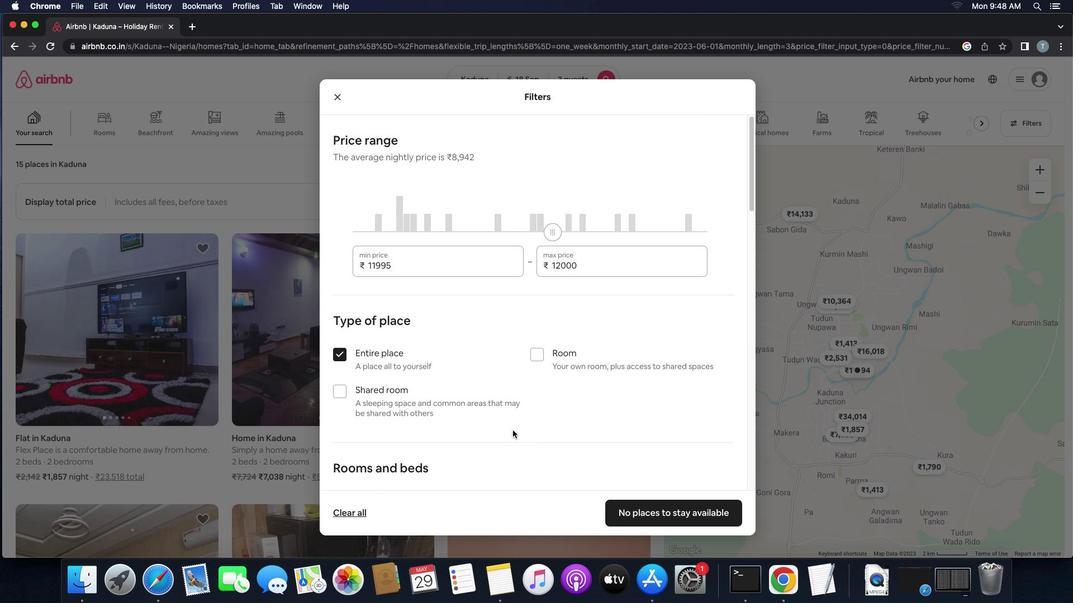 
Action: Mouse scrolled (514, 439) with delta (0, 0)
Screenshot: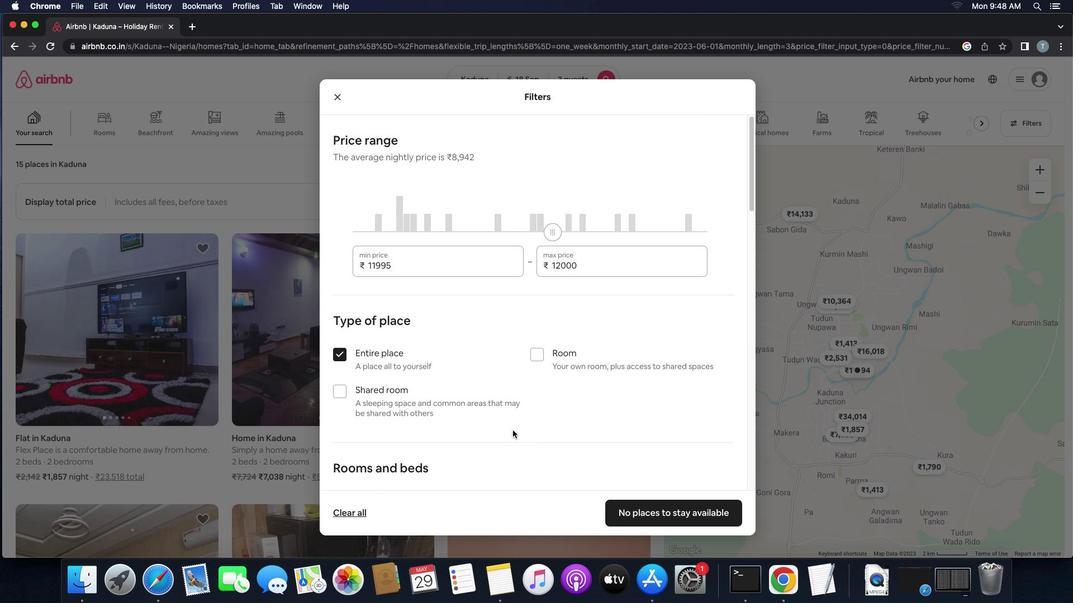 
Action: Mouse scrolled (514, 439) with delta (0, -1)
Screenshot: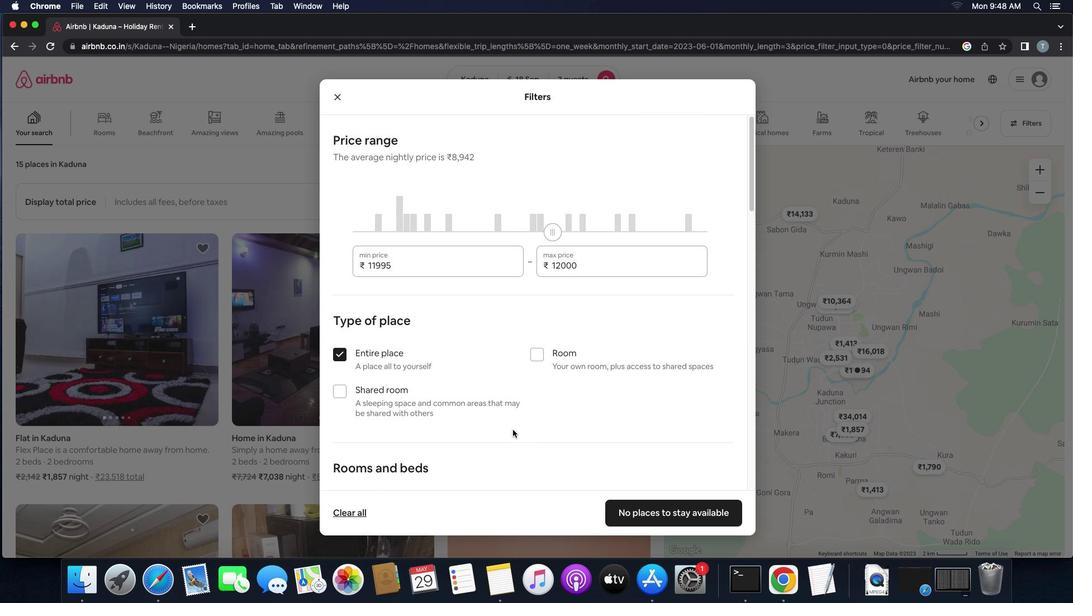 
Action: Mouse scrolled (514, 439) with delta (0, -2)
Screenshot: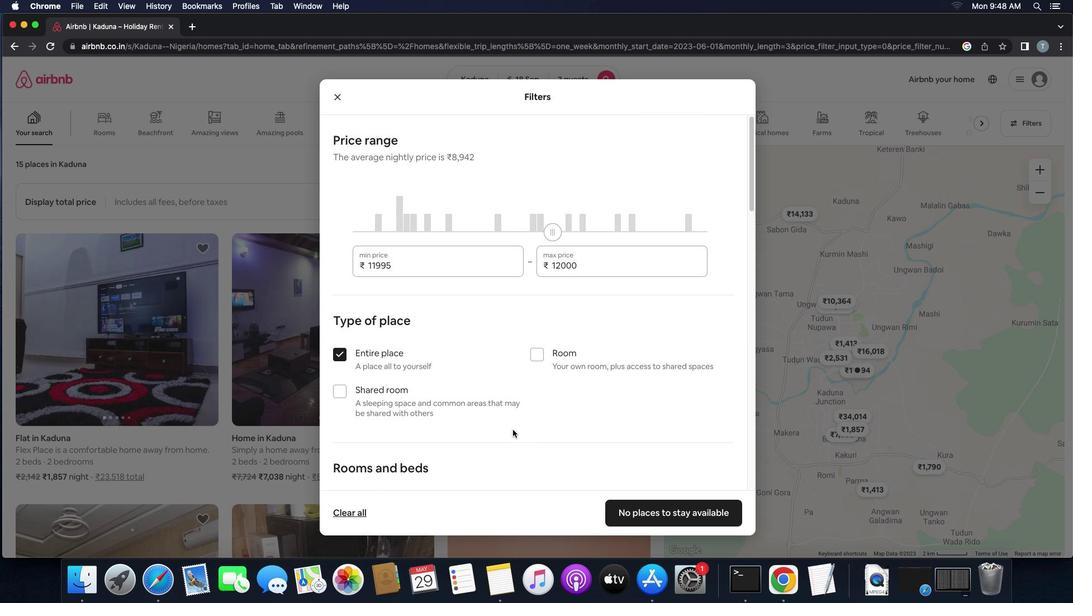 
Action: Mouse moved to (513, 437)
Screenshot: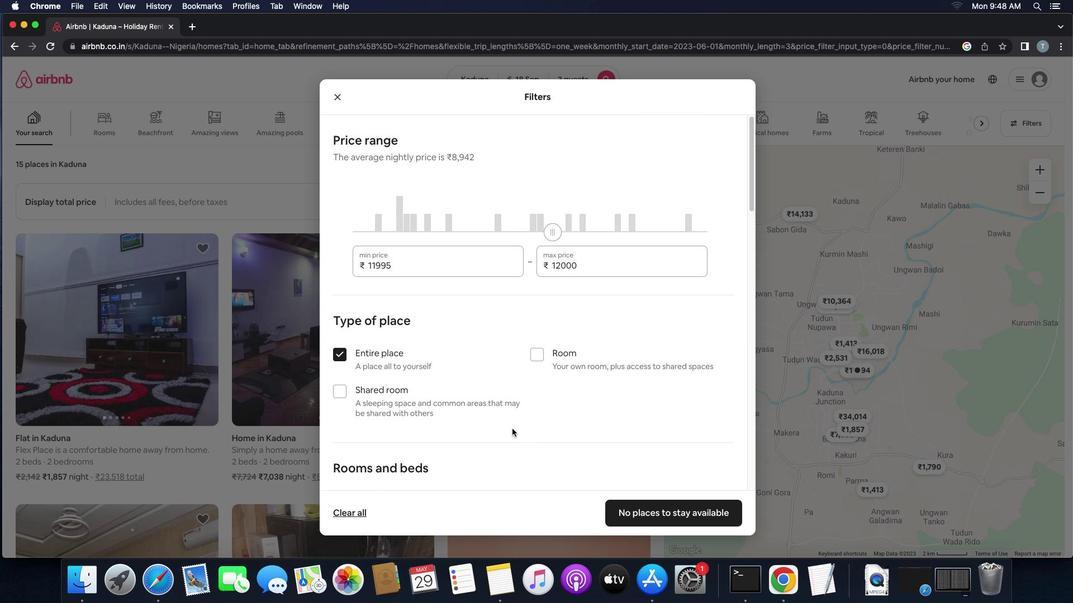 
Action: Mouse scrolled (513, 437) with delta (0, -3)
Screenshot: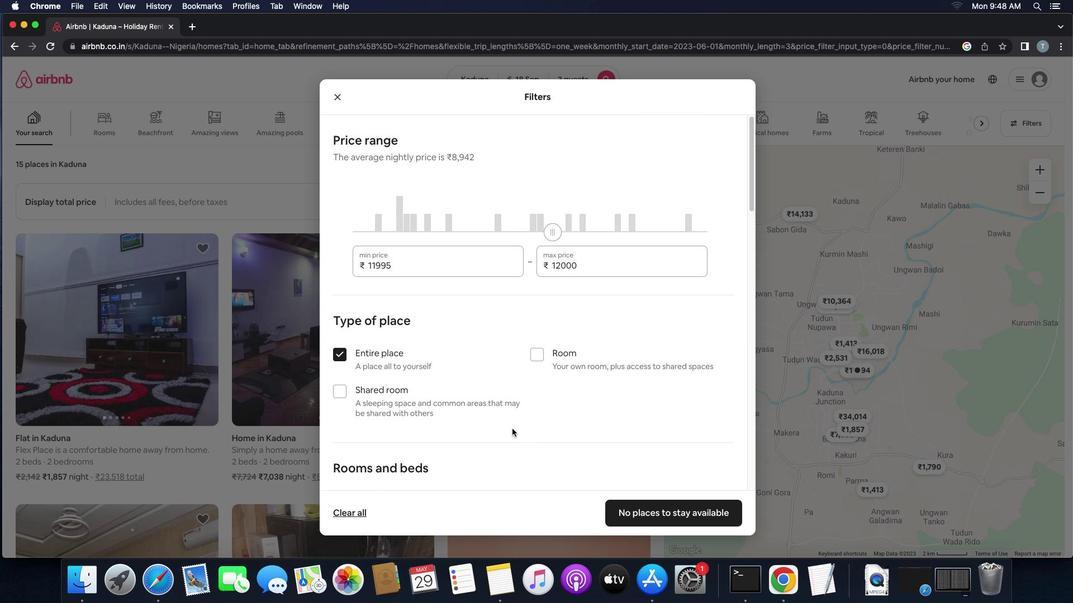 
Action: Mouse moved to (512, 427)
Screenshot: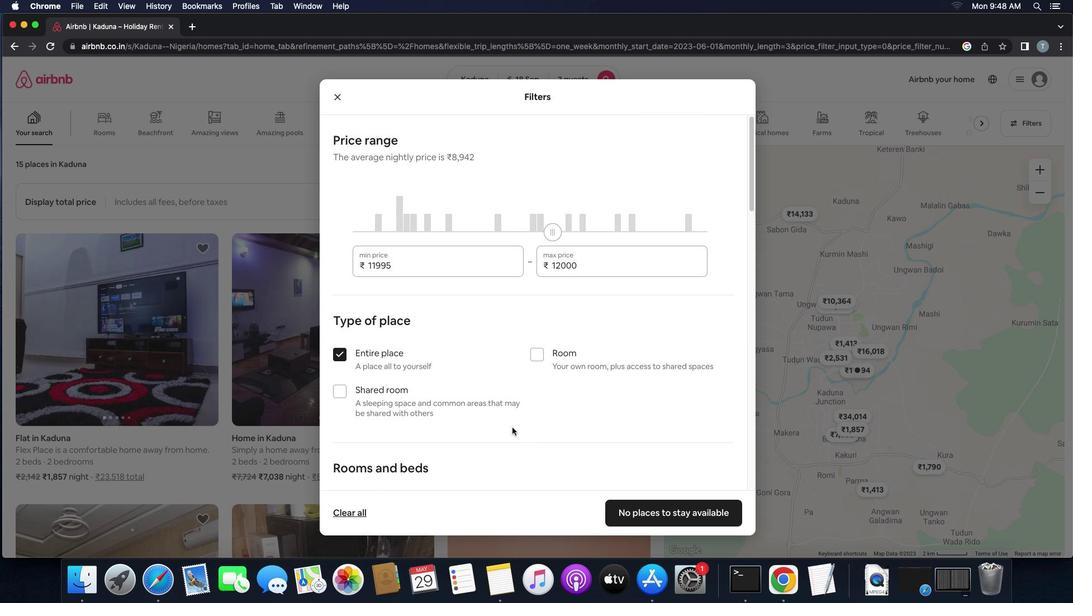
Action: Mouse scrolled (512, 427) with delta (0, 0)
Screenshot: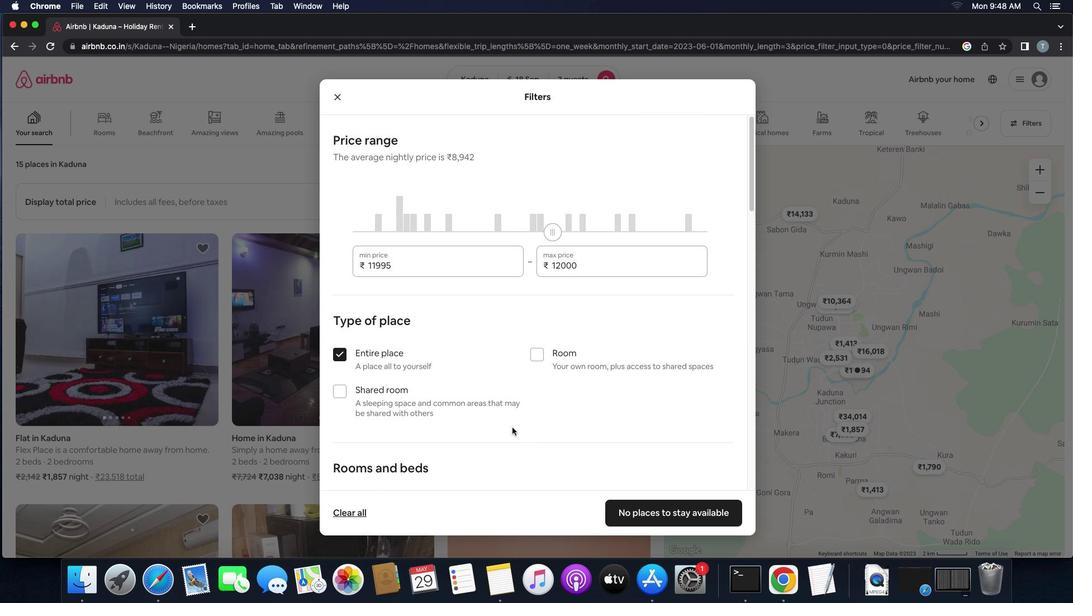 
Action: Mouse scrolled (512, 427) with delta (0, 0)
Screenshot: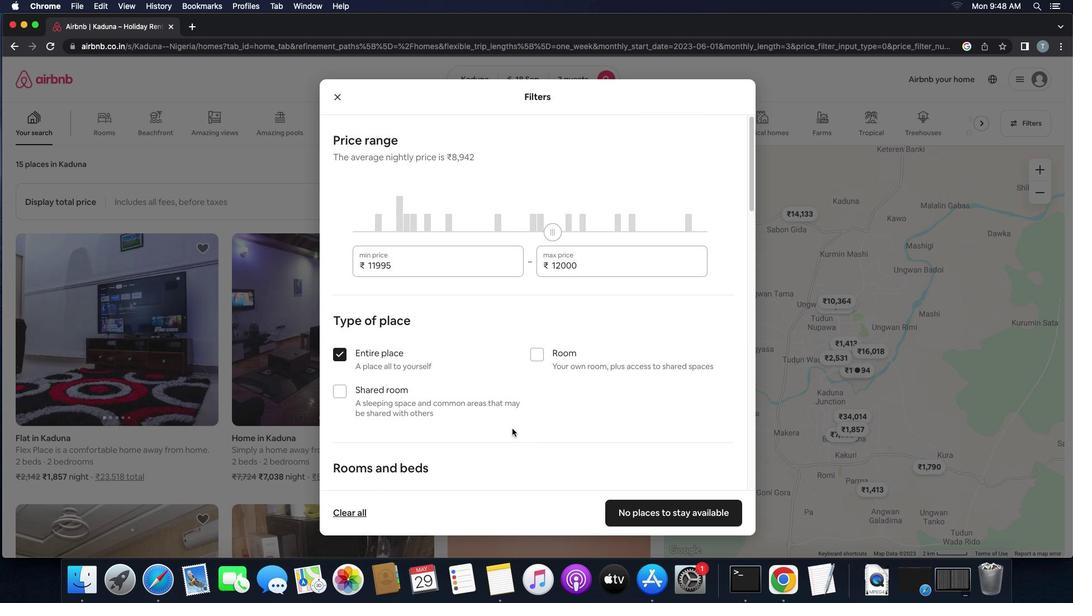 
Action: Mouse scrolled (512, 427) with delta (0, 1)
Screenshot: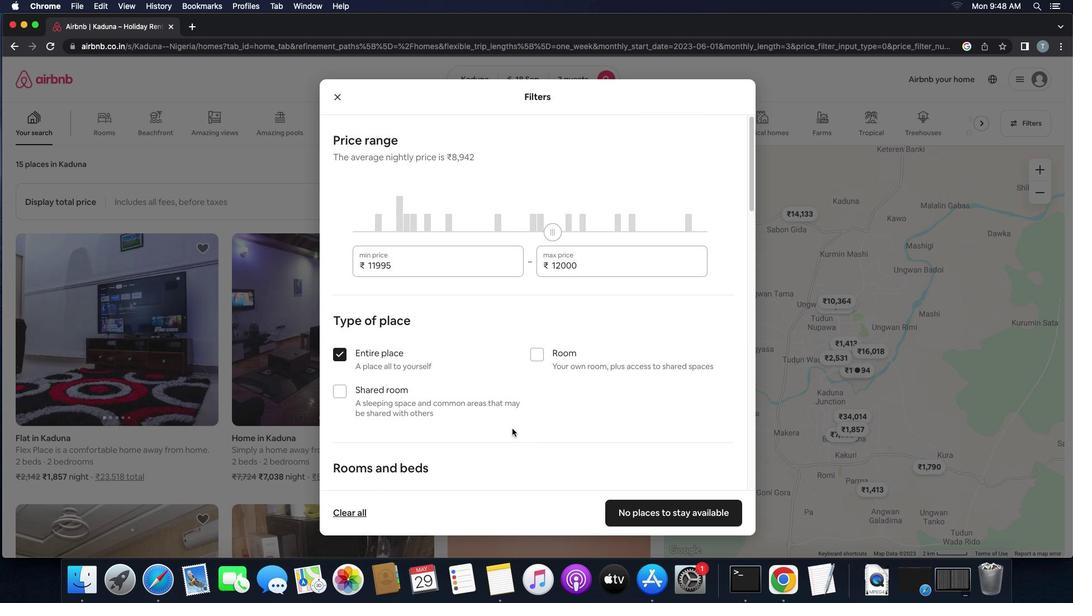 
Action: Mouse scrolled (512, 427) with delta (0, 2)
Screenshot: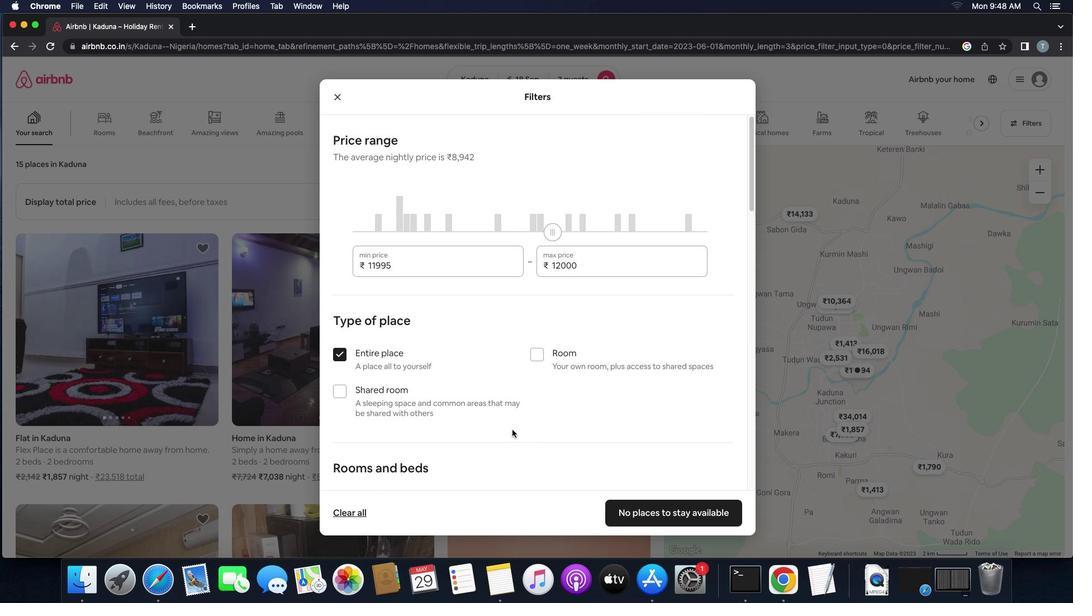
Action: Mouse scrolled (512, 427) with delta (0, 2)
Screenshot: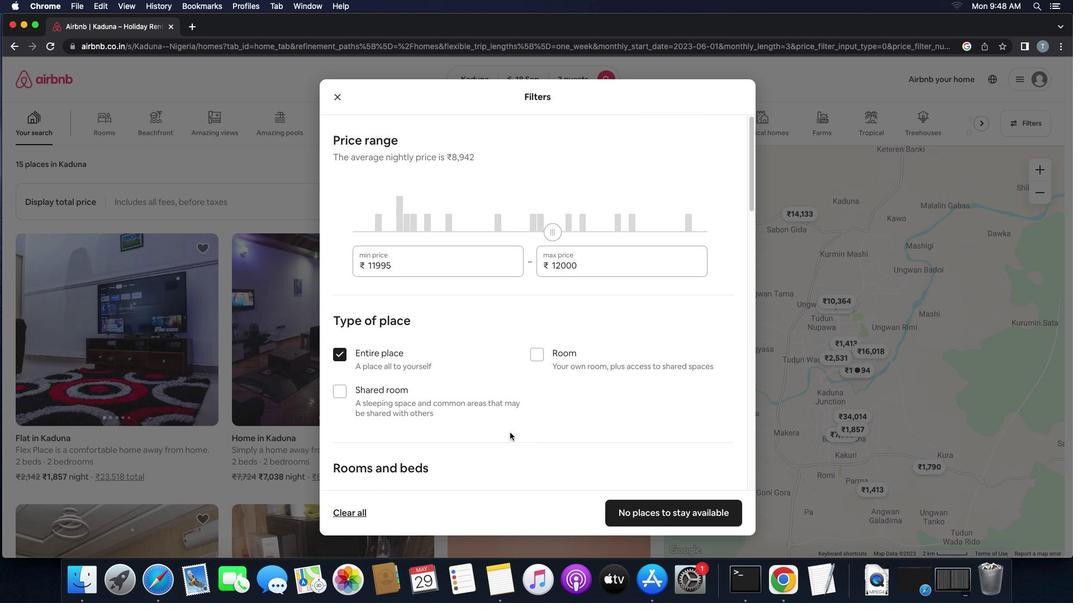 
Action: Mouse moved to (675, 452)
Screenshot: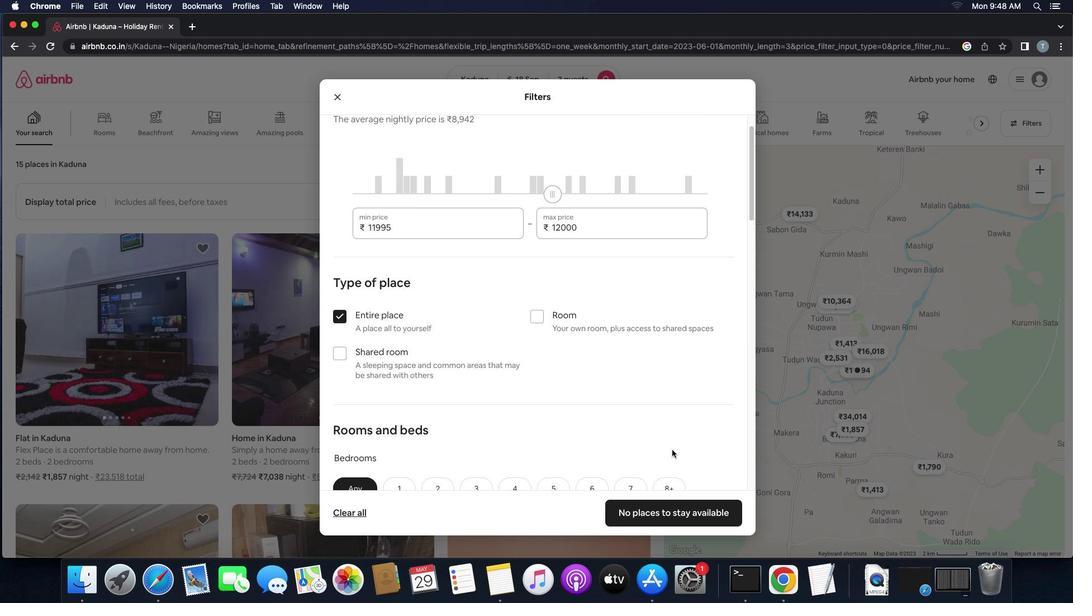 
Action: Mouse scrolled (675, 452) with delta (0, 0)
Screenshot: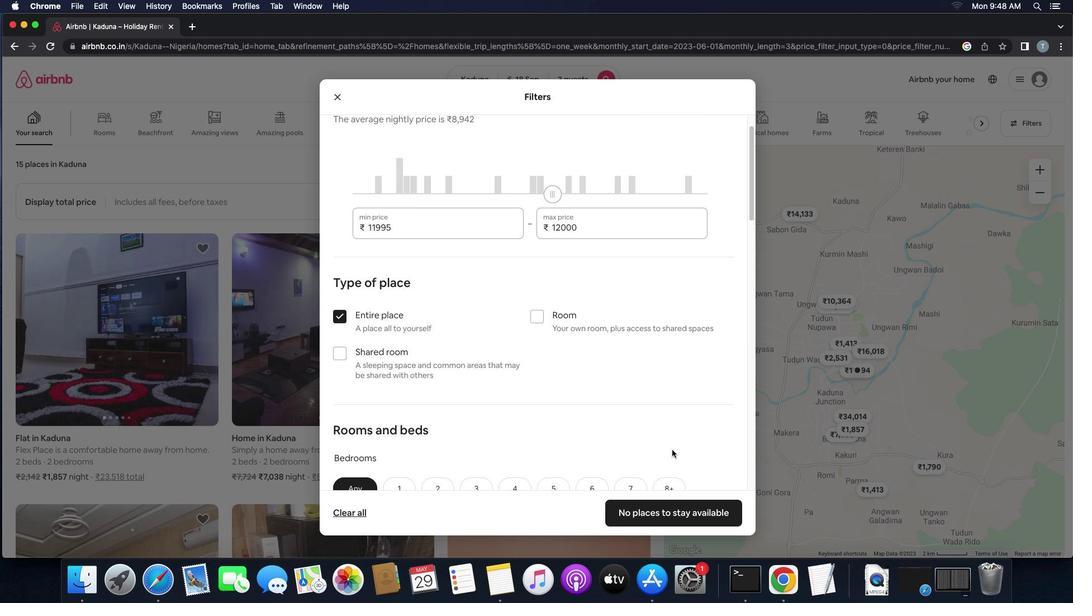 
Action: Mouse moved to (673, 451)
Screenshot: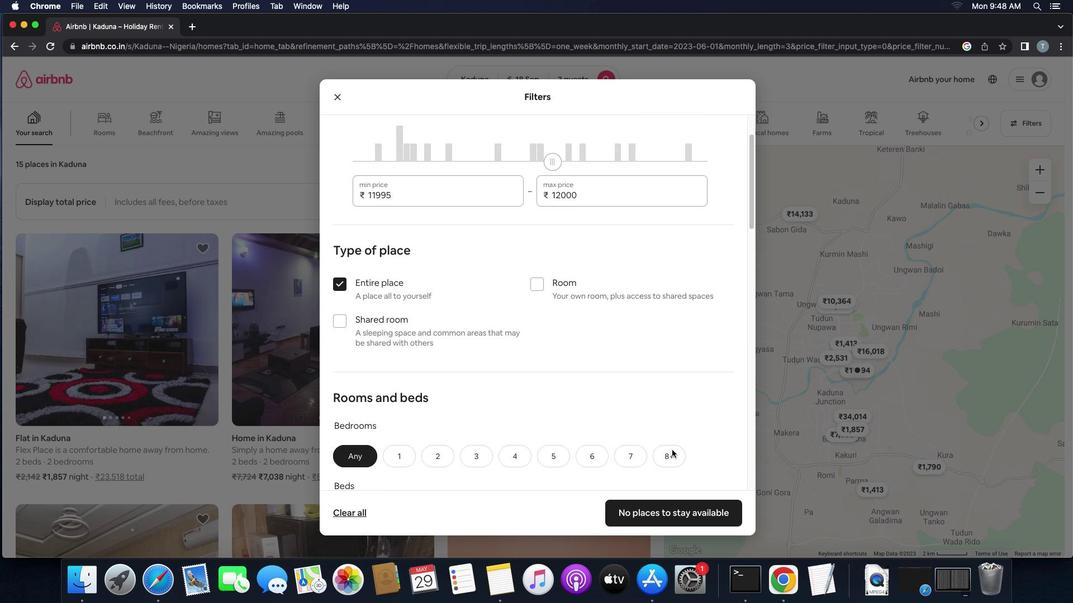 
Action: Mouse scrolled (673, 451) with delta (0, 0)
Screenshot: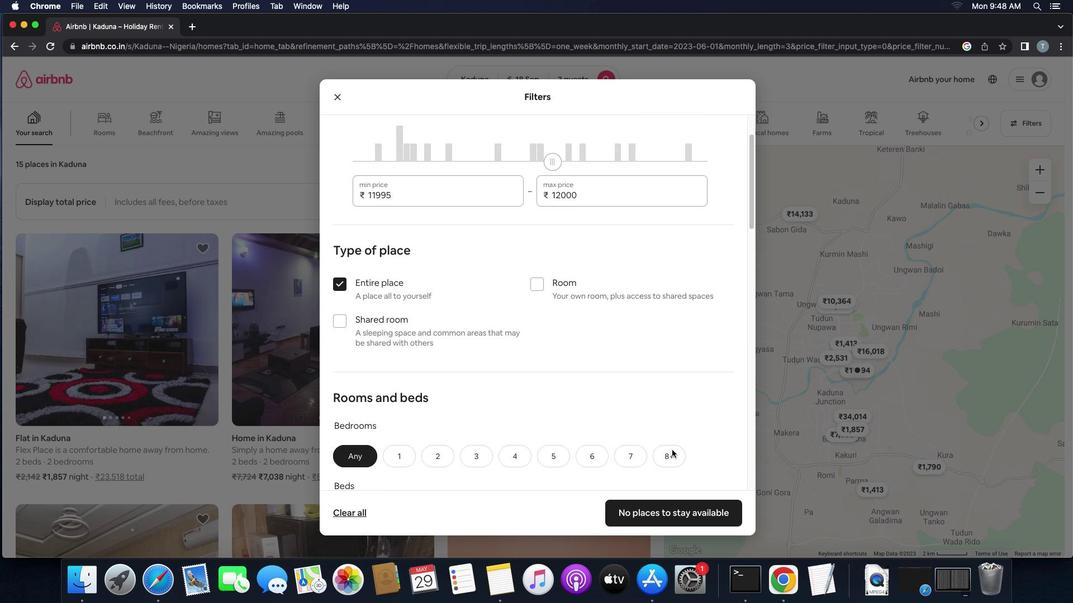 
Action: Mouse moved to (673, 450)
Screenshot: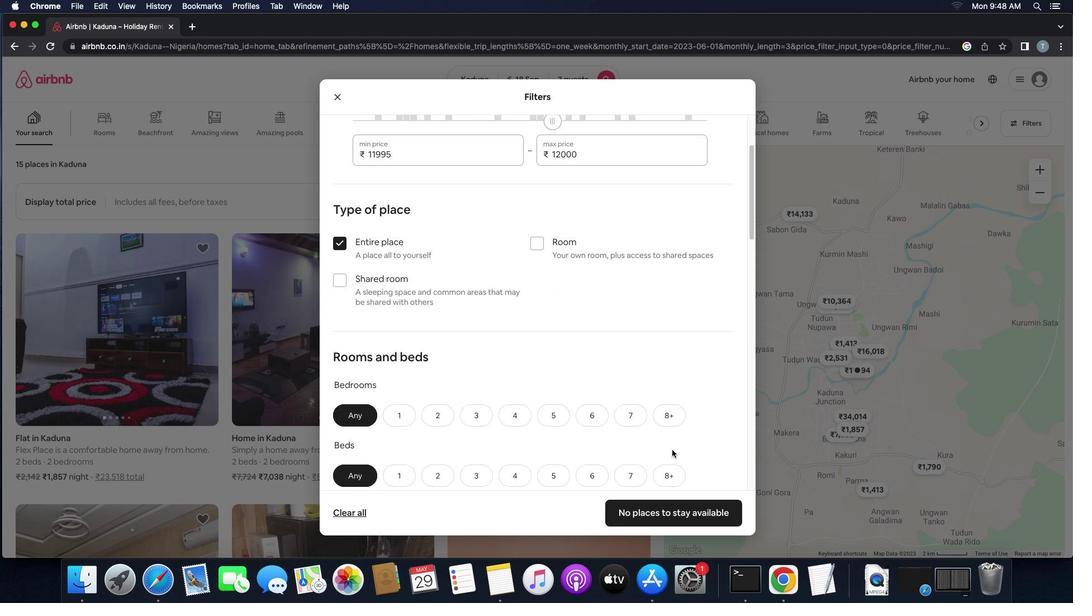
Action: Mouse scrolled (673, 450) with delta (0, -1)
Screenshot: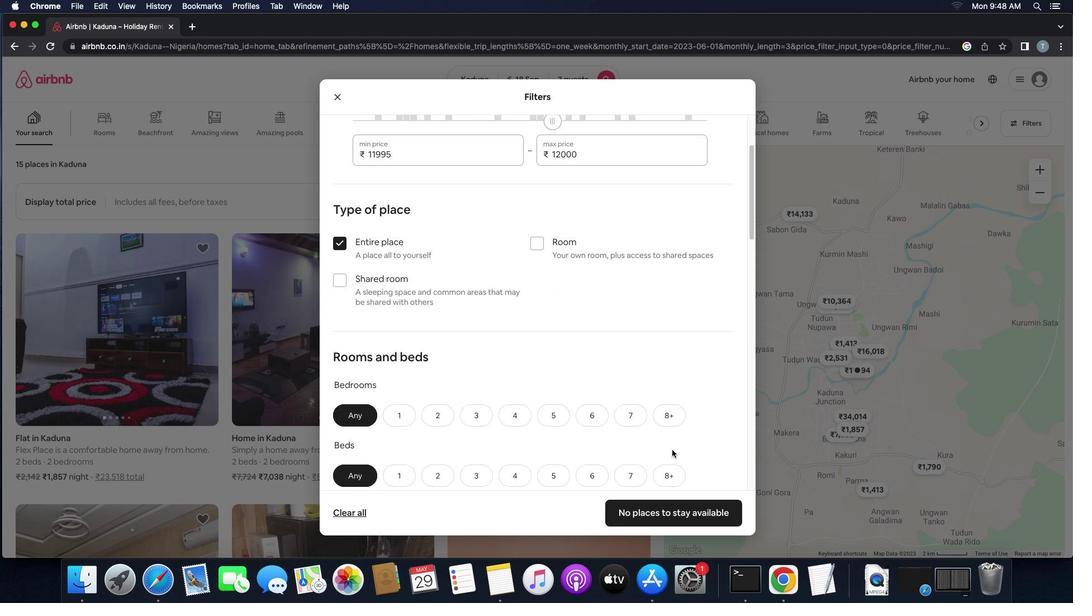 
Action: Mouse moved to (672, 450)
Screenshot: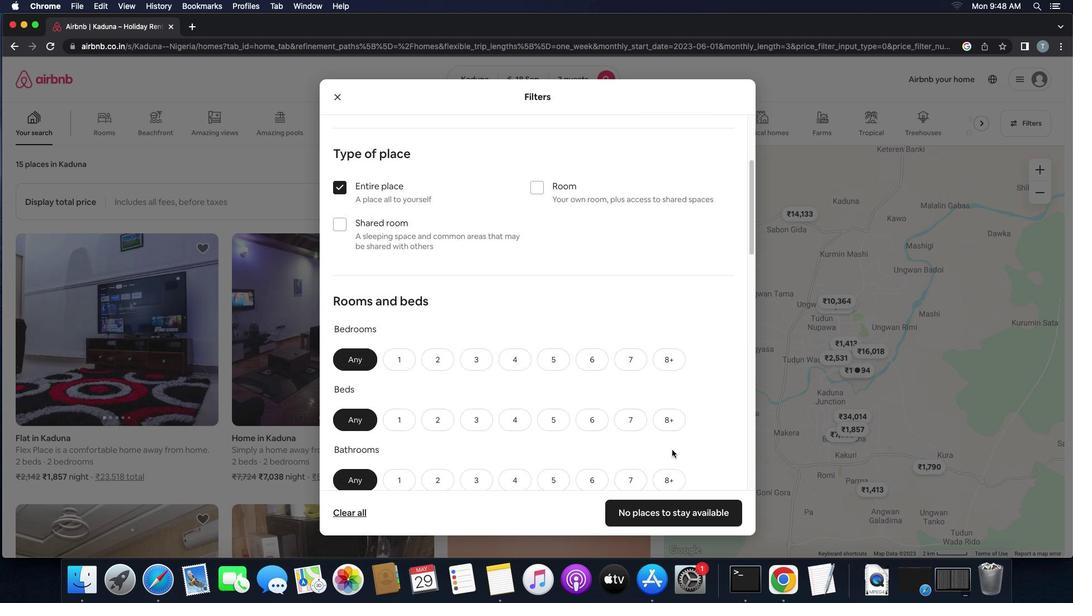 
Action: Mouse scrolled (672, 450) with delta (0, -1)
Screenshot: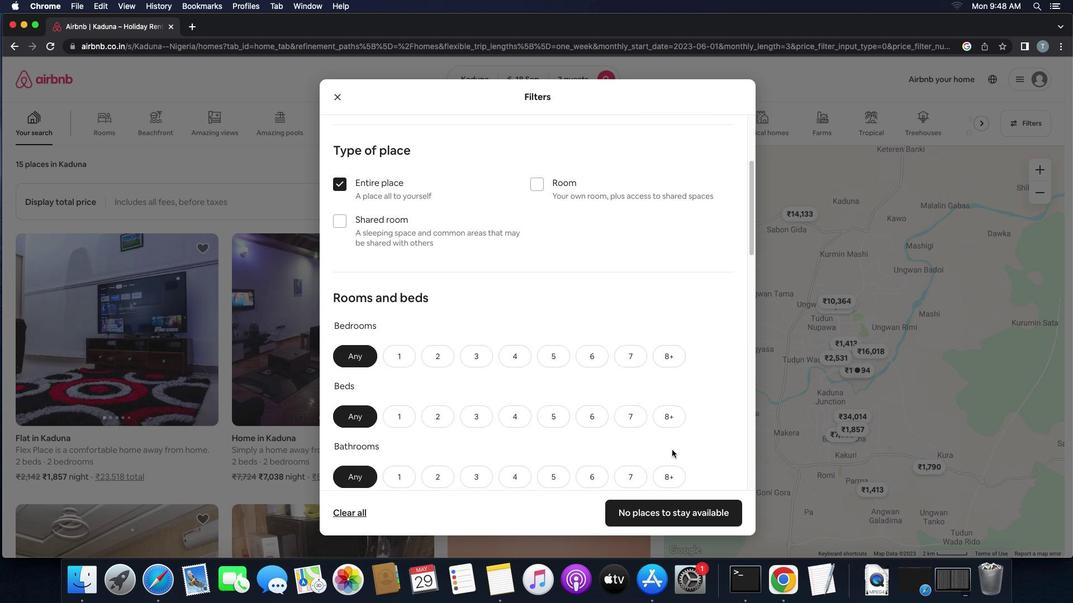 
Action: Mouse moved to (438, 358)
Screenshot: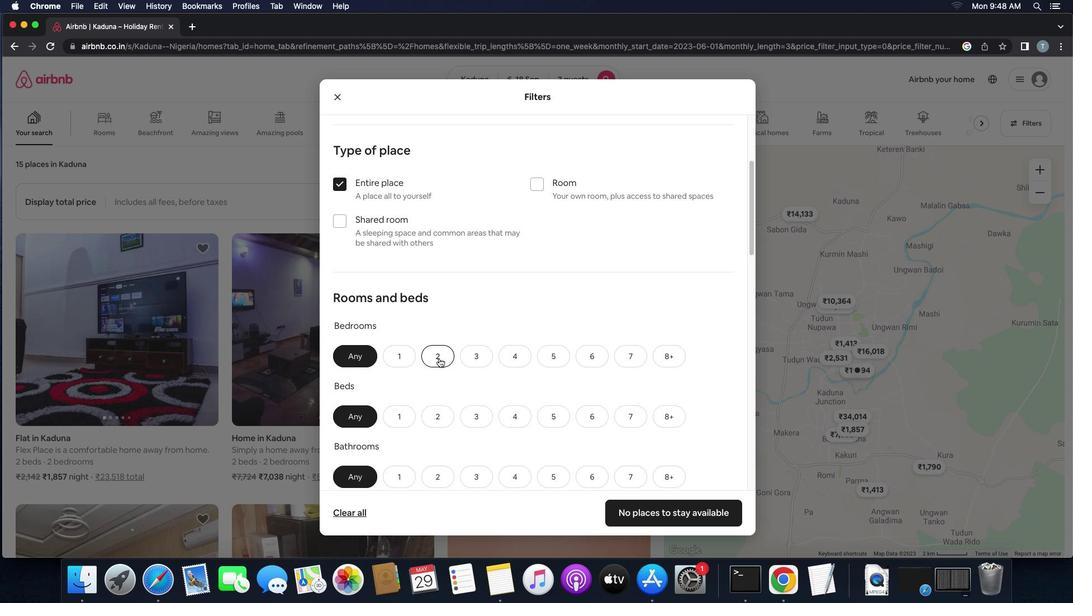 
Action: Mouse pressed left at (438, 358)
Screenshot: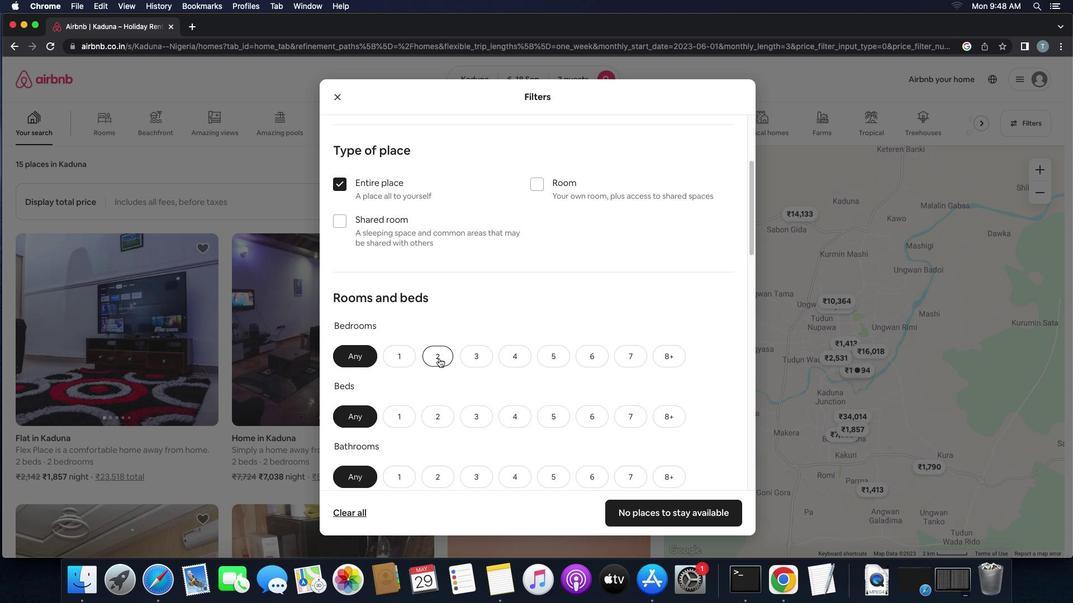 
Action: Mouse moved to (436, 416)
Screenshot: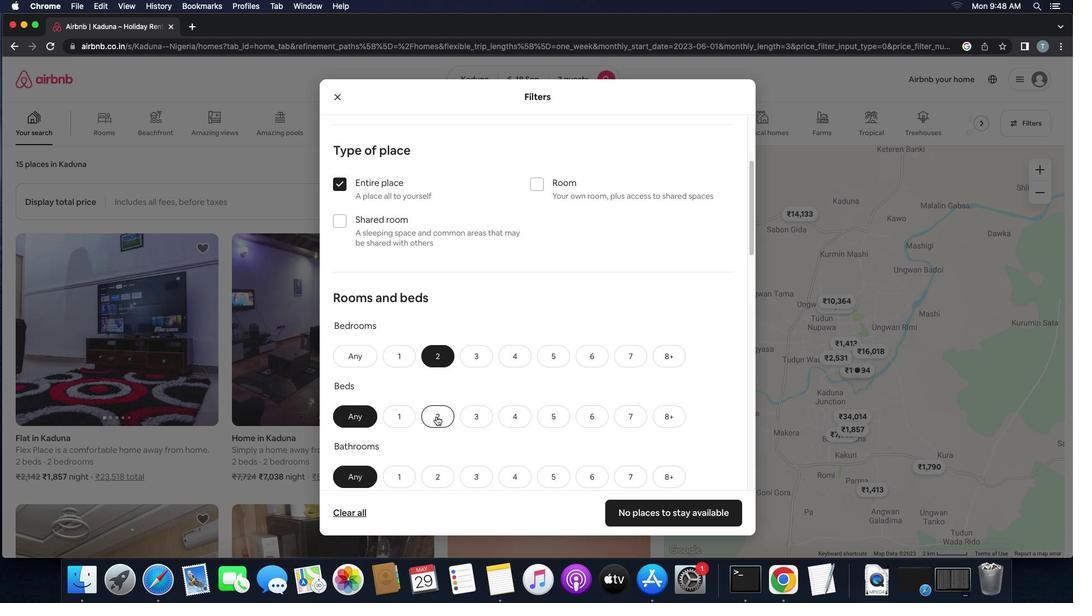 
Action: Mouse pressed left at (436, 416)
Screenshot: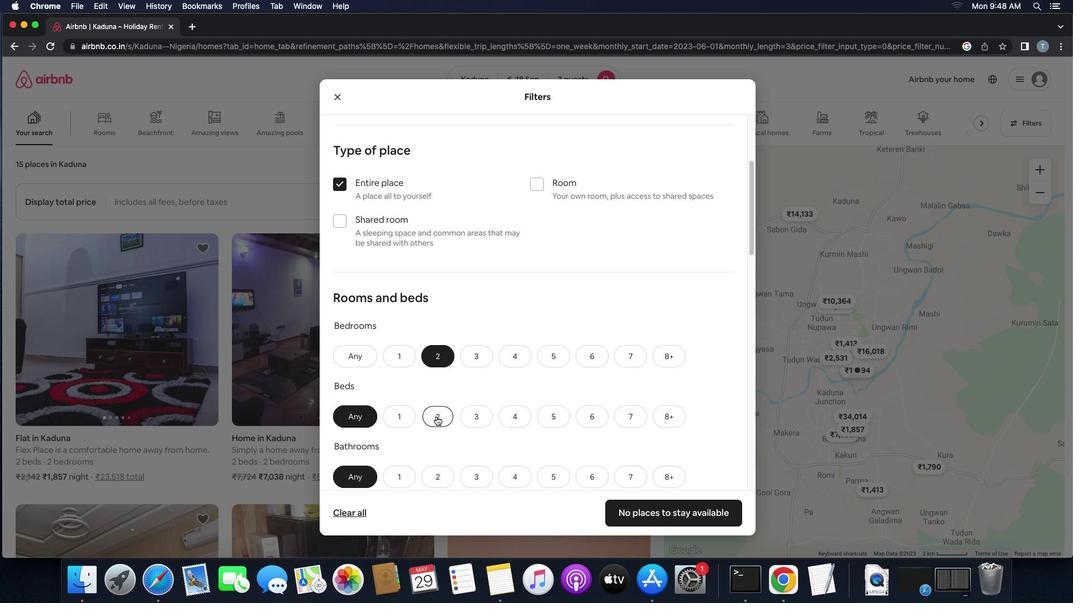 
Action: Mouse moved to (443, 476)
Screenshot: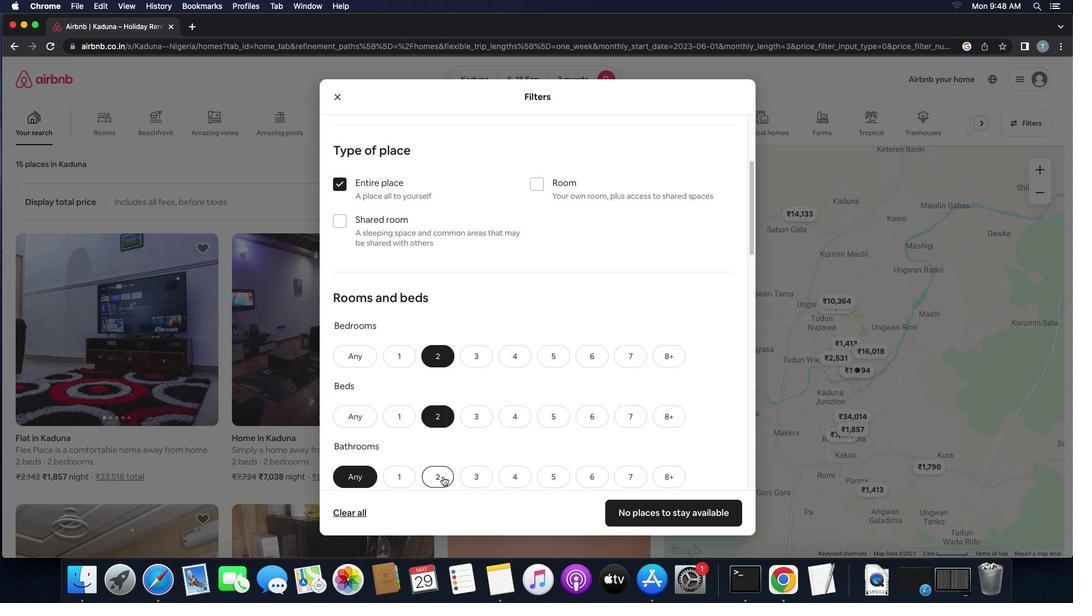 
Action: Mouse pressed left at (443, 476)
Screenshot: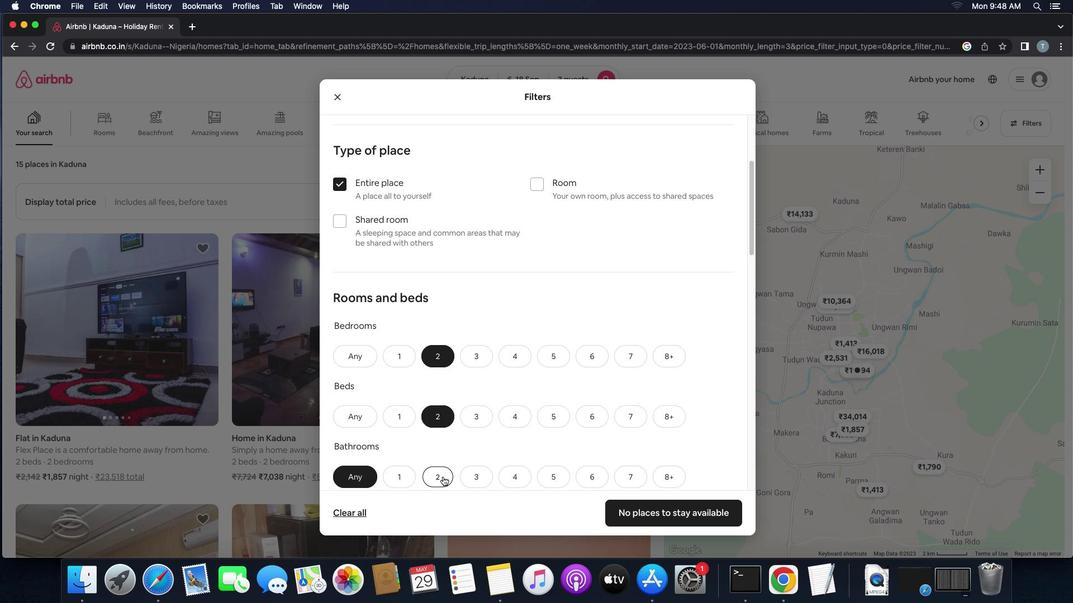 
Action: Mouse moved to (527, 427)
Screenshot: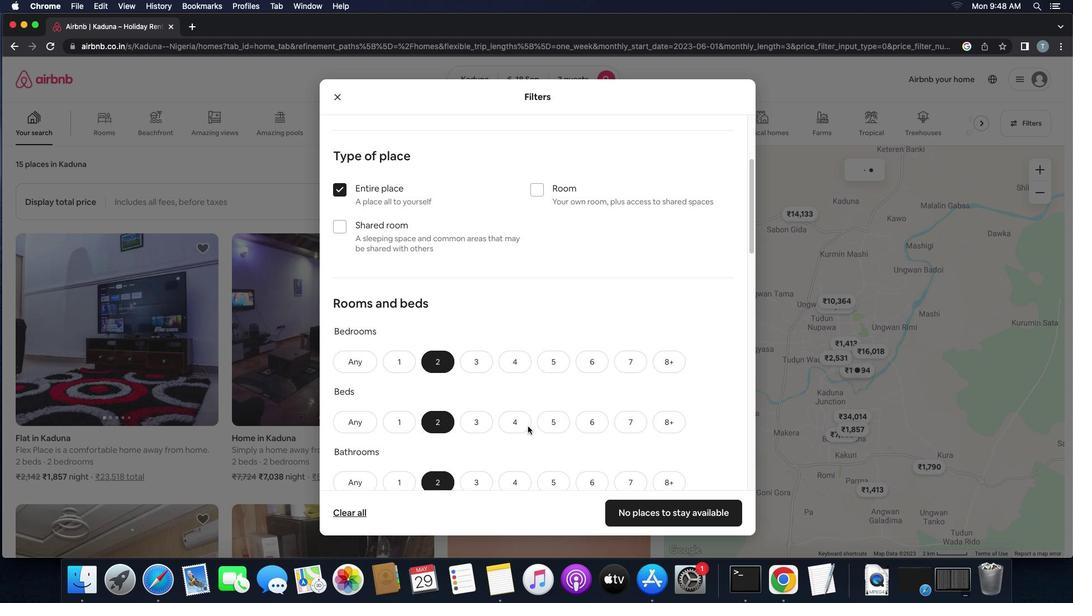 
Action: Mouse scrolled (527, 427) with delta (0, 0)
Screenshot: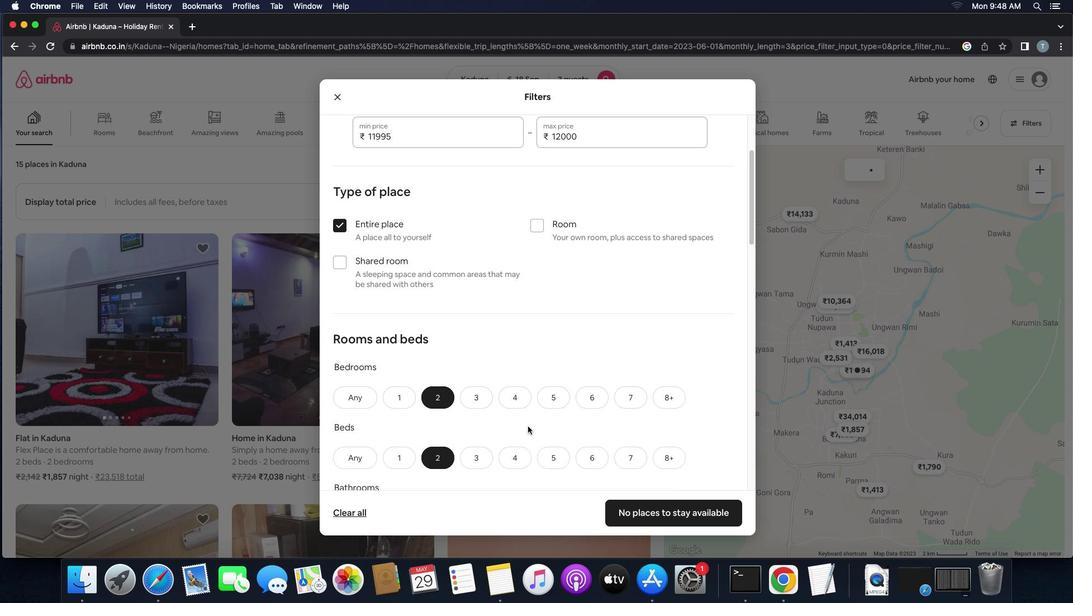 
Action: Mouse scrolled (527, 427) with delta (0, 0)
Screenshot: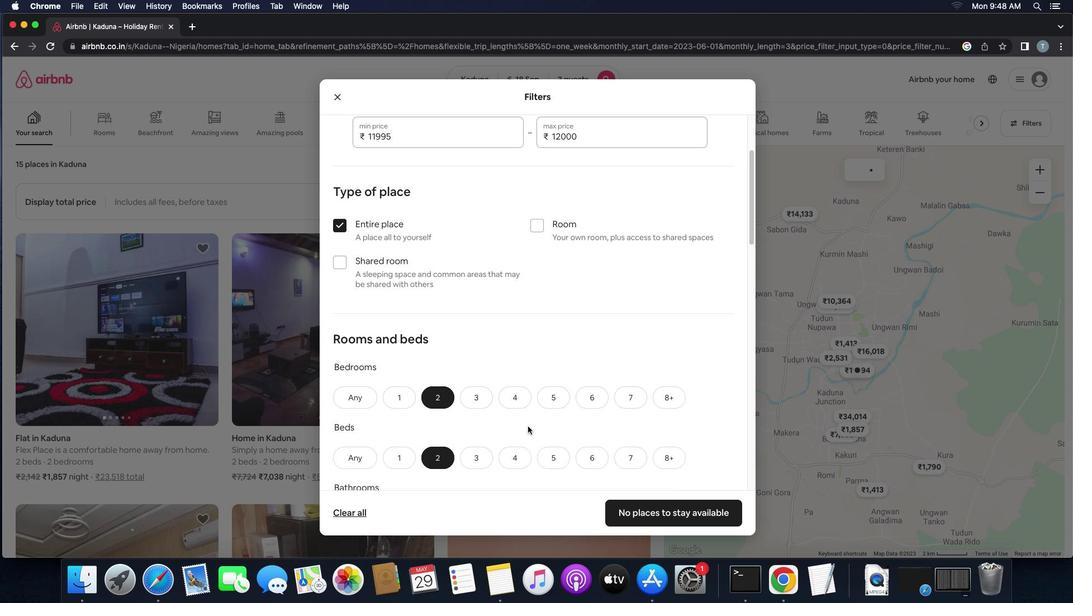 
Action: Mouse scrolled (527, 427) with delta (0, 1)
Screenshot: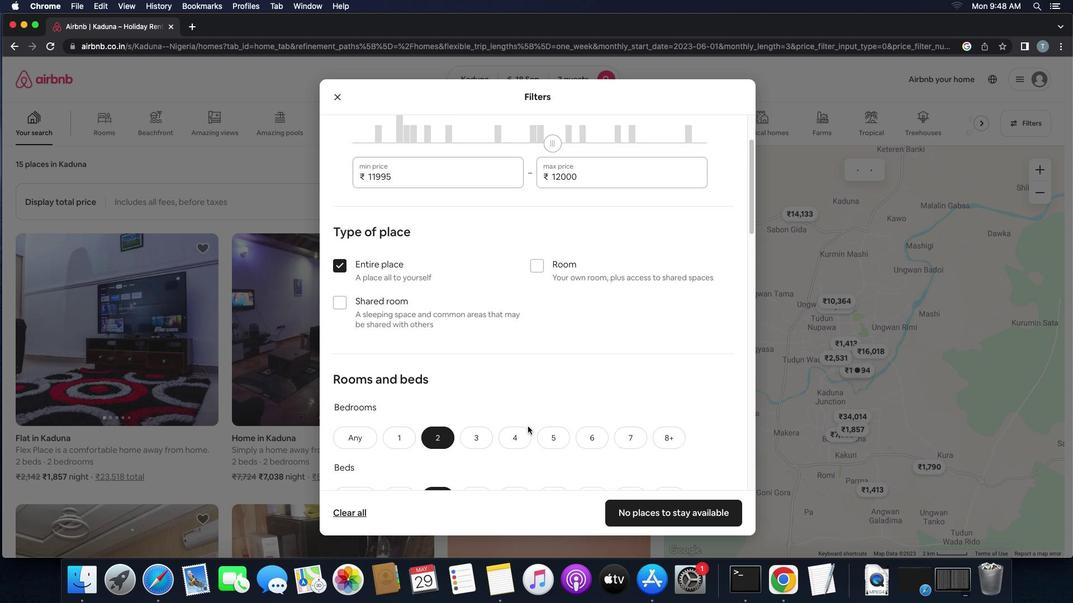 
Action: Mouse scrolled (527, 427) with delta (0, 0)
Screenshot: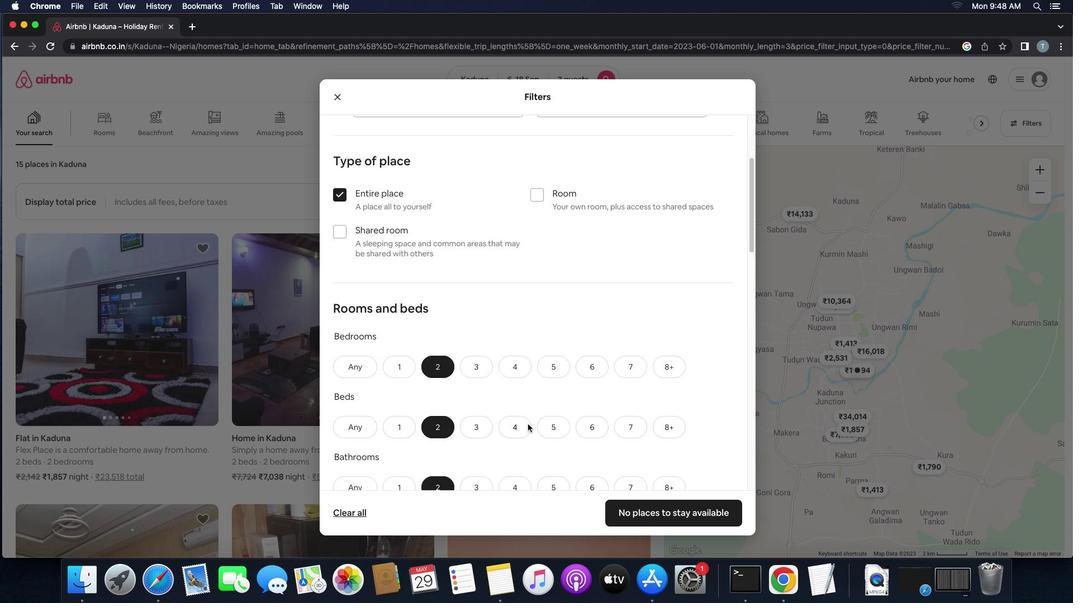 
Action: Mouse scrolled (527, 427) with delta (0, 0)
Screenshot: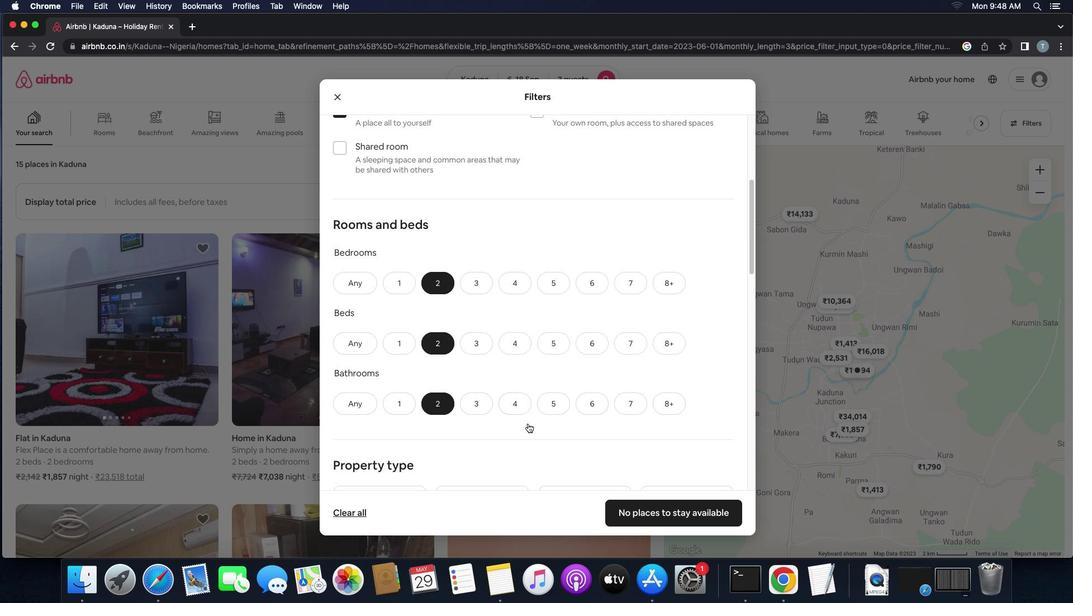 
Action: Mouse scrolled (527, 427) with delta (0, -1)
Screenshot: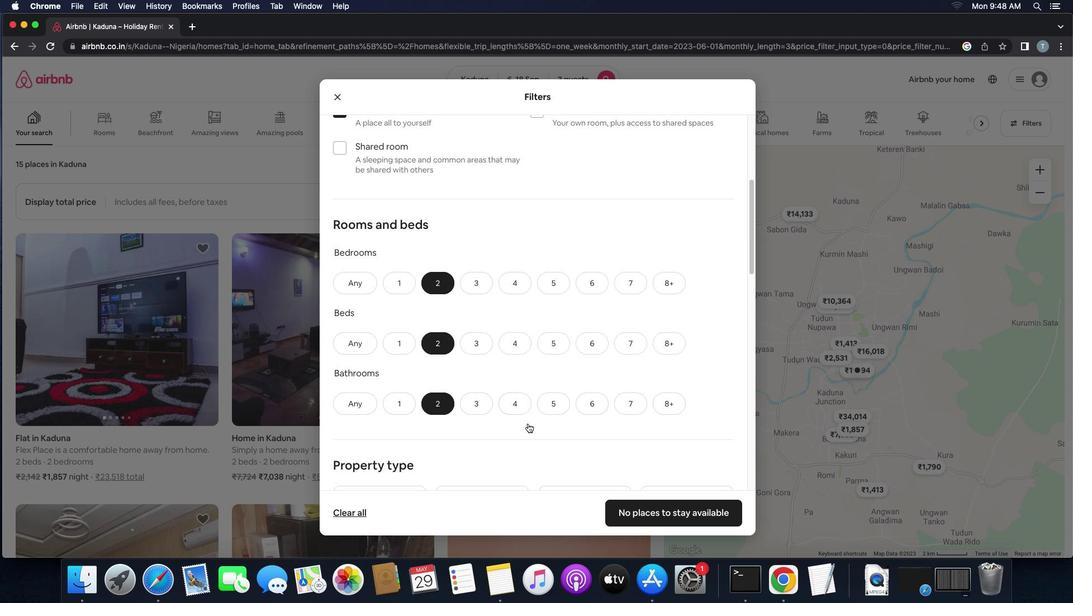 
Action: Mouse moved to (527, 426)
Screenshot: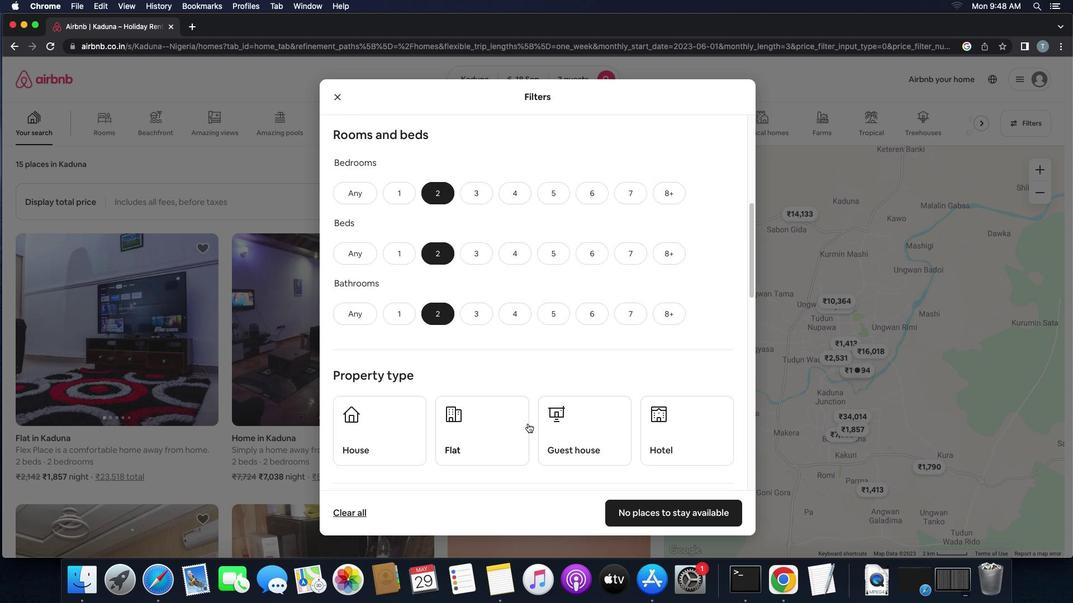 
Action: Mouse scrolled (527, 426) with delta (0, -2)
Screenshot: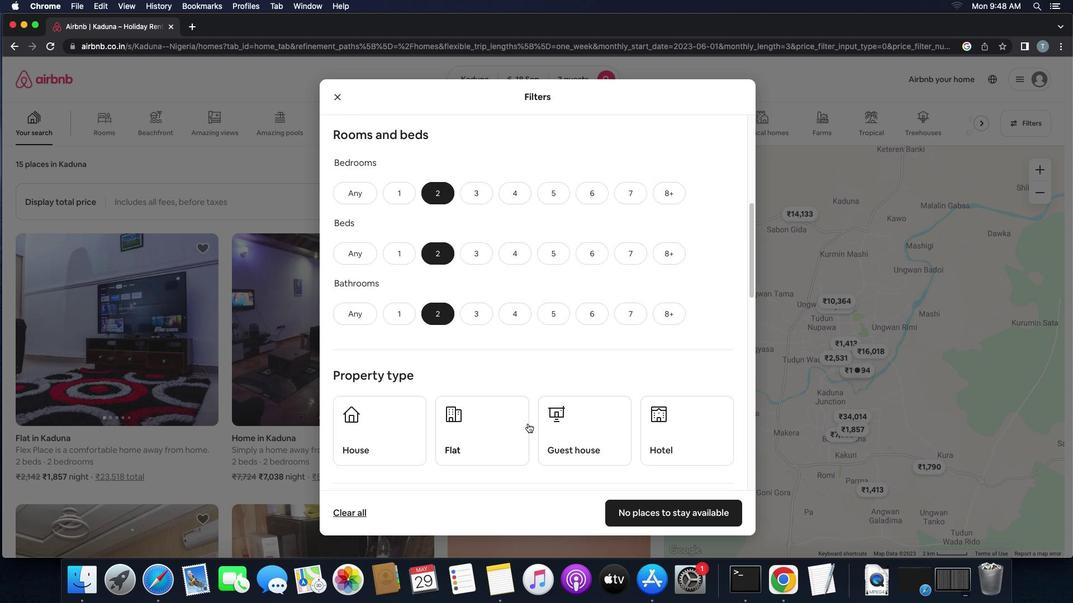 
Action: Mouse moved to (527, 424)
Screenshot: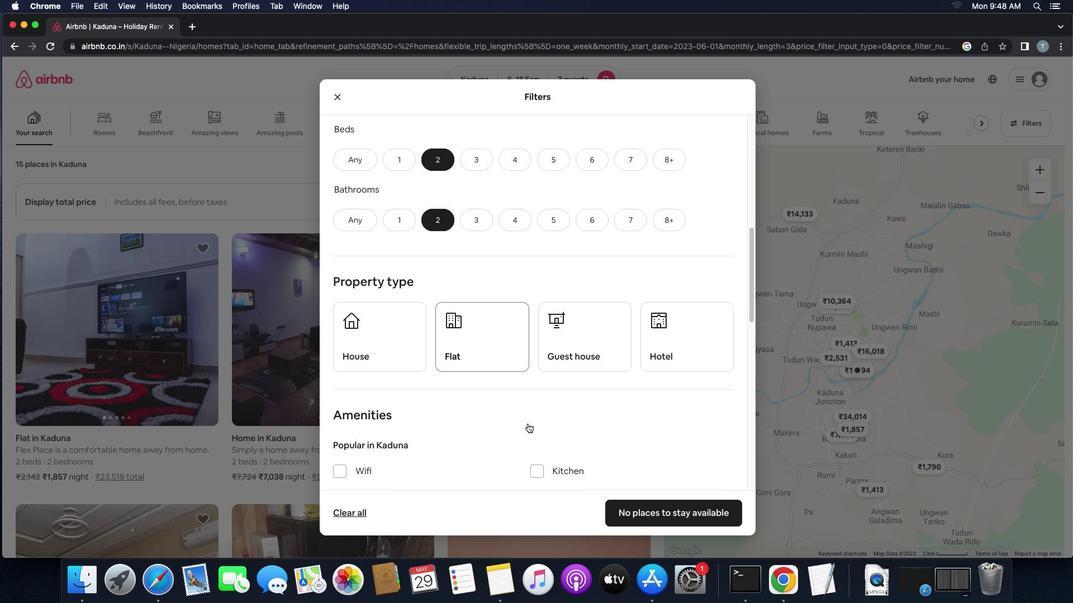 
Action: Mouse scrolled (527, 424) with delta (0, -2)
Screenshot: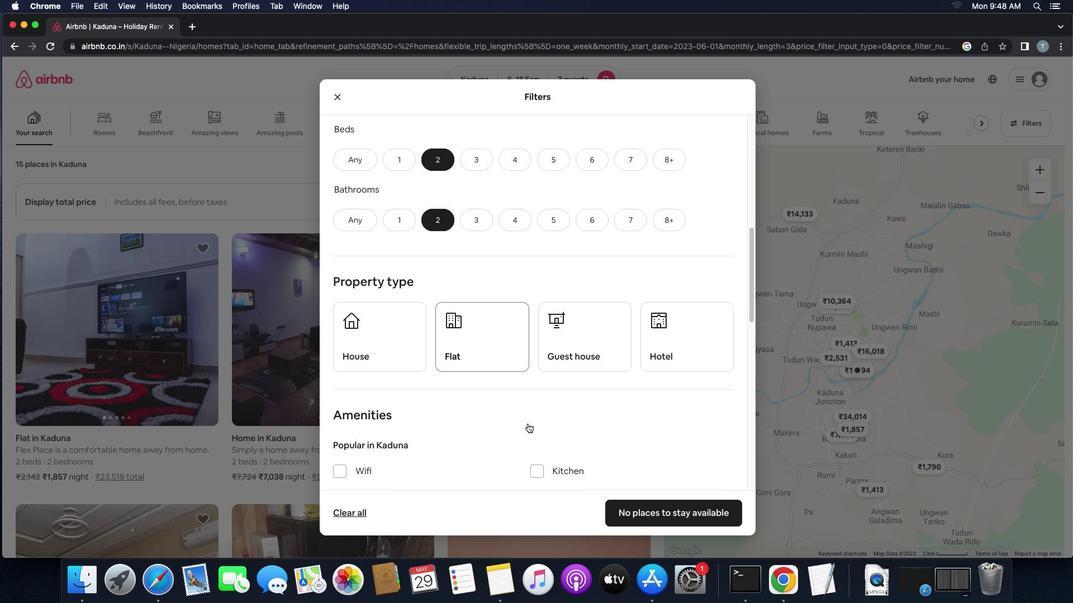 
Action: Mouse moved to (378, 363)
Screenshot: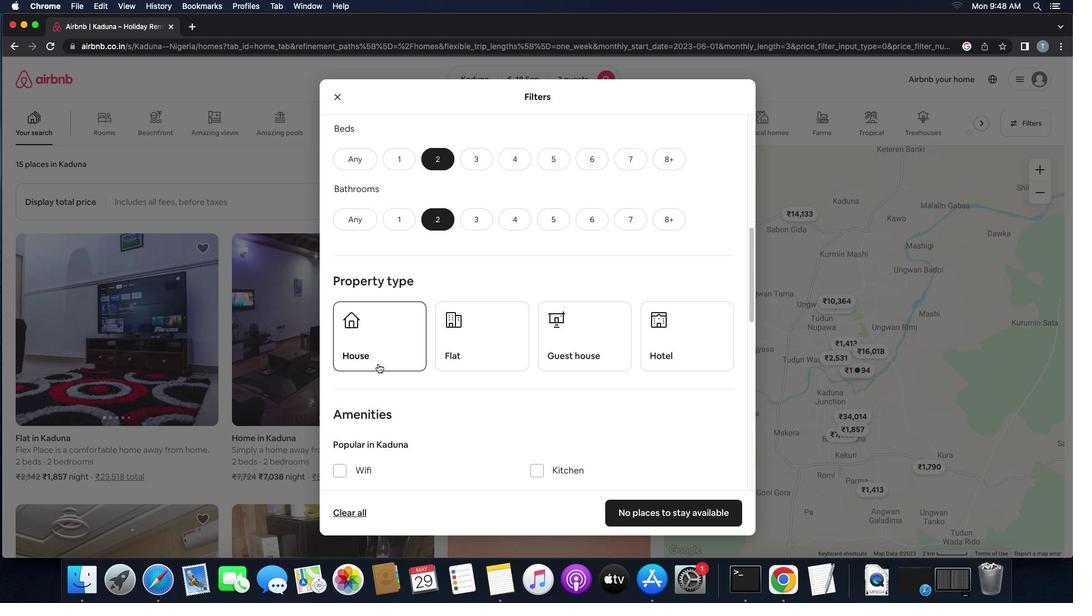 
Action: Mouse pressed left at (378, 363)
Screenshot: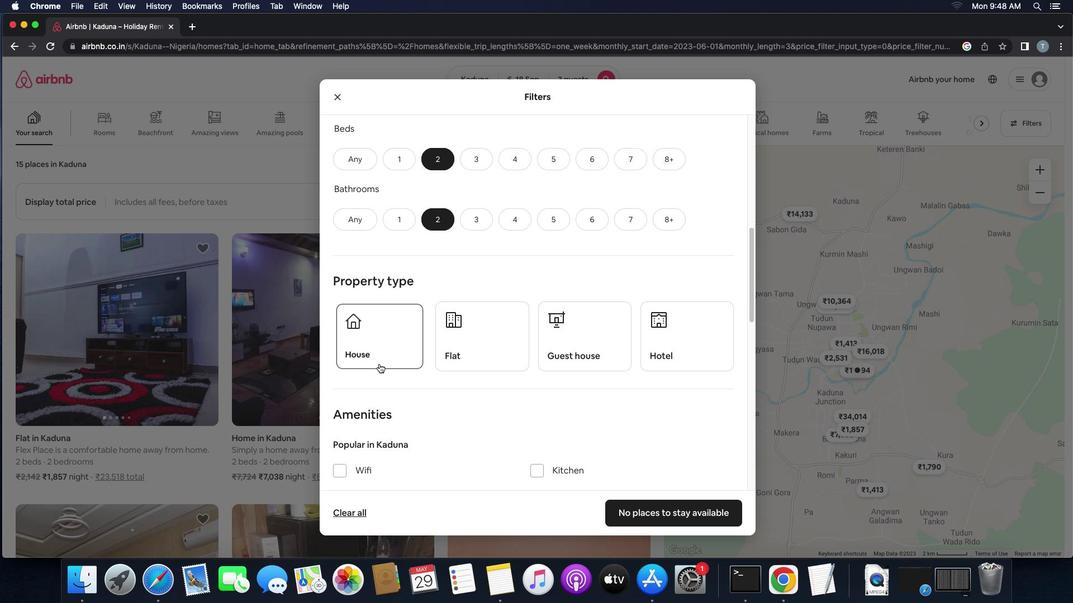 
Action: Mouse moved to (447, 363)
Screenshot: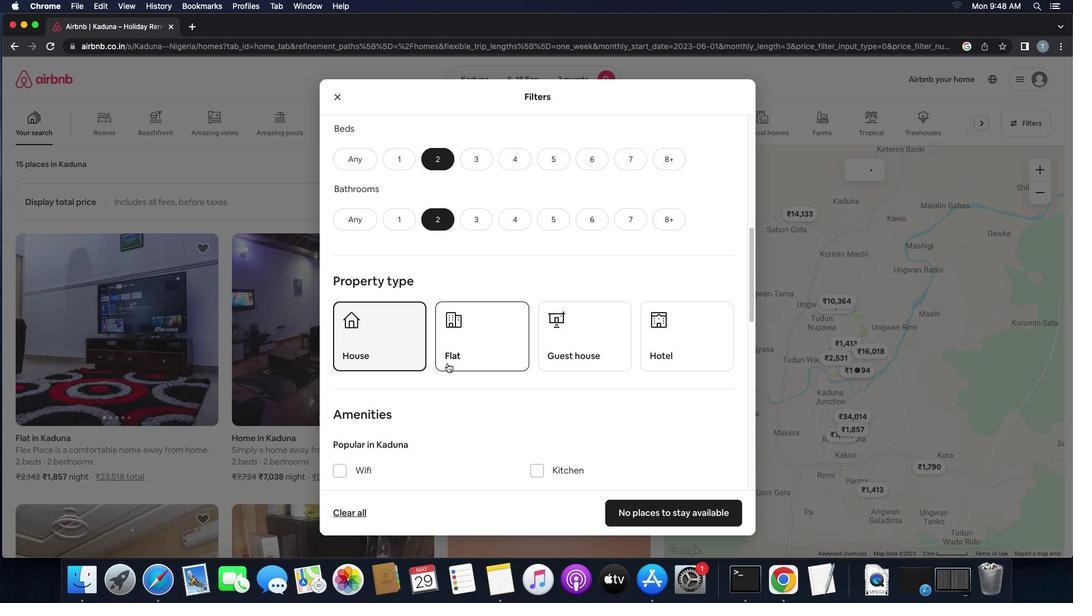 
Action: Mouse pressed left at (447, 363)
Screenshot: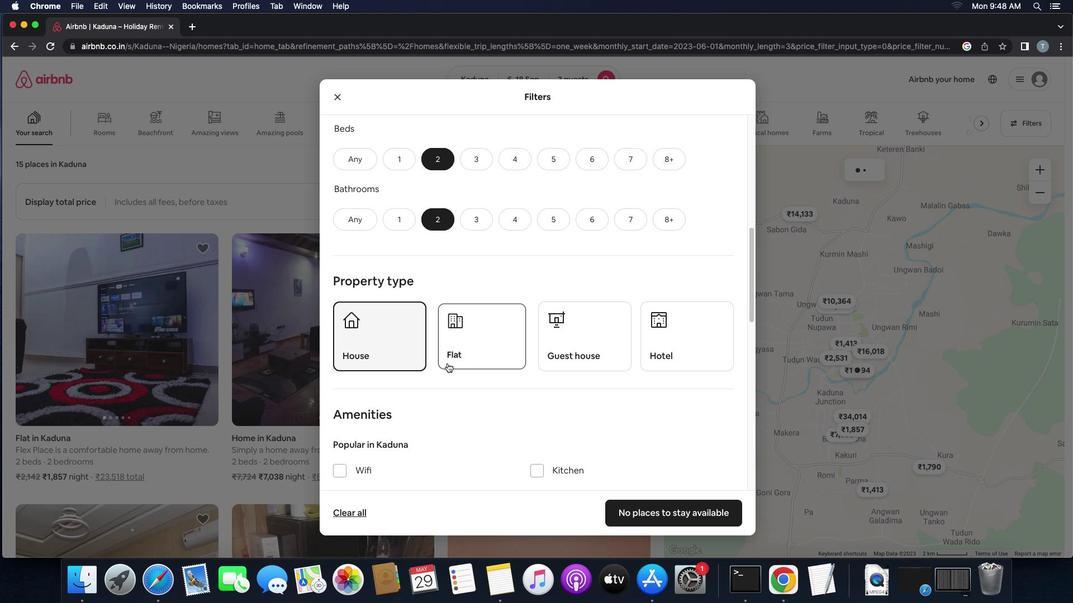 
Action: Mouse moved to (561, 365)
Screenshot: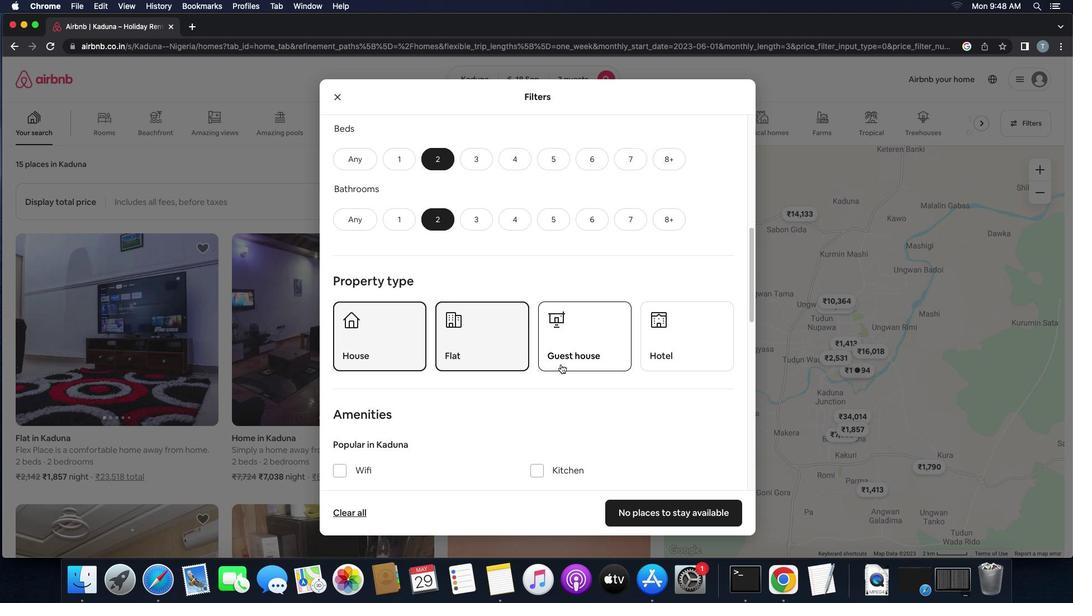 
Action: Mouse pressed left at (561, 365)
Screenshot: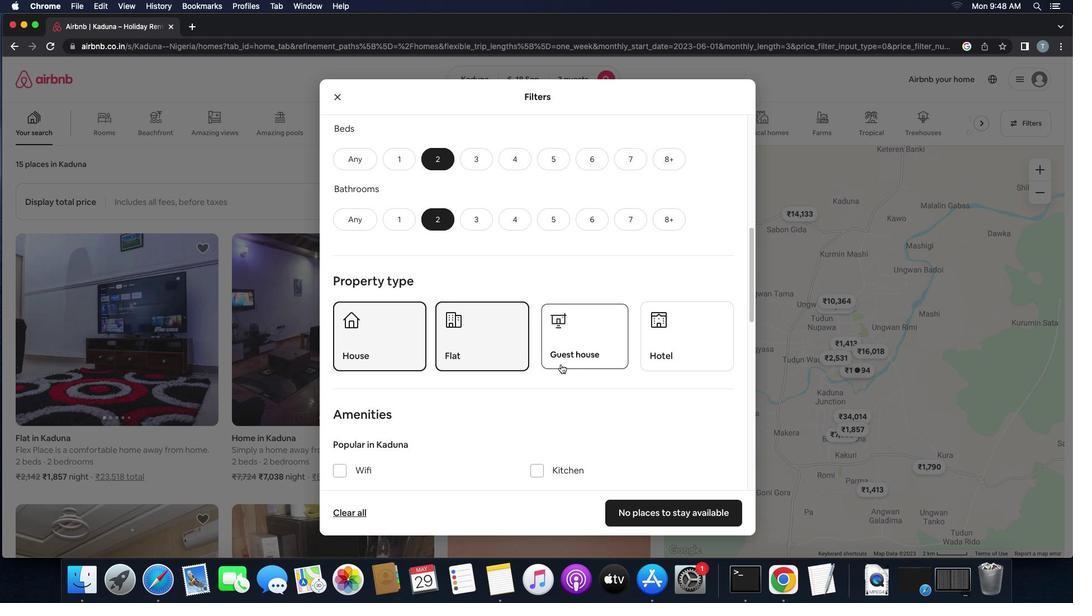 
Action: Mouse moved to (657, 362)
Screenshot: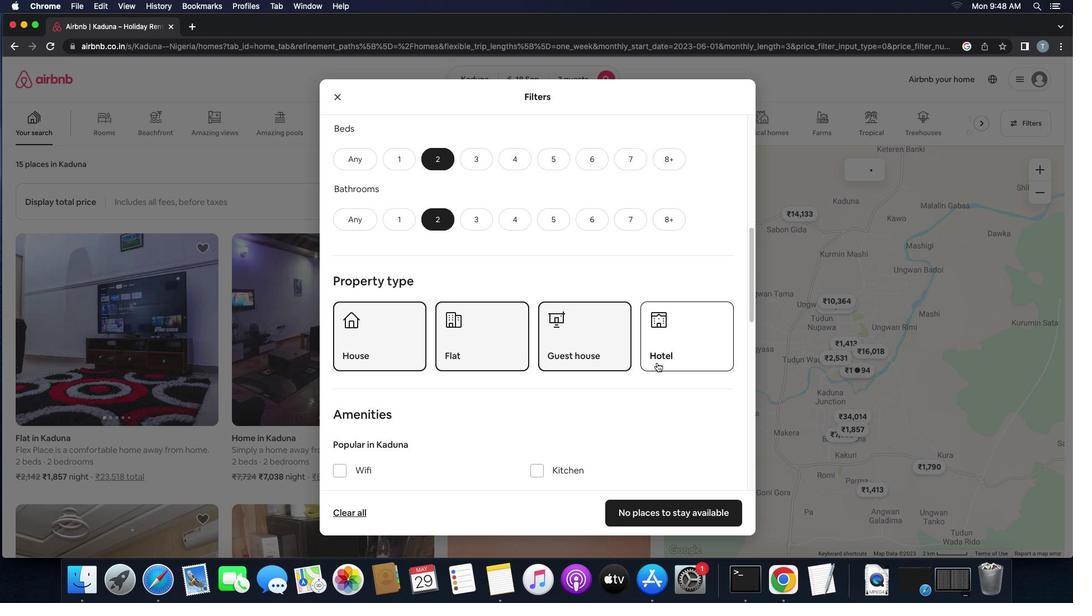 
Action: Mouse pressed left at (657, 362)
Screenshot: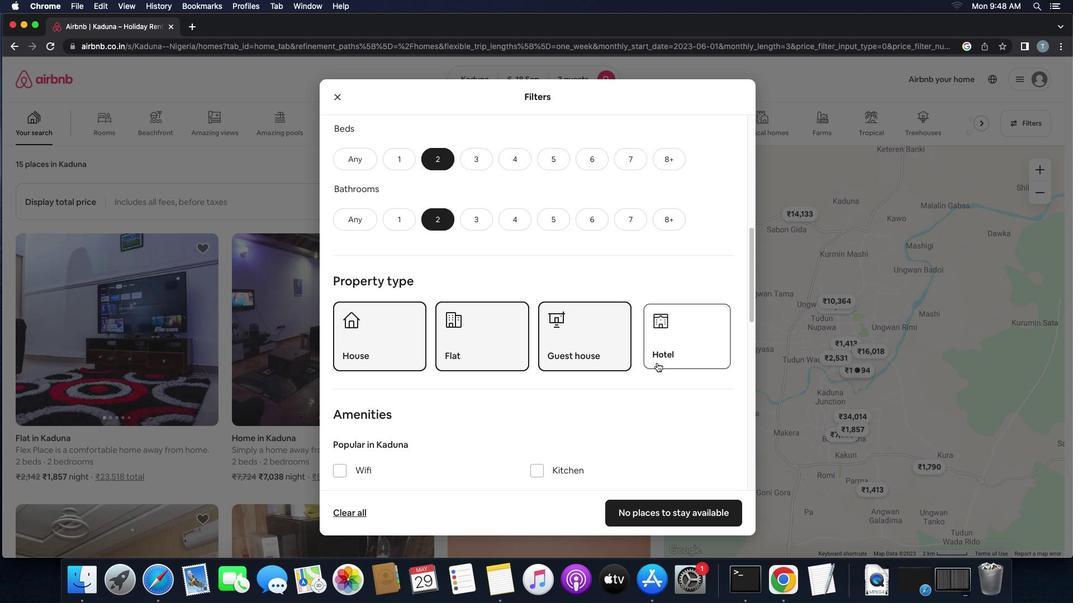 
Action: Mouse moved to (540, 385)
Screenshot: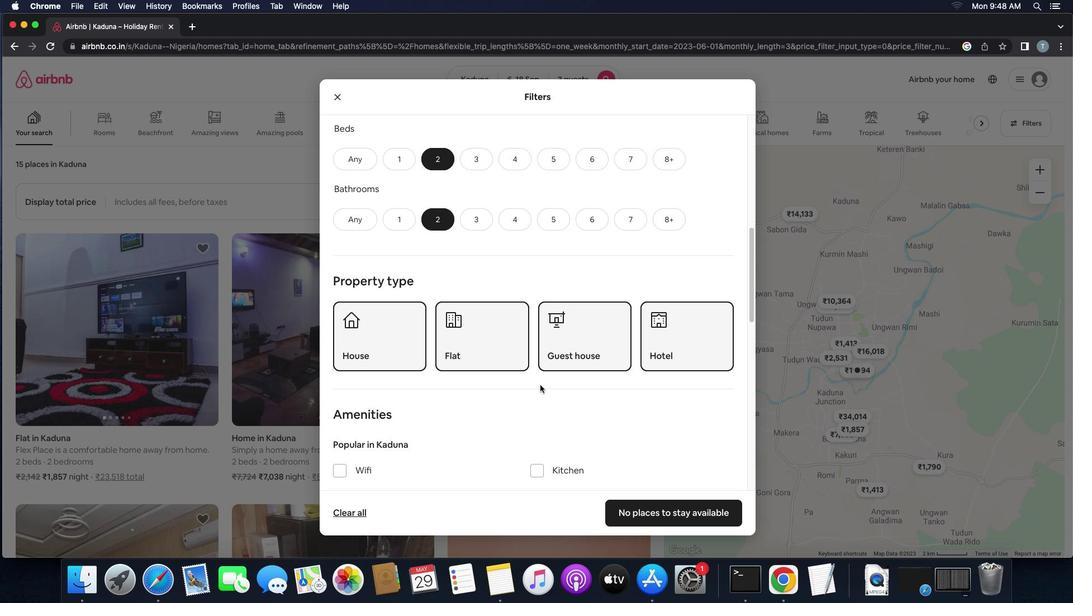 
Action: Mouse scrolled (540, 385) with delta (0, 0)
Screenshot: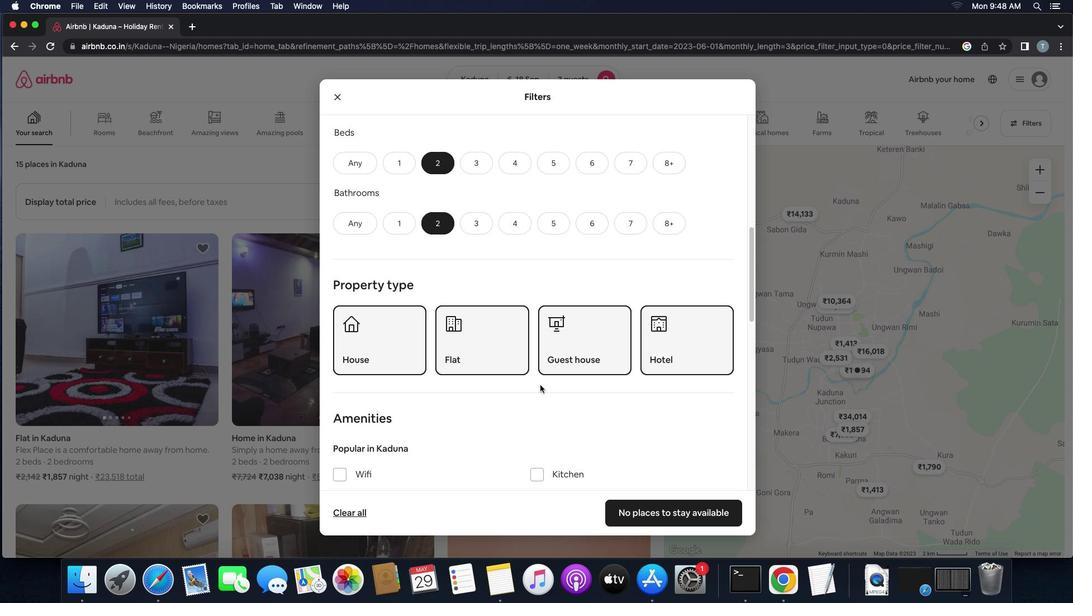 
Action: Mouse scrolled (540, 385) with delta (0, 0)
Screenshot: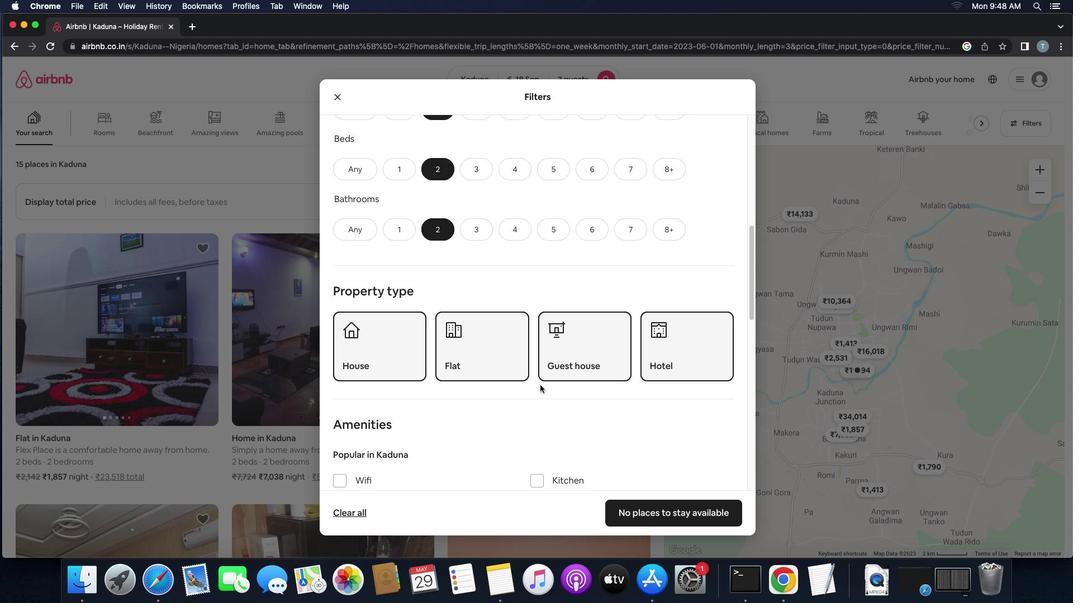 
Action: Mouse moved to (541, 385)
Screenshot: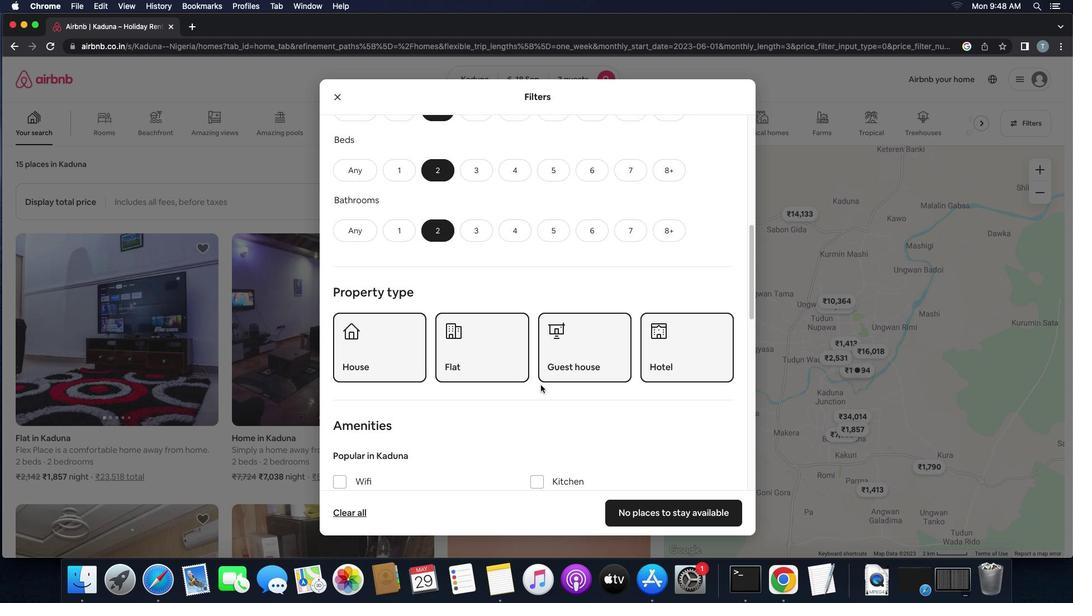 
Action: Mouse scrolled (541, 385) with delta (0, 0)
Screenshot: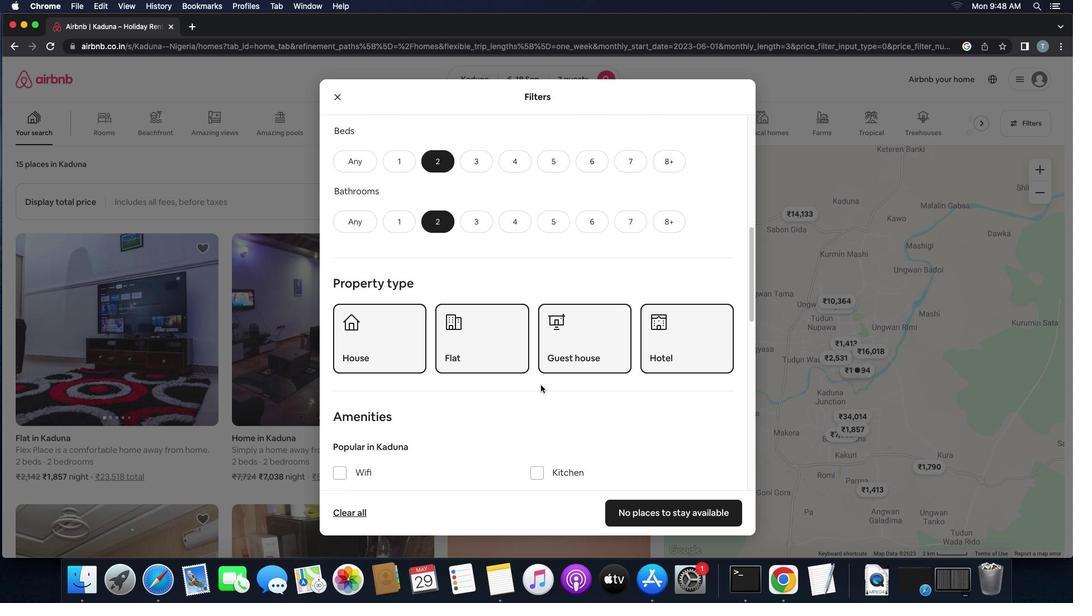 
Action: Mouse scrolled (541, 385) with delta (0, 0)
Screenshot: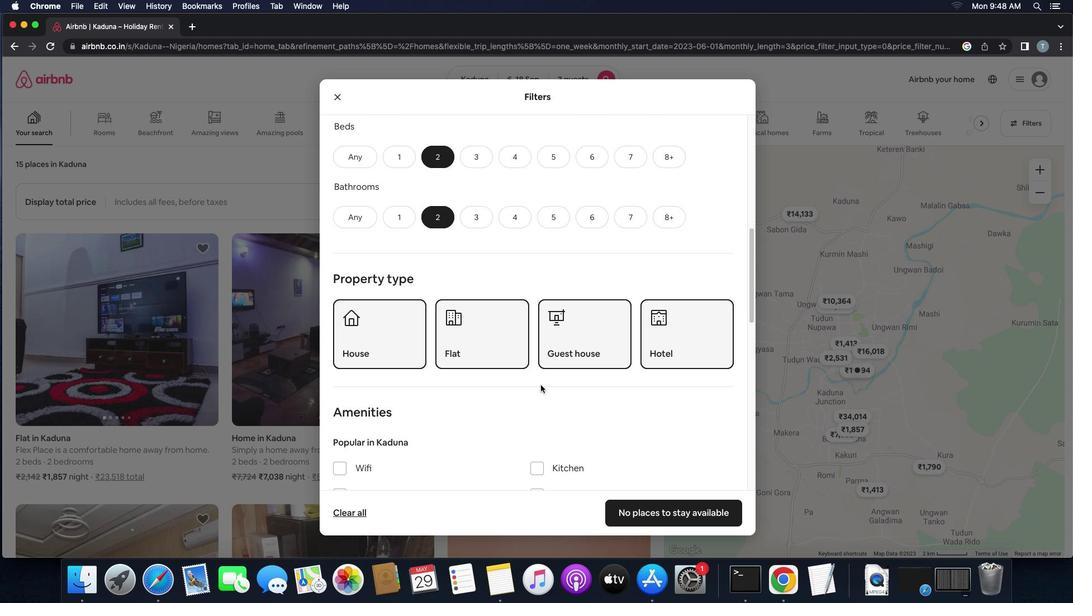 
Action: Mouse scrolled (541, 385) with delta (0, 0)
Screenshot: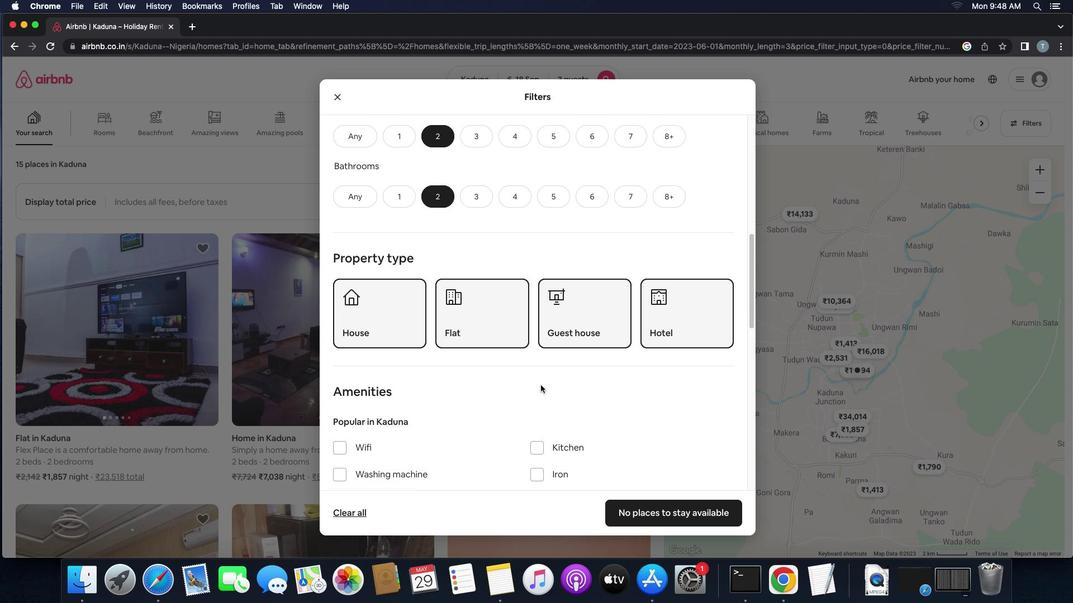 
Action: Mouse moved to (511, 398)
Screenshot: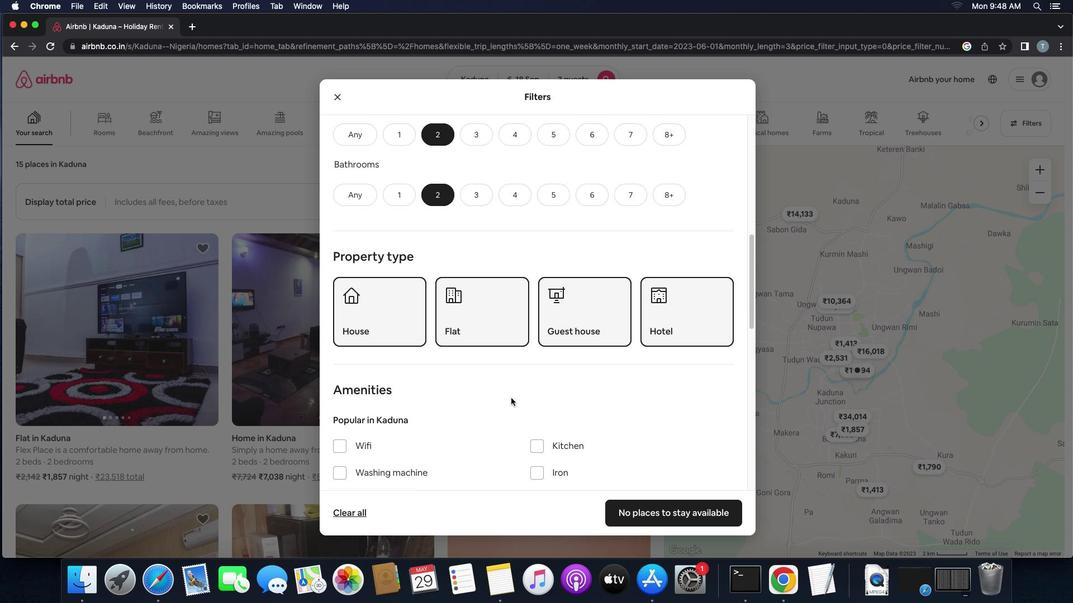 
Action: Mouse scrolled (511, 398) with delta (0, 0)
Screenshot: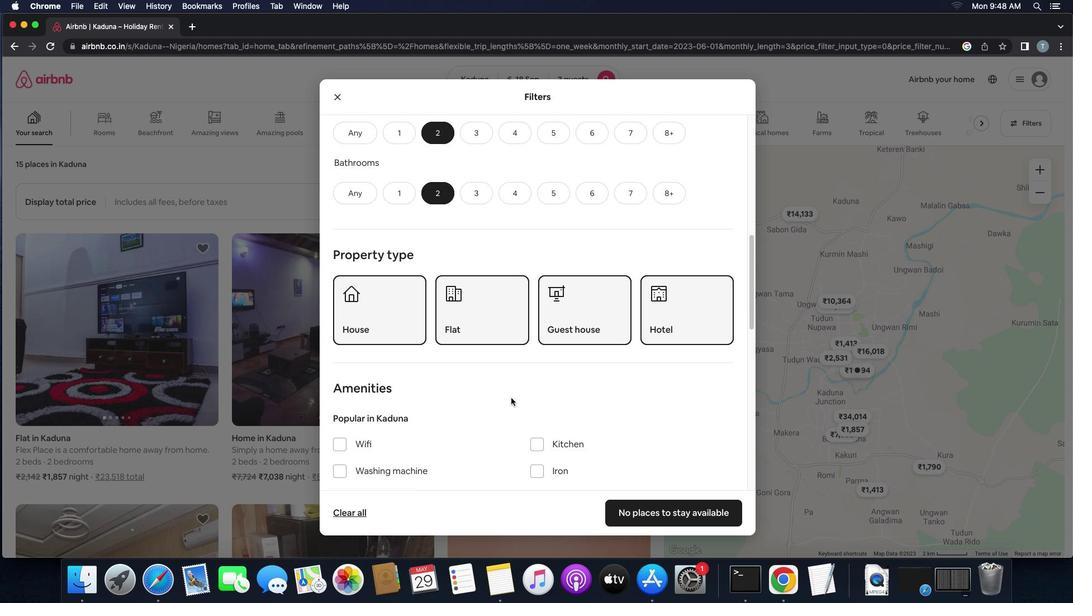 
Action: Mouse scrolled (511, 398) with delta (0, 0)
Screenshot: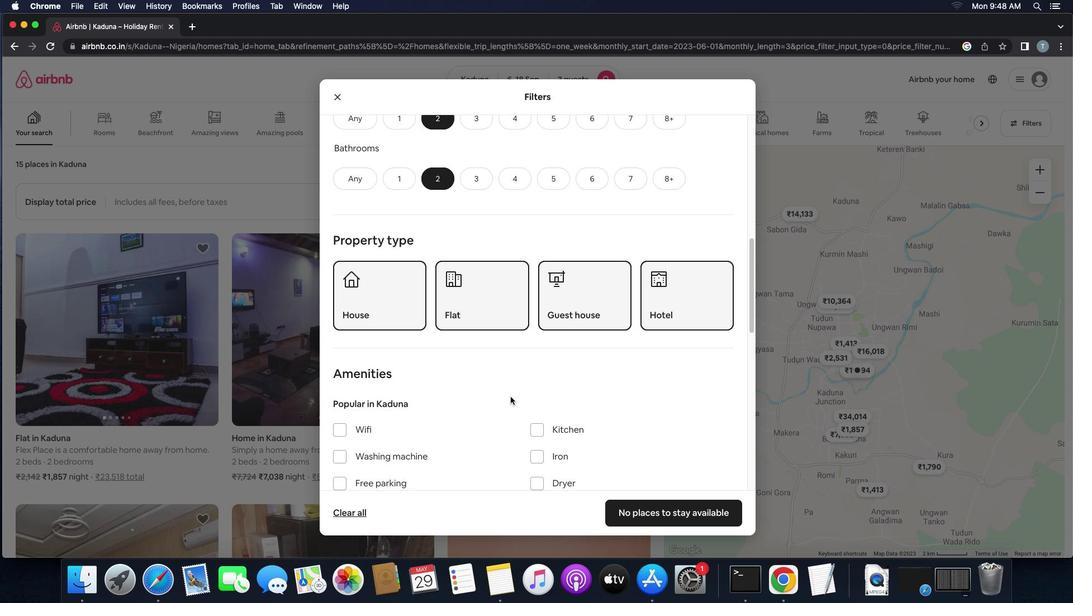 
Action: Mouse scrolled (511, 398) with delta (0, 0)
Screenshot: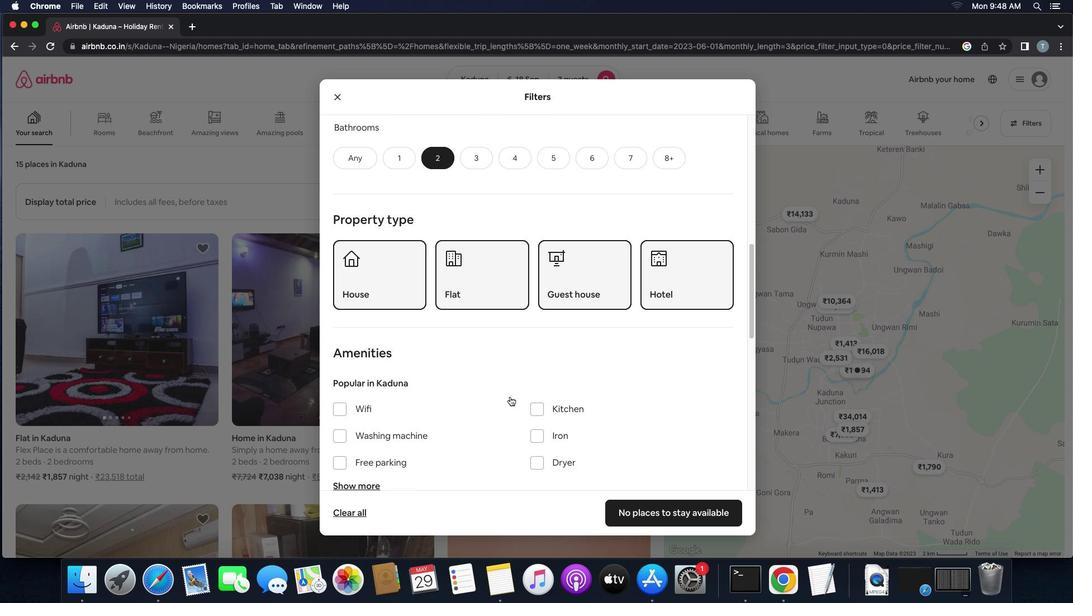 
Action: Mouse moved to (511, 398)
Screenshot: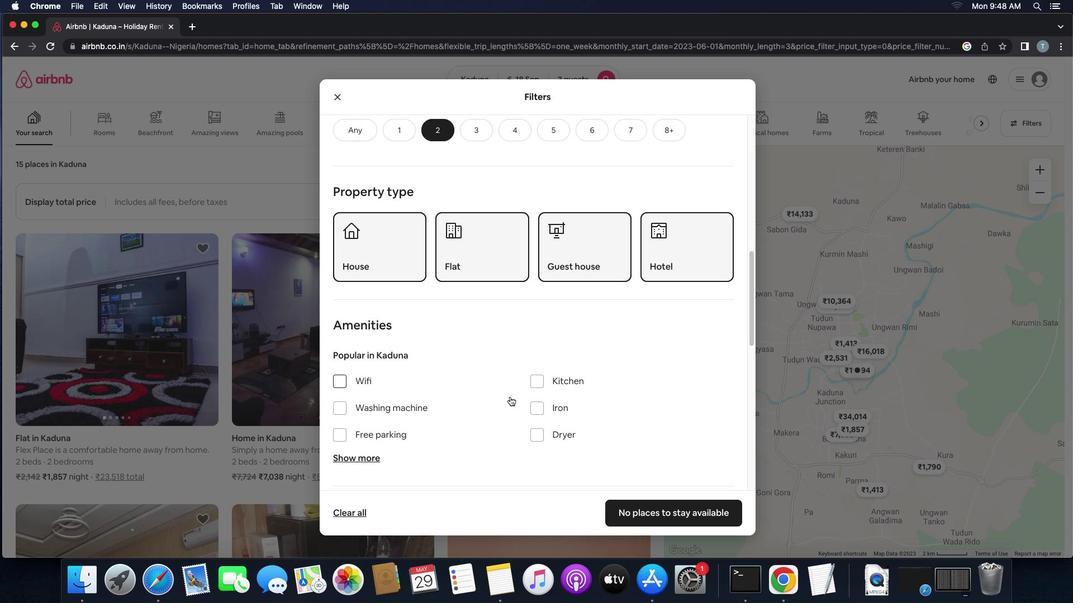 
Action: Mouse scrolled (511, 398) with delta (0, -1)
Screenshot: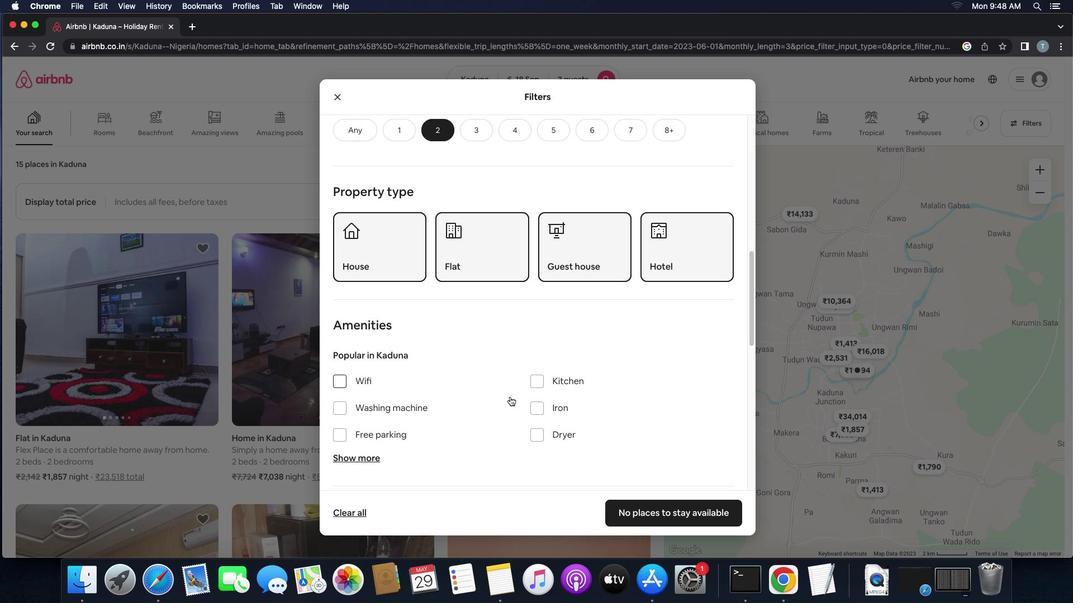 
Action: Mouse moved to (508, 444)
Screenshot: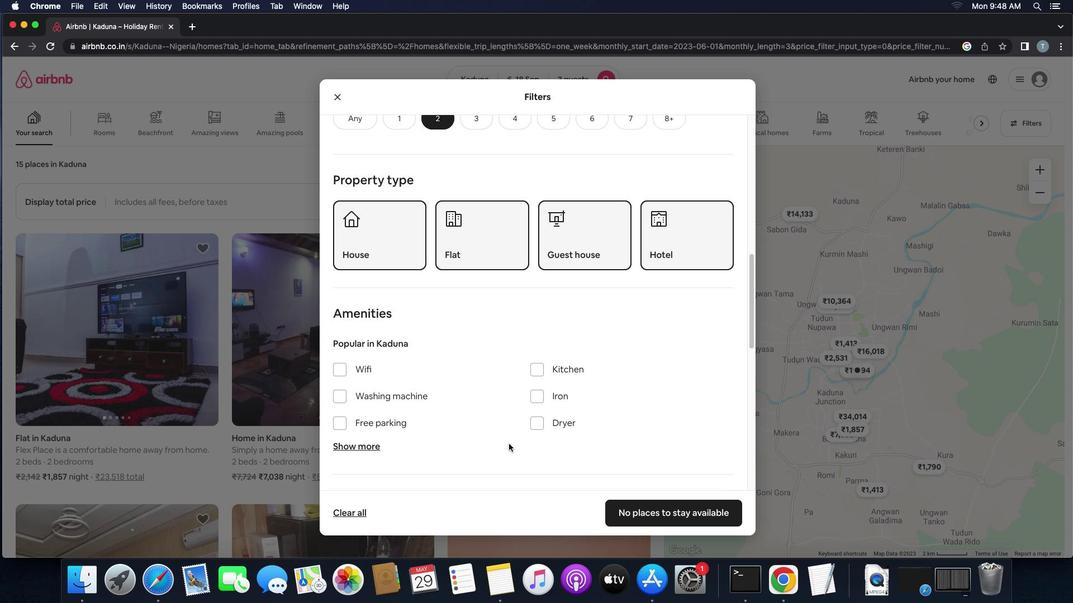 
Action: Mouse scrolled (508, 444) with delta (0, 0)
Screenshot: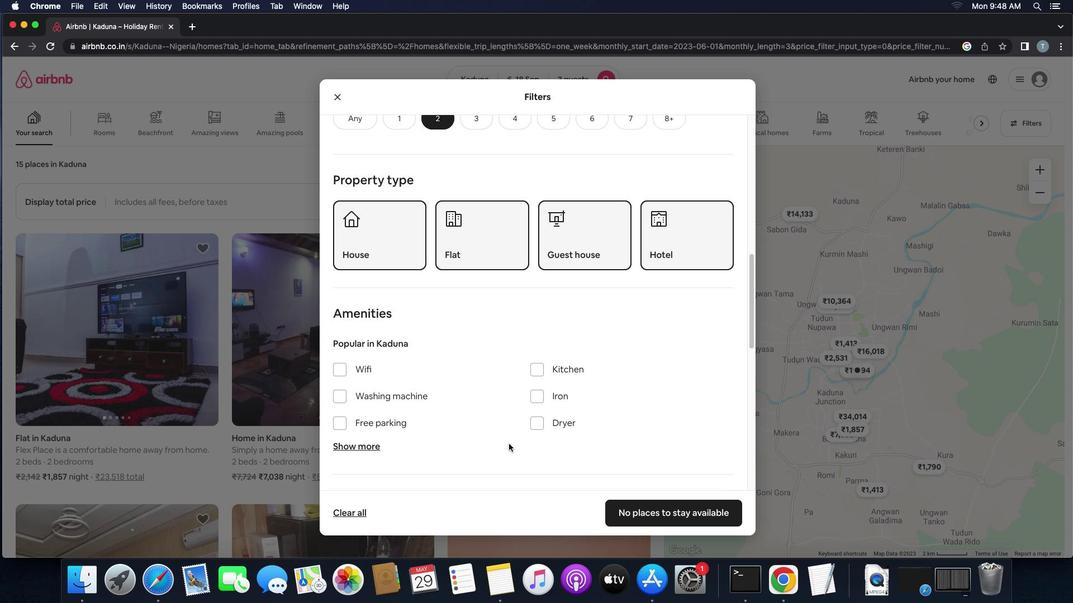 
Action: Mouse moved to (508, 444)
Screenshot: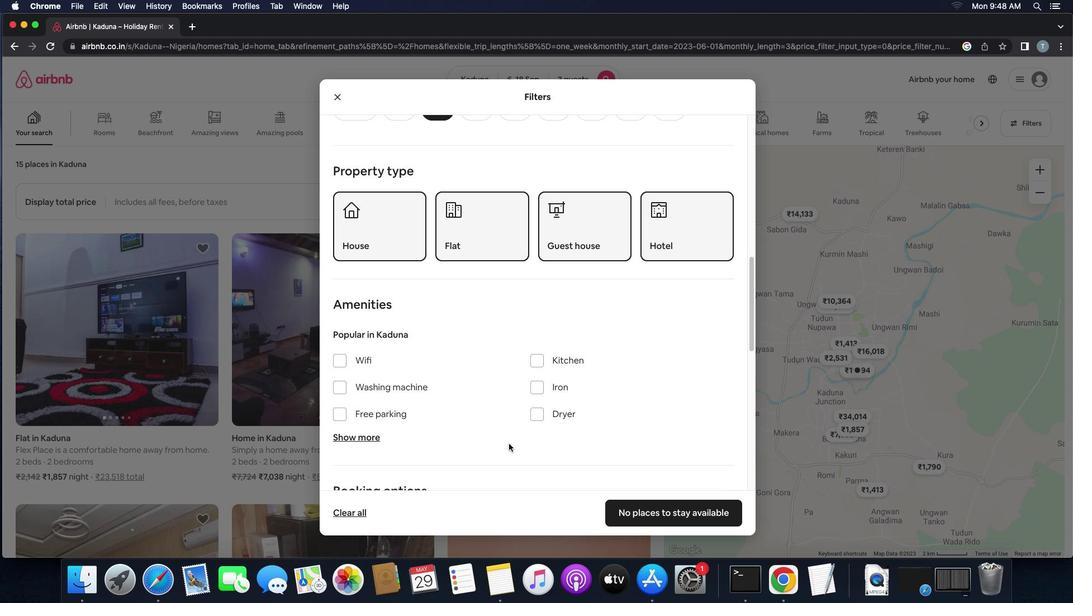 
Action: Mouse scrolled (508, 444) with delta (0, 0)
Screenshot: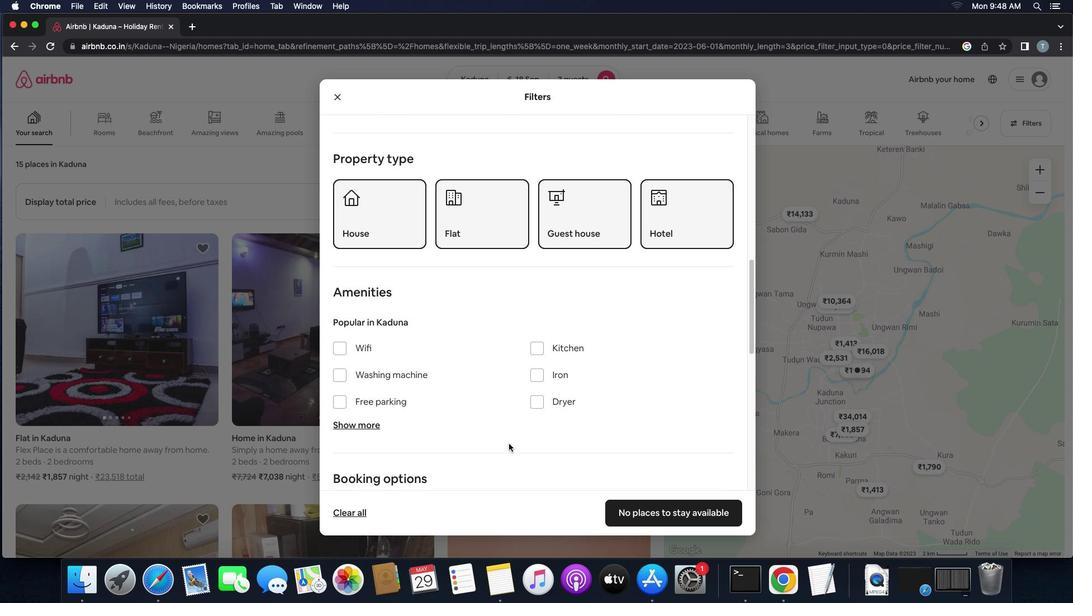 
Action: Mouse moved to (508, 444)
Screenshot: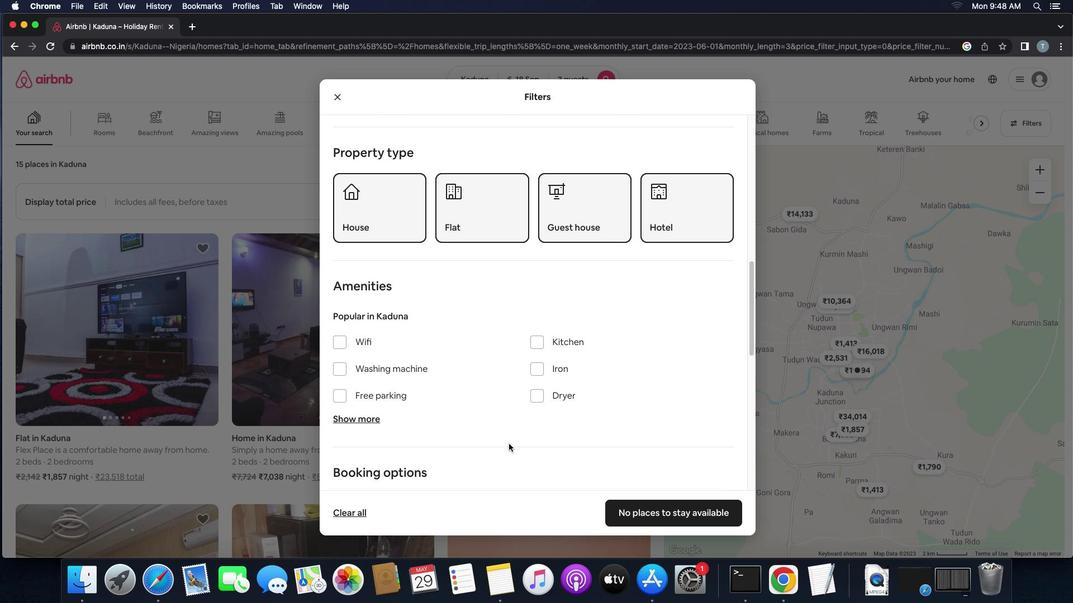 
Action: Mouse scrolled (508, 444) with delta (0, 0)
Screenshot: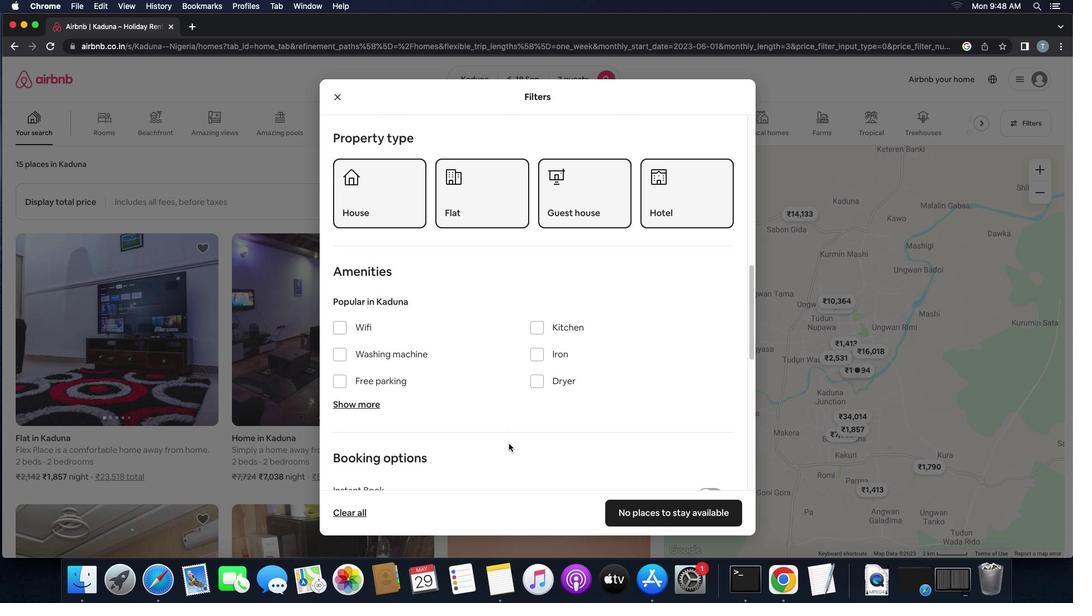 
Action: Mouse scrolled (508, 444) with delta (0, 0)
Screenshot: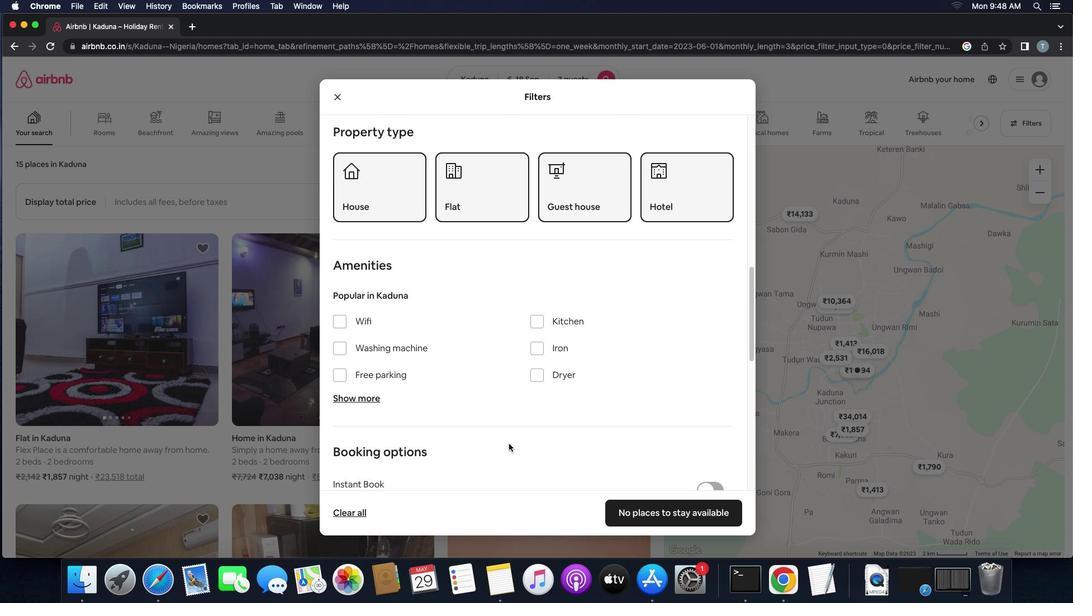 
Action: Mouse scrolled (508, 444) with delta (0, 0)
Screenshot: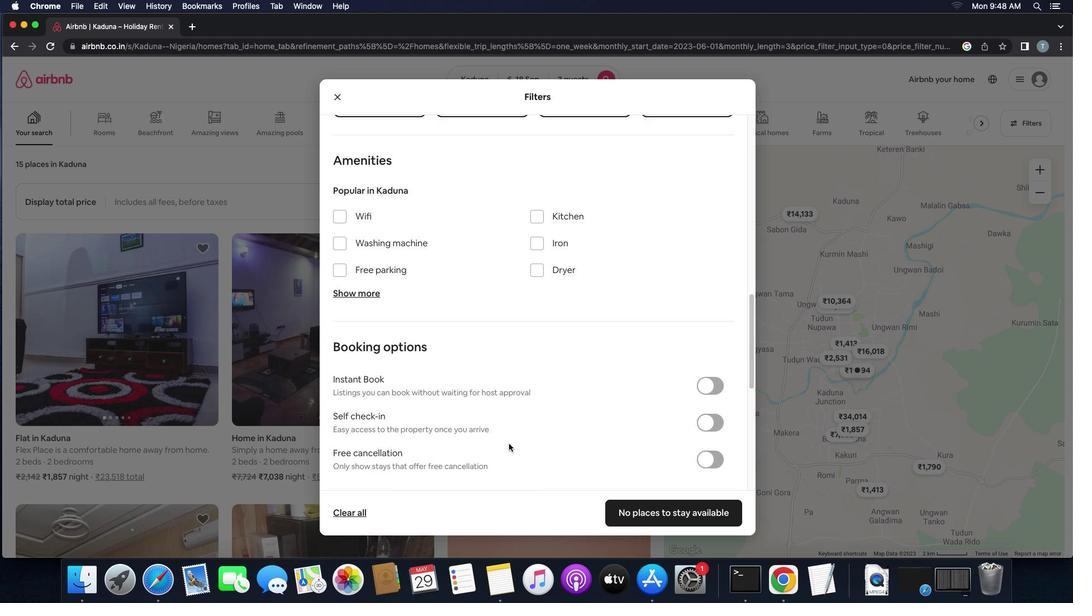 
Action: Mouse scrolled (508, 444) with delta (0, 0)
Screenshot: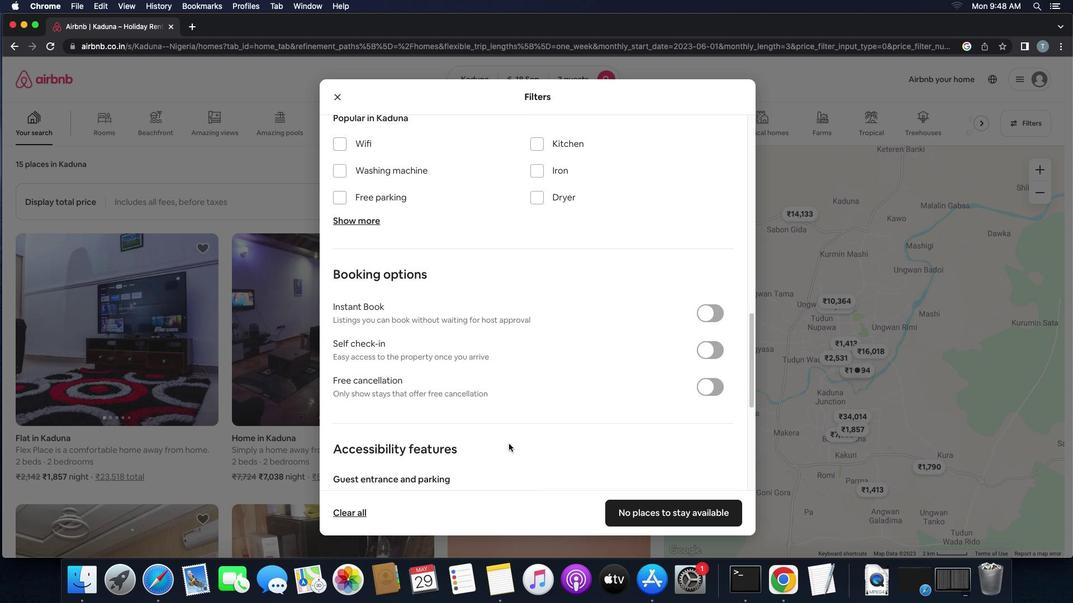 
Action: Mouse scrolled (508, 444) with delta (0, -1)
Screenshot: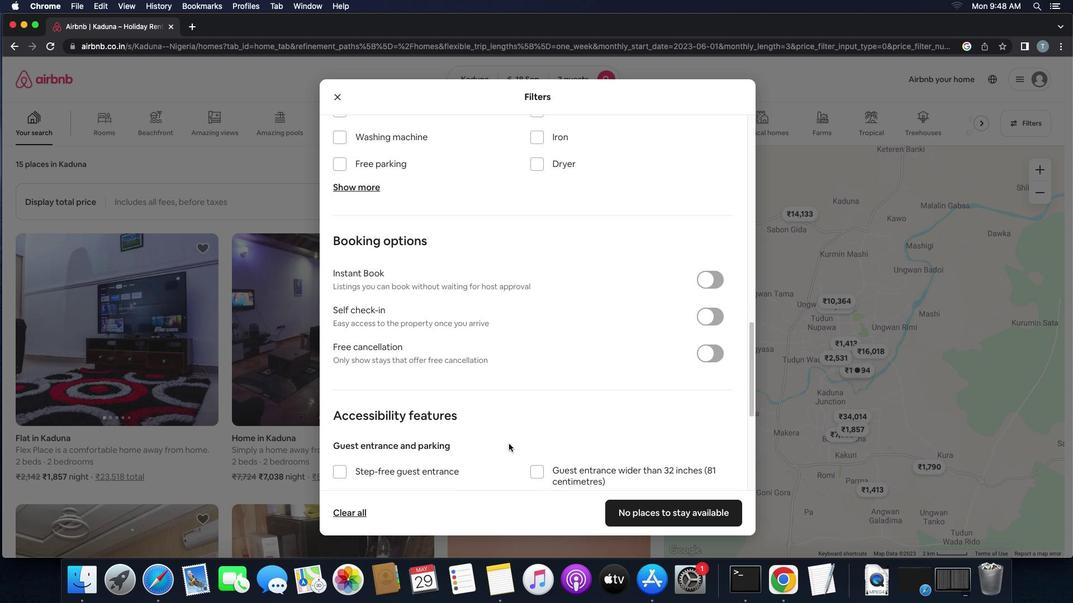 
Action: Mouse scrolled (508, 444) with delta (0, -2)
Screenshot: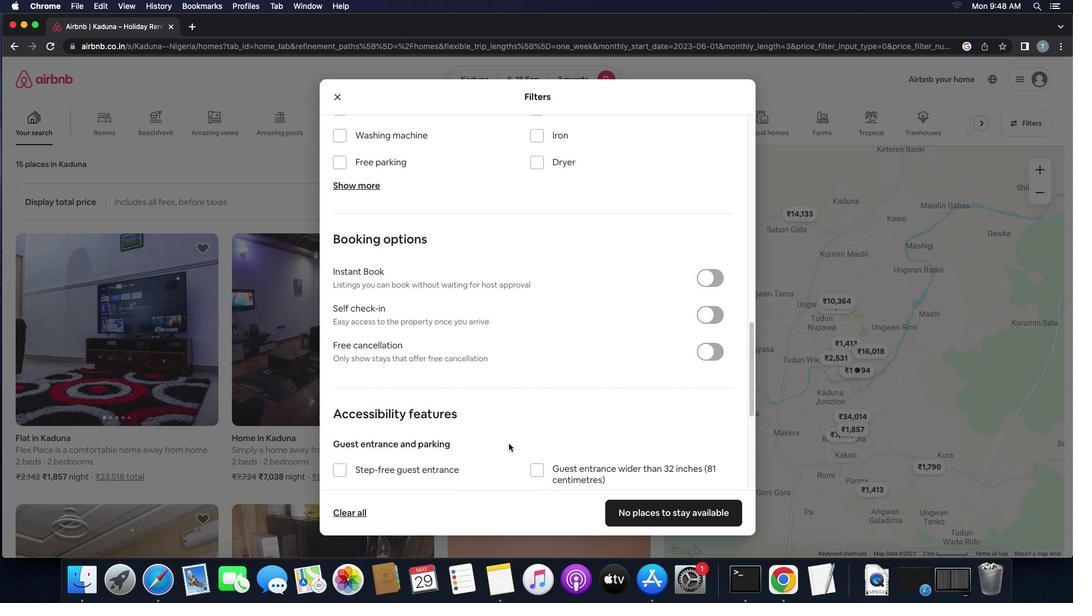 
Action: Mouse moved to (707, 320)
Screenshot: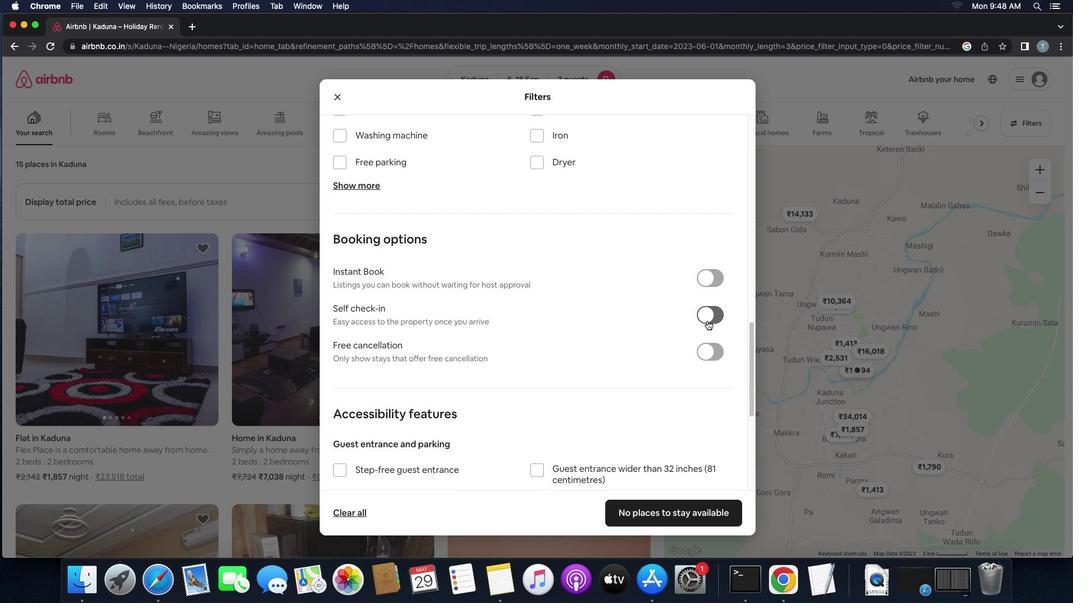 
Action: Mouse pressed left at (707, 320)
Screenshot: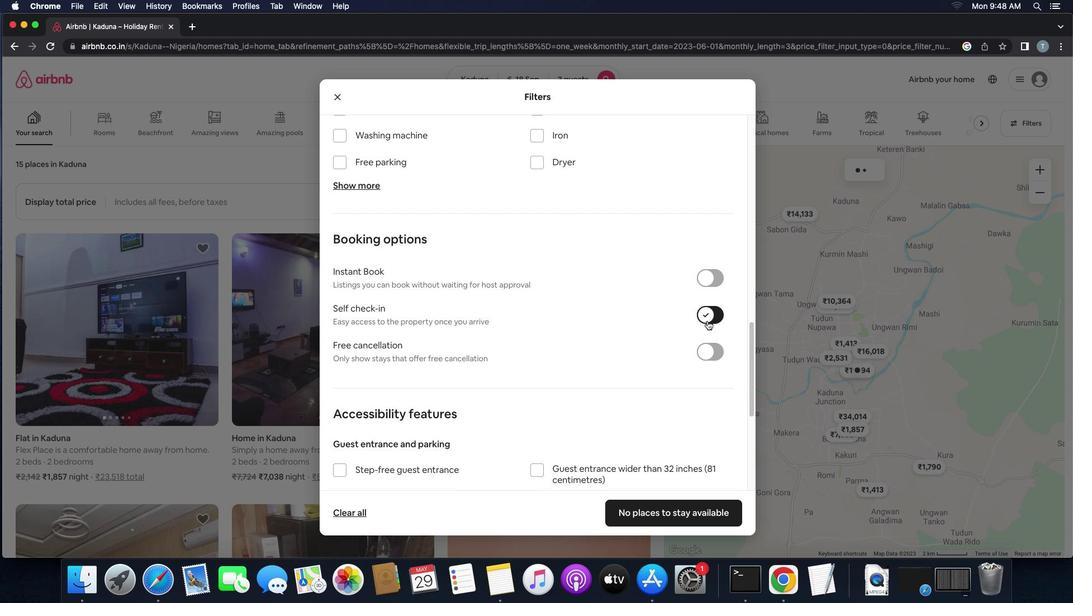 
Action: Mouse moved to (543, 391)
Screenshot: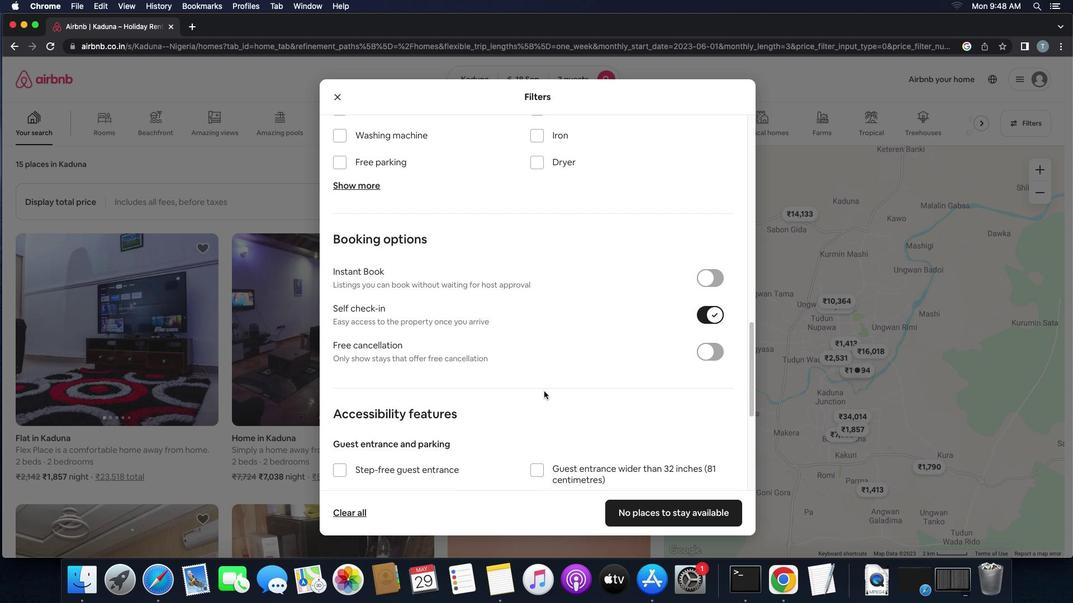 
Action: Mouse scrolled (543, 391) with delta (0, 0)
Screenshot: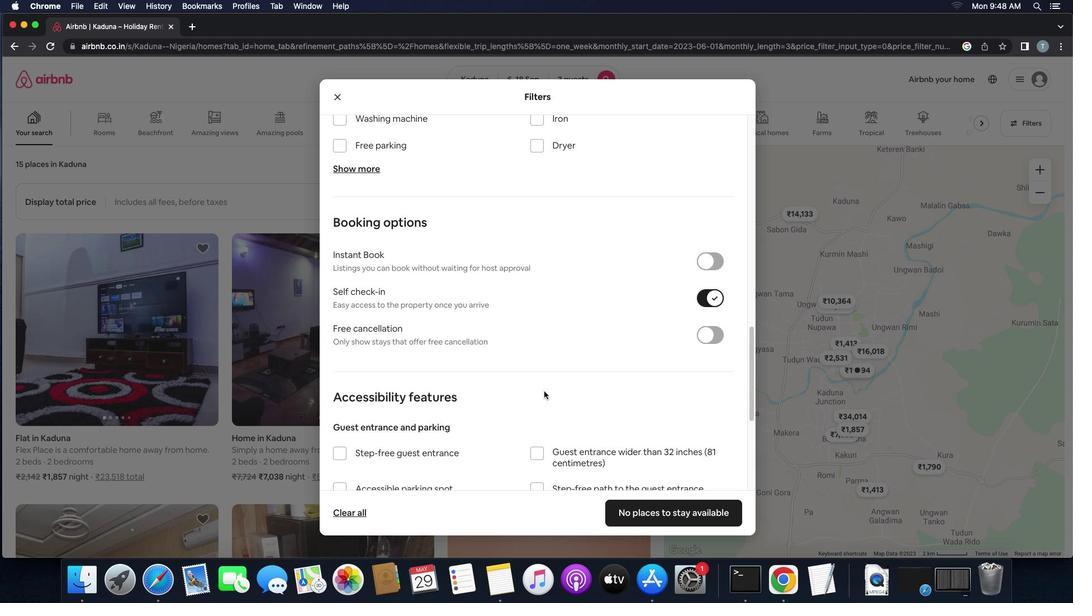 
Action: Mouse scrolled (543, 391) with delta (0, 0)
Screenshot: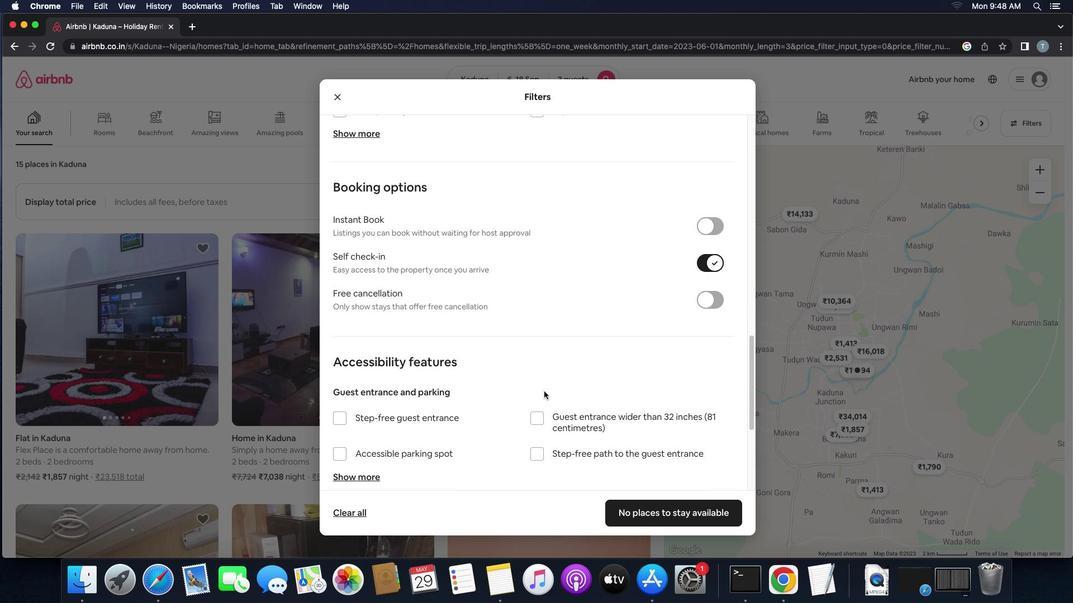 
Action: Mouse scrolled (543, 391) with delta (0, -1)
Screenshot: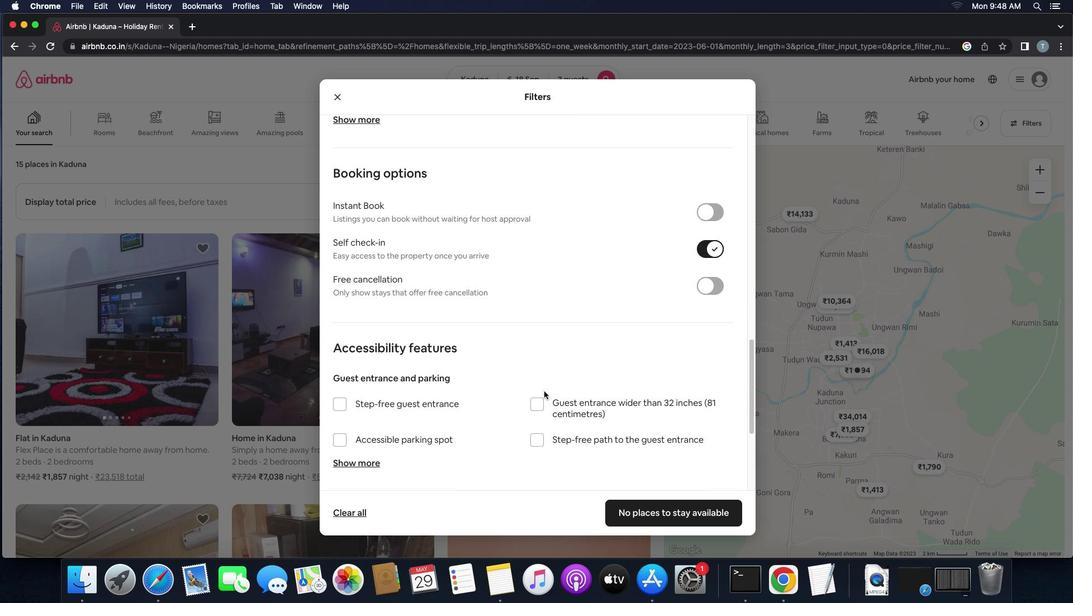 
Action: Mouse moved to (543, 391)
Screenshot: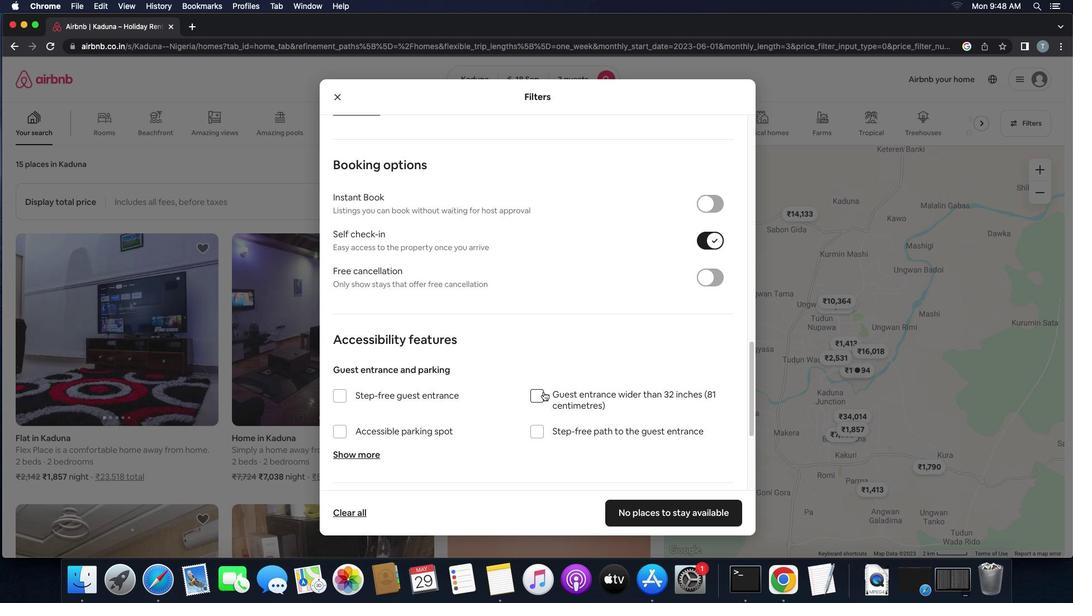 
Action: Mouse scrolled (543, 391) with delta (0, 0)
Screenshot: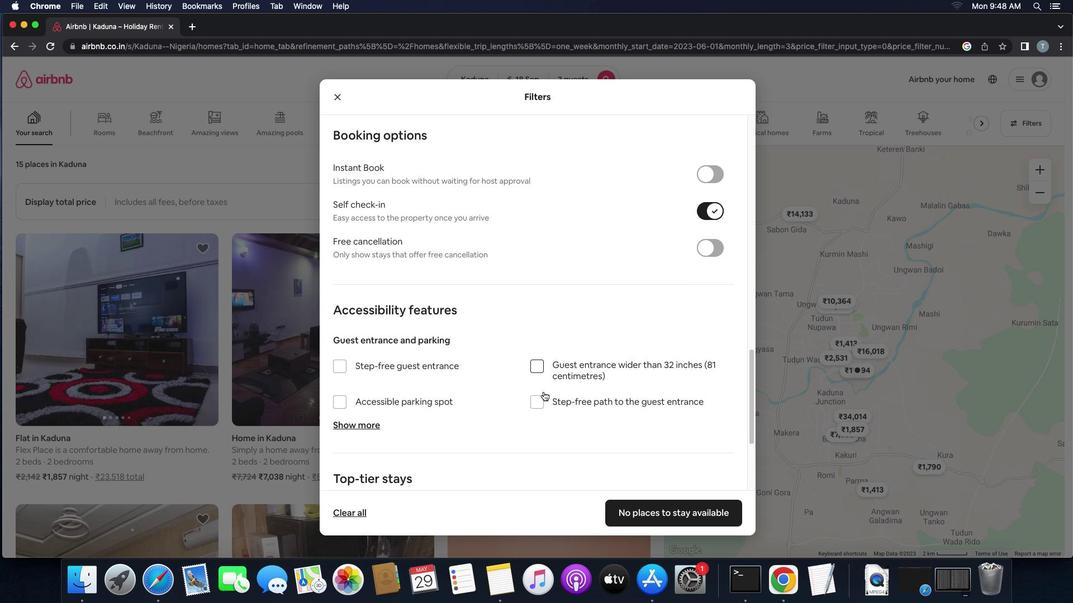 
Action: Mouse scrolled (543, 391) with delta (0, 0)
Screenshot: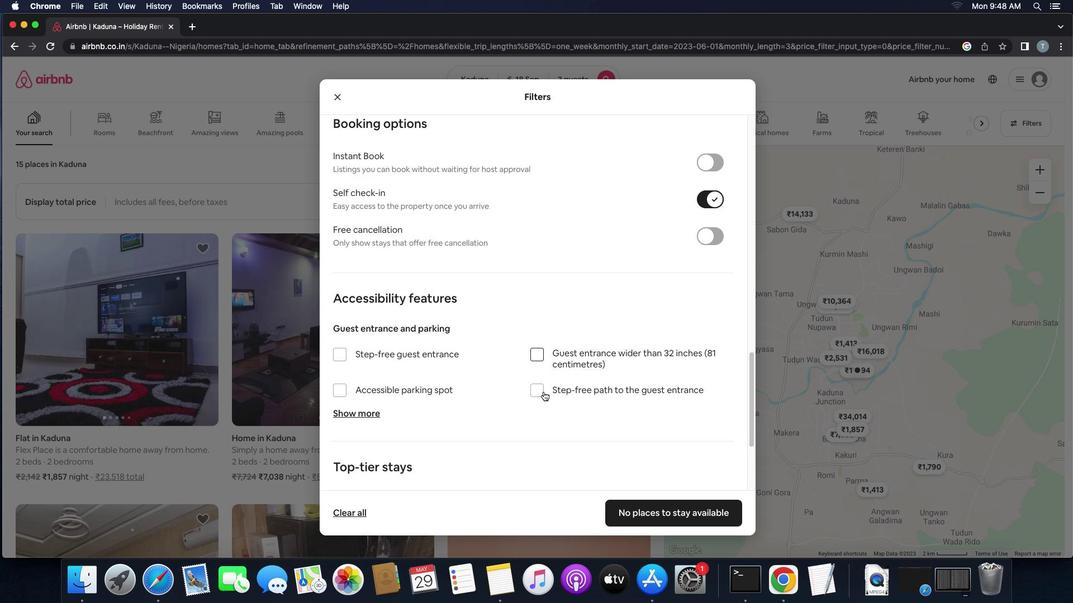 
Action: Mouse scrolled (543, 391) with delta (0, -1)
Screenshot: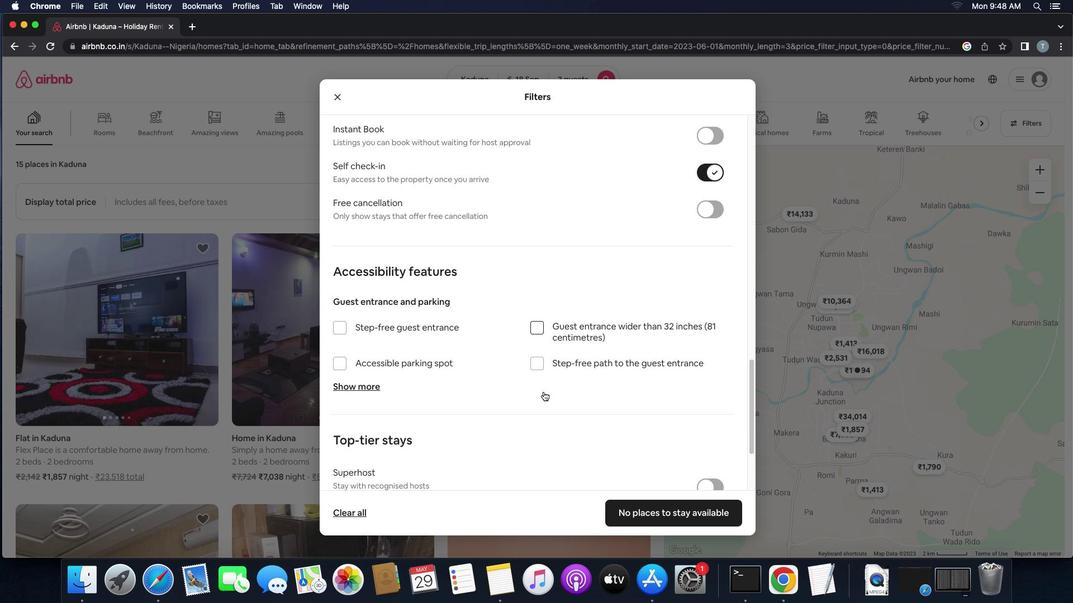 
Action: Mouse scrolled (543, 391) with delta (0, -1)
Screenshot: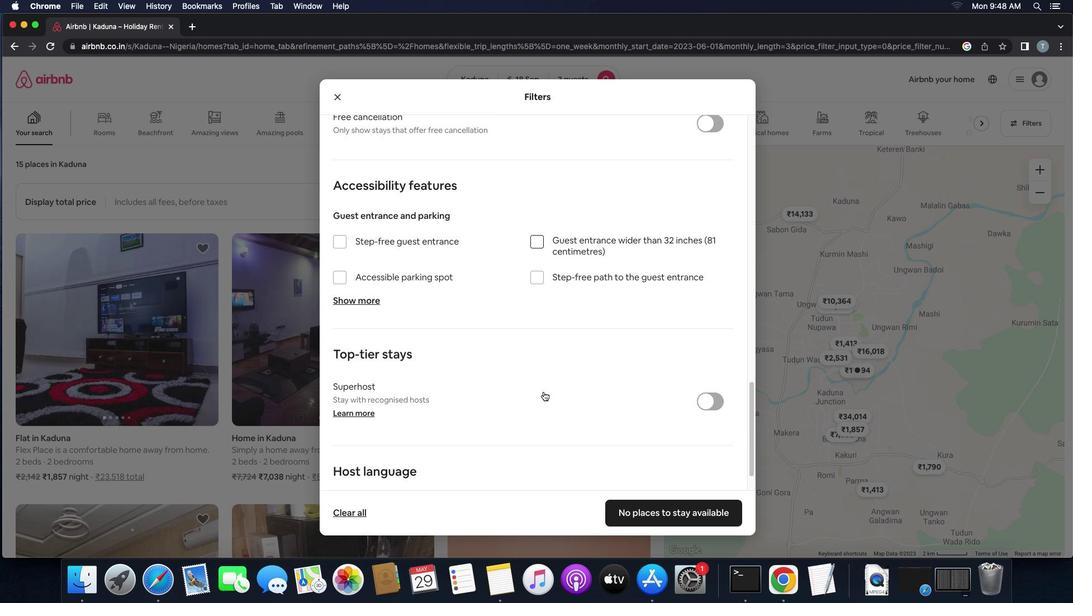 
Action: Mouse moved to (474, 390)
Screenshot: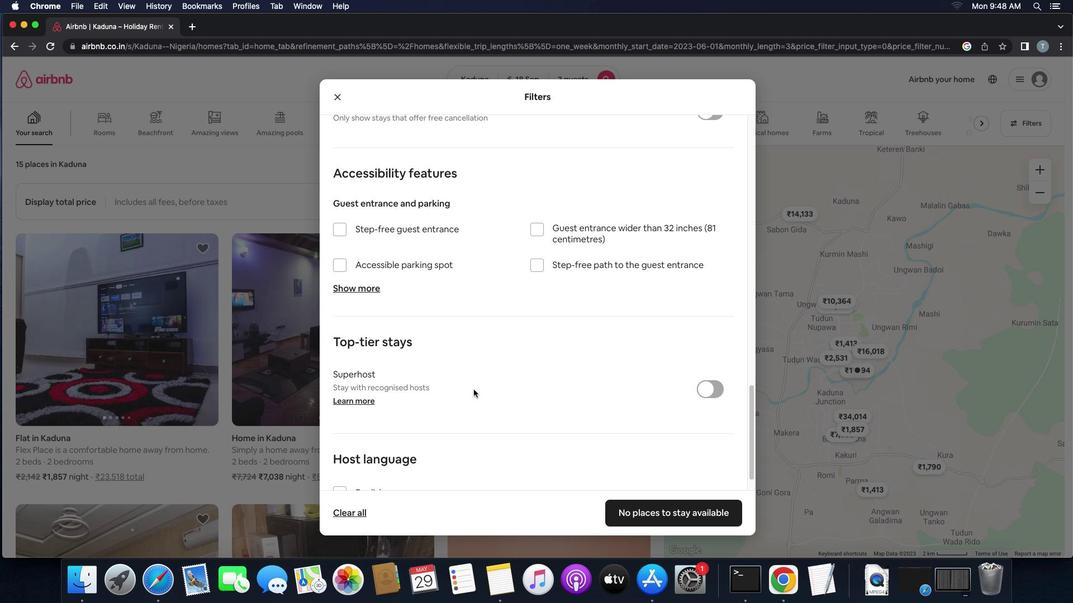 
Action: Mouse scrolled (474, 390) with delta (0, 0)
Screenshot: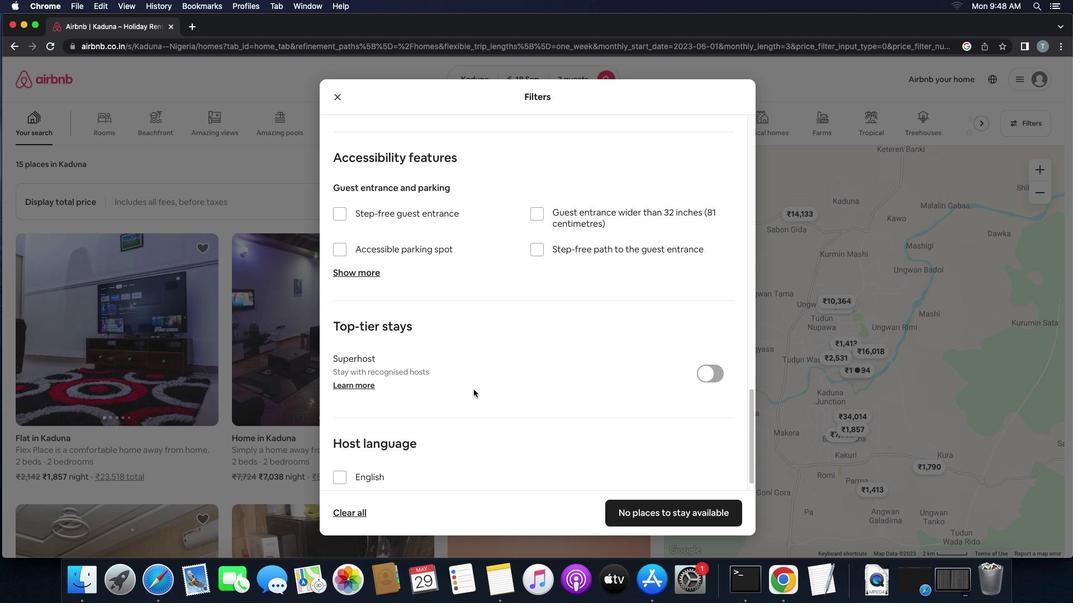 
Action: Mouse scrolled (474, 390) with delta (0, 0)
Screenshot: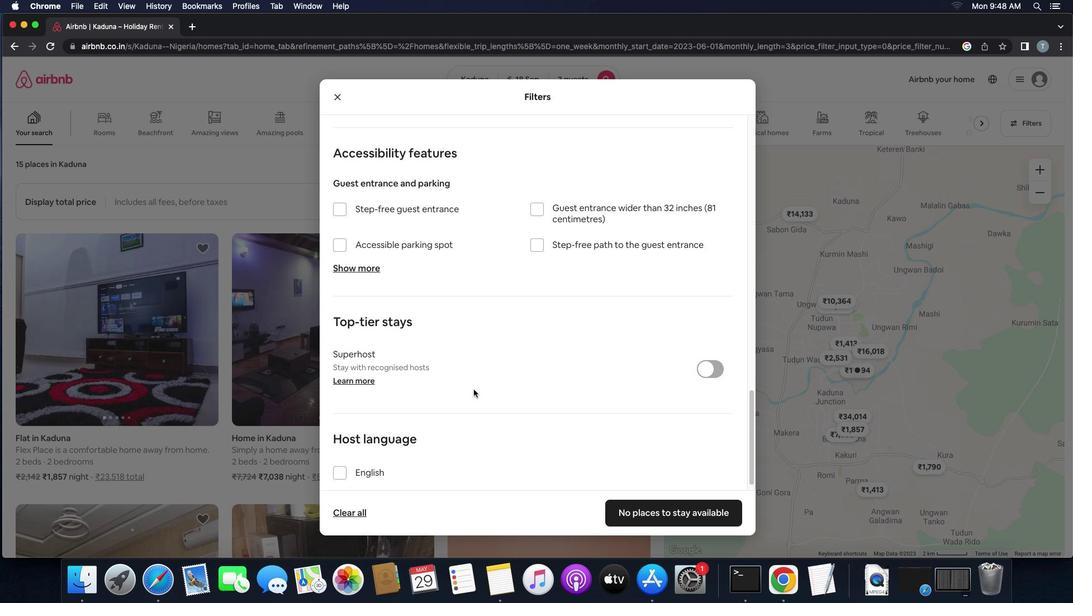 
Action: Mouse scrolled (474, 390) with delta (0, -1)
Screenshot: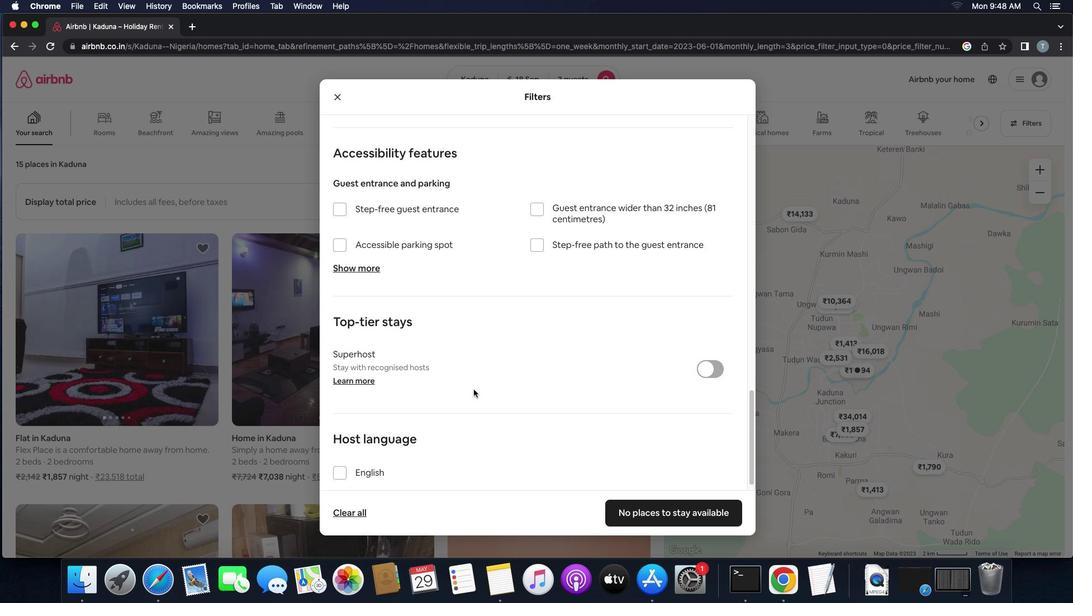 
Action: Mouse scrolled (474, 390) with delta (0, -2)
Screenshot: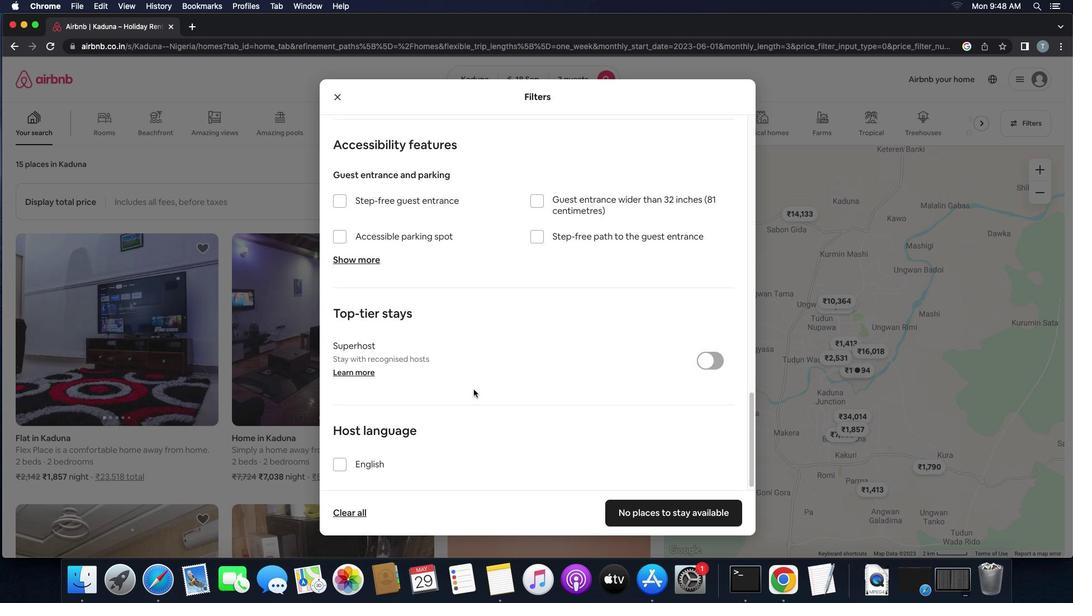 
Action: Mouse scrolled (474, 390) with delta (0, 0)
Screenshot: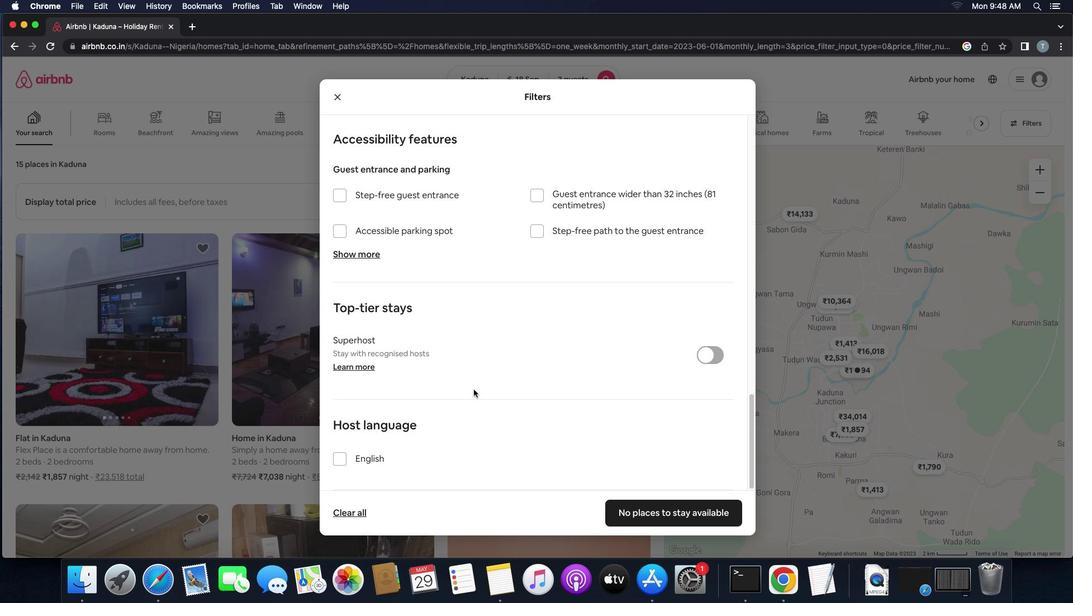 
Action: Mouse scrolled (474, 390) with delta (0, 0)
Screenshot: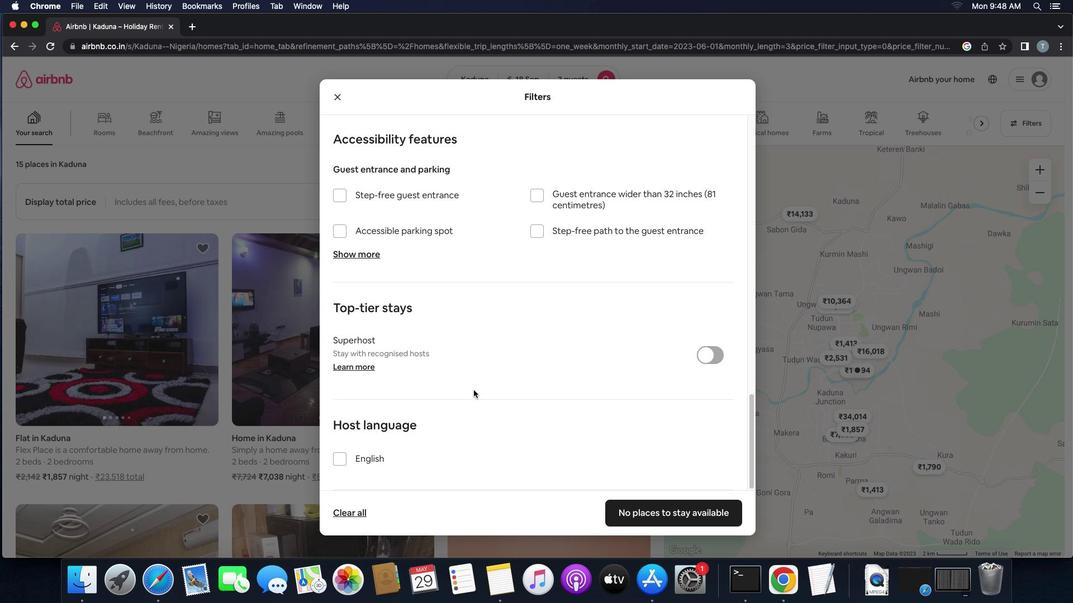 
Action: Mouse scrolled (474, 390) with delta (0, -1)
Screenshot: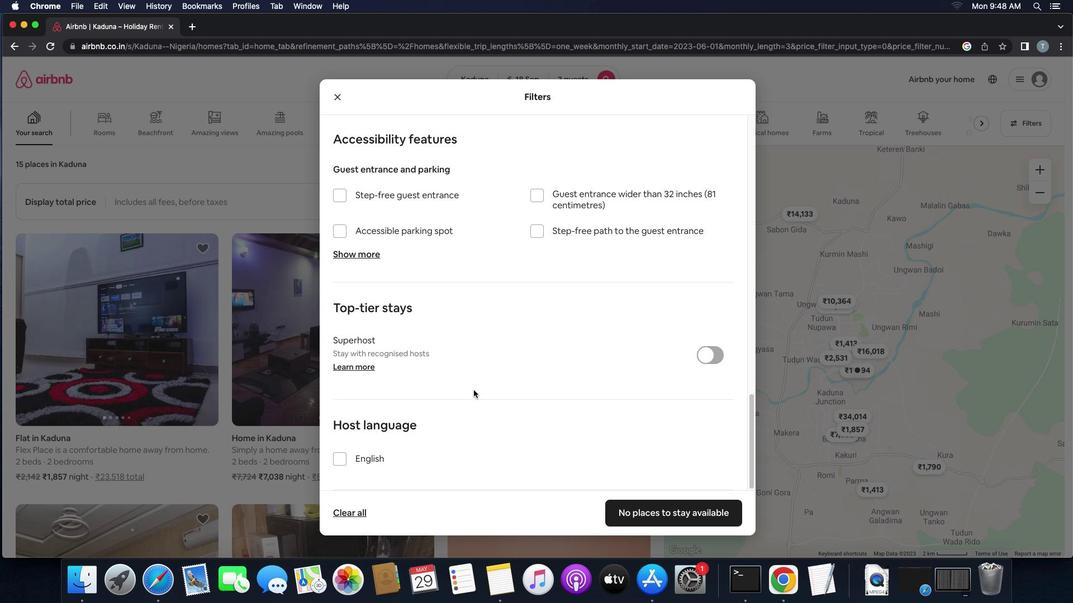 
Action: Mouse scrolled (474, 390) with delta (0, -2)
Screenshot: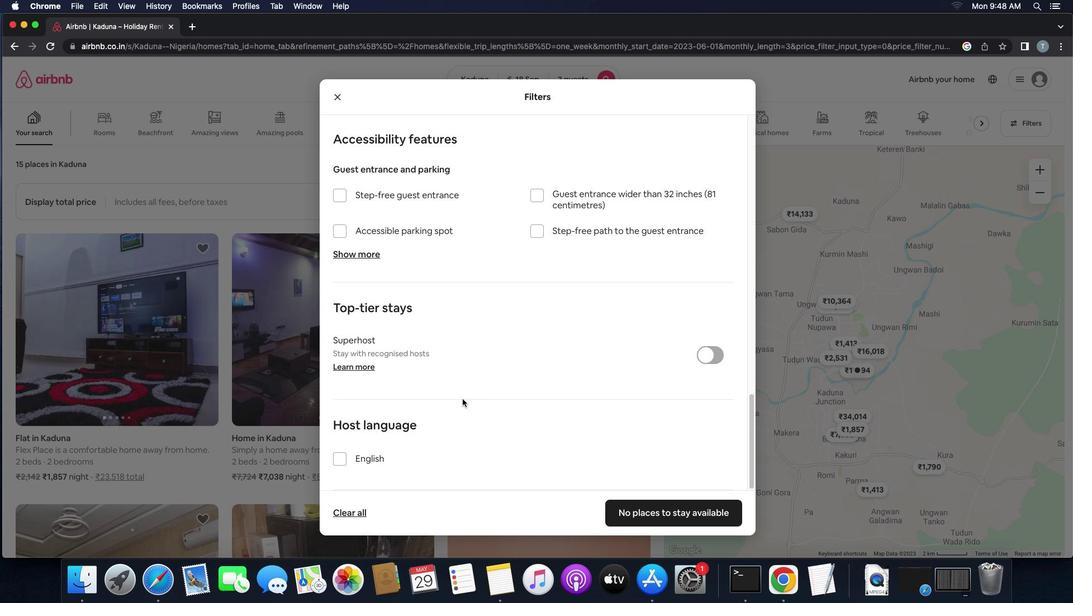 
Action: Mouse moved to (344, 462)
Screenshot: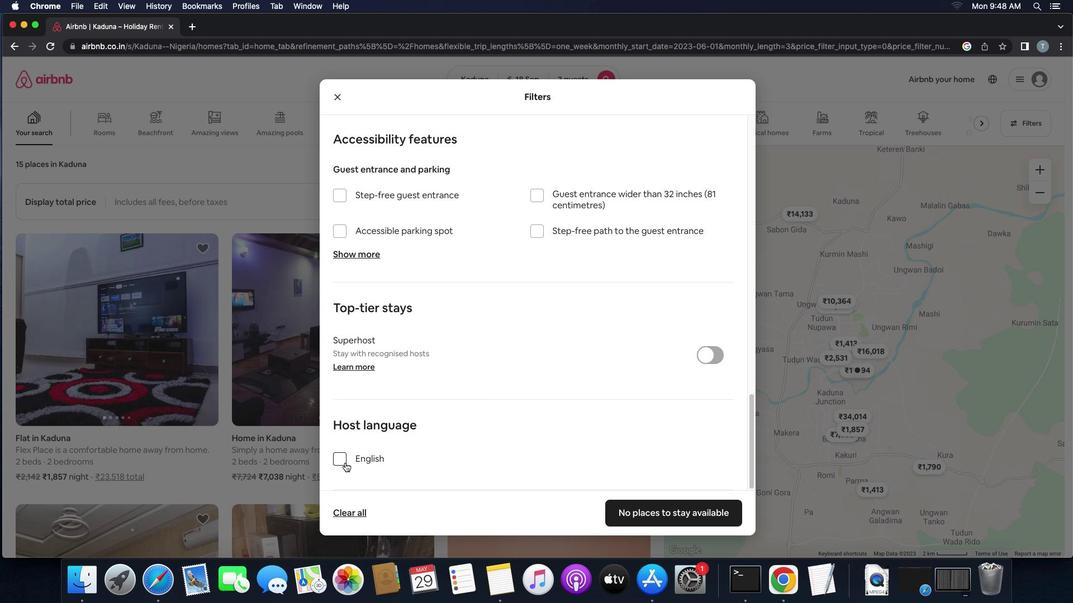 
Action: Mouse pressed left at (344, 462)
Screenshot: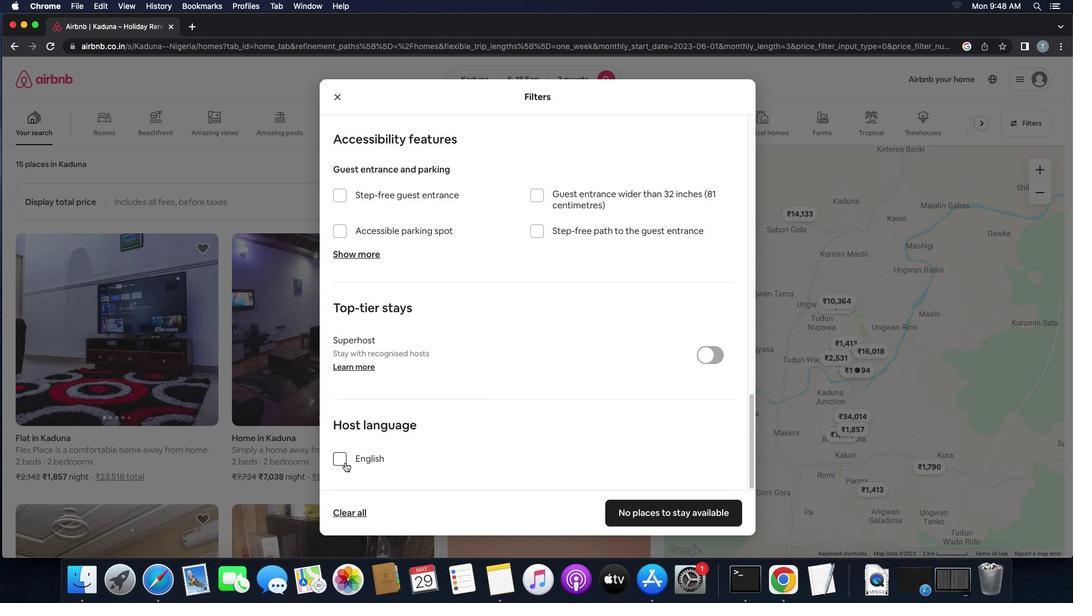 
Action: Mouse moved to (638, 508)
Screenshot: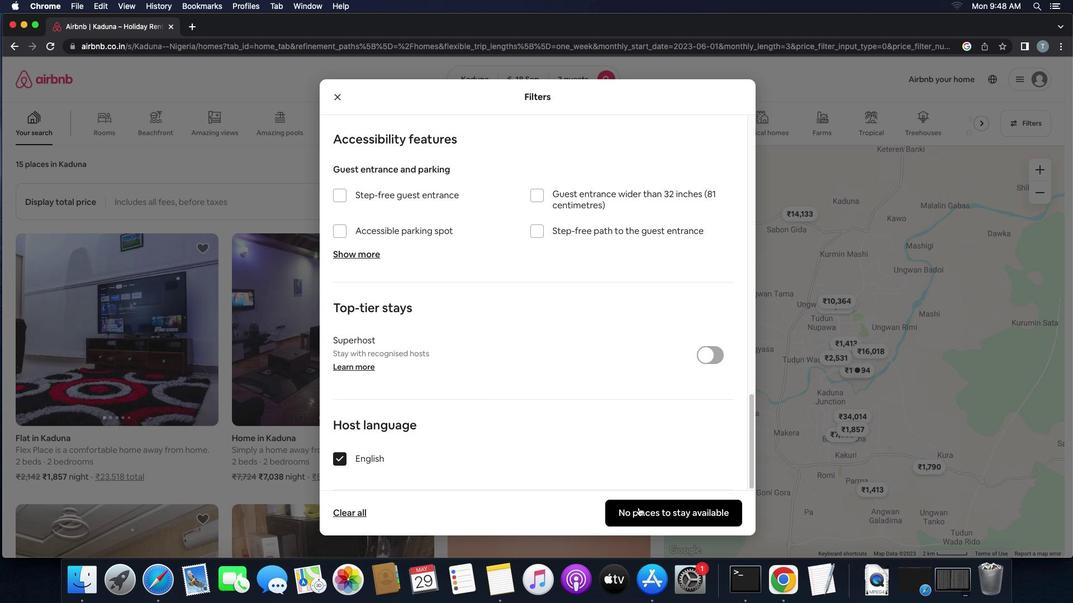 
Action: Mouse pressed left at (638, 508)
Screenshot: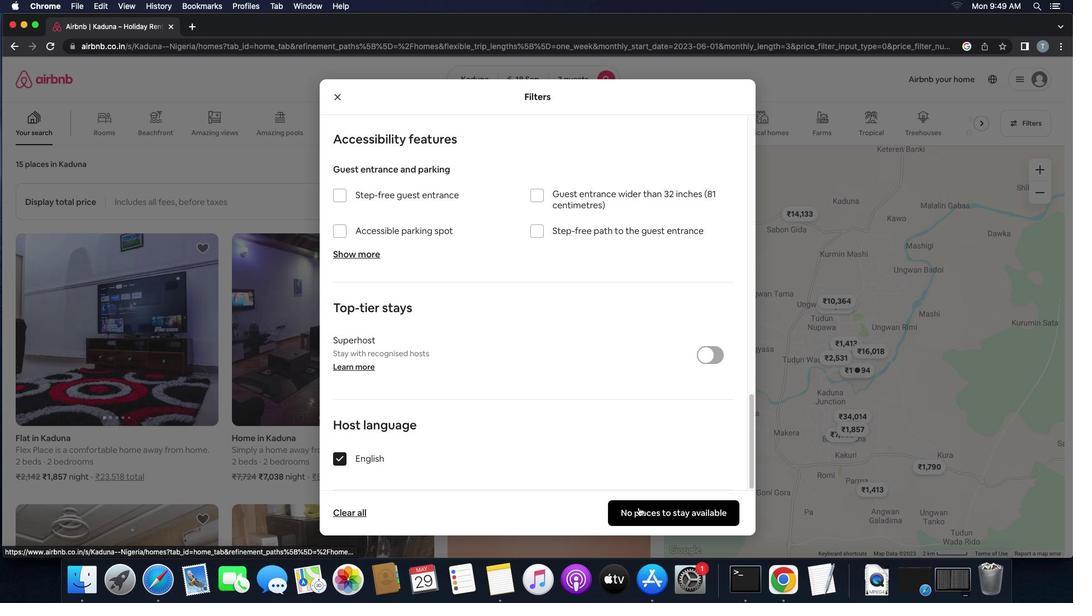 
Action: Mouse moved to (637, 507)
Screenshot: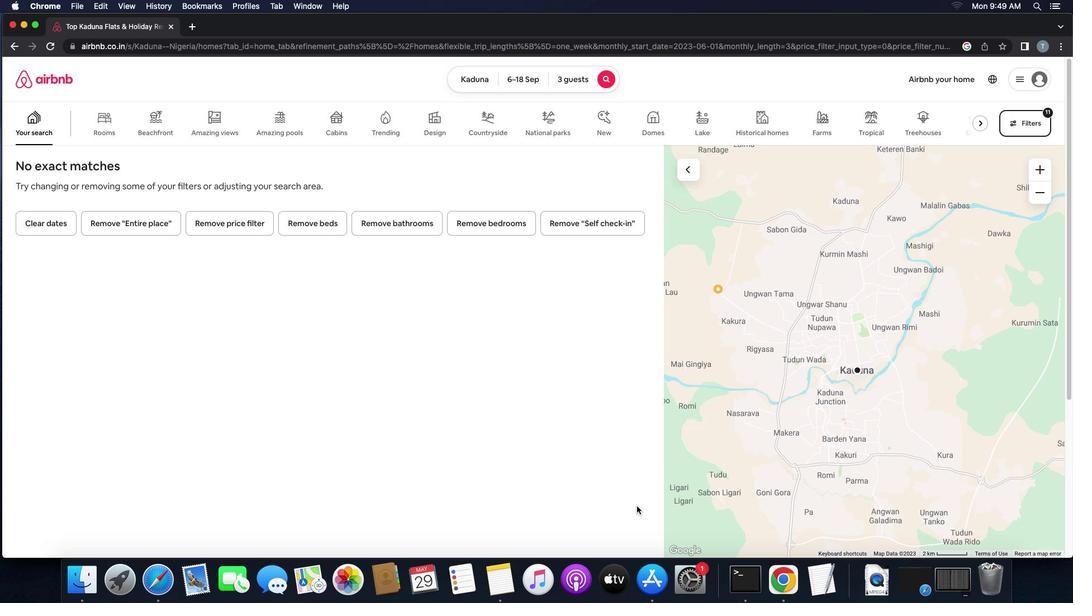 
